 Task: Look for space in Malampaka, Tanzania from 12th August, 2023 to 16th August, 2023 for 8 adults in price range Rs.10000 to Rs.16000. Place can be private room with 8 bedrooms having 8 beds and 8 bathrooms. Property type can be house, flat, guest house, hotel. Amenities needed are: wifi, TV, free parkinig on premises, gym, breakfast. Booking option can be shelf check-in. Required host language is English.
Action: Mouse moved to (422, 92)
Screenshot: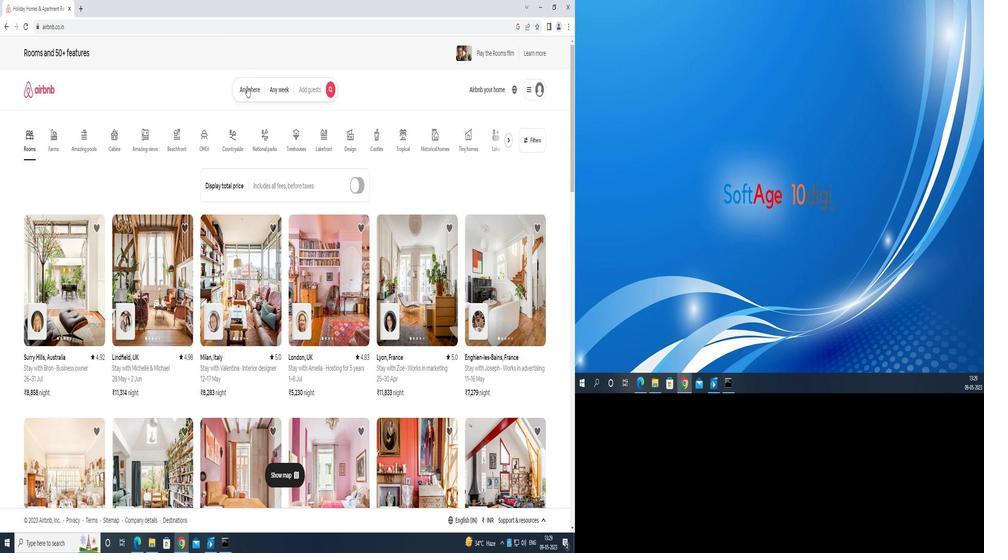 
Action: Mouse pressed left at (422, 92)
Screenshot: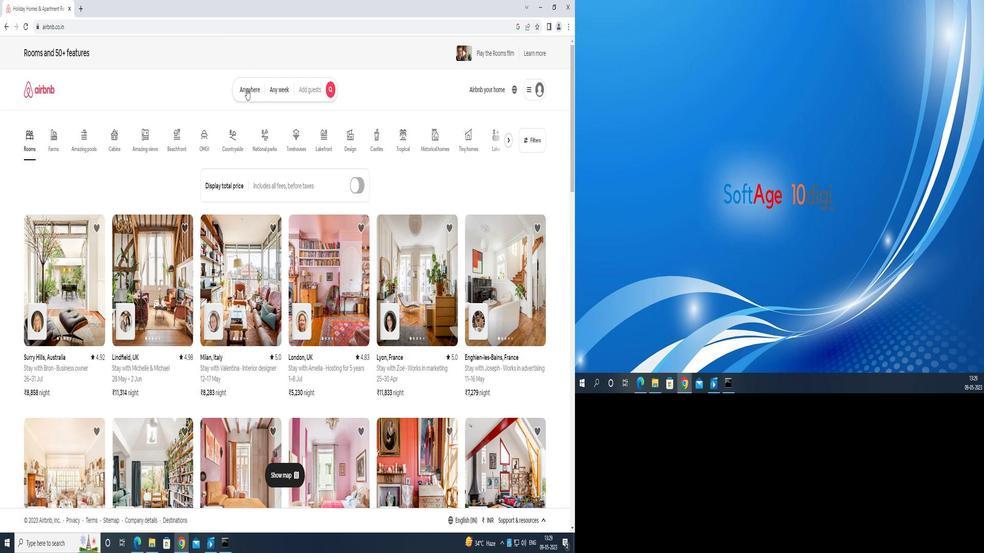 
Action: Mouse moved to (406, 127)
Screenshot: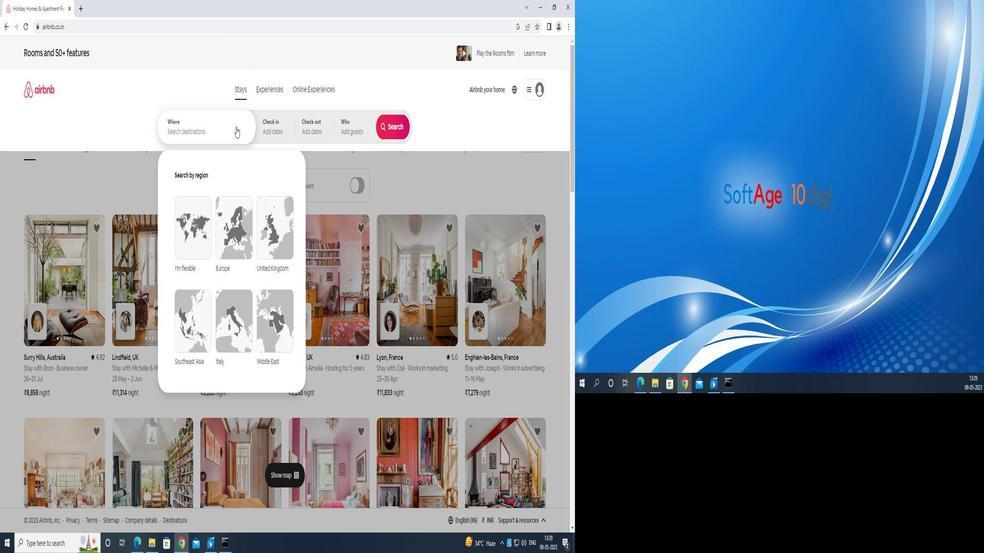
Action: Mouse pressed left at (406, 127)
Screenshot: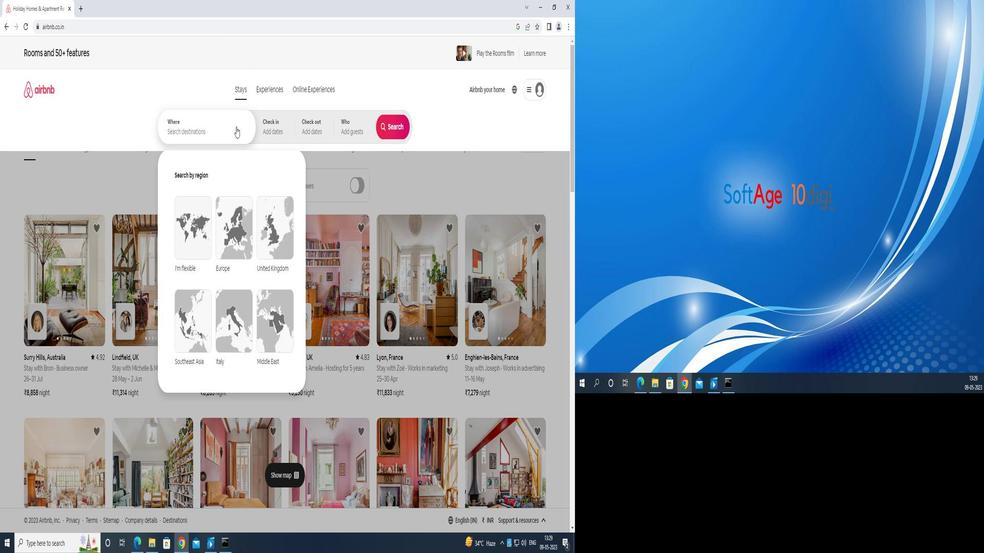 
Action: Mouse moved to (406, 127)
Screenshot: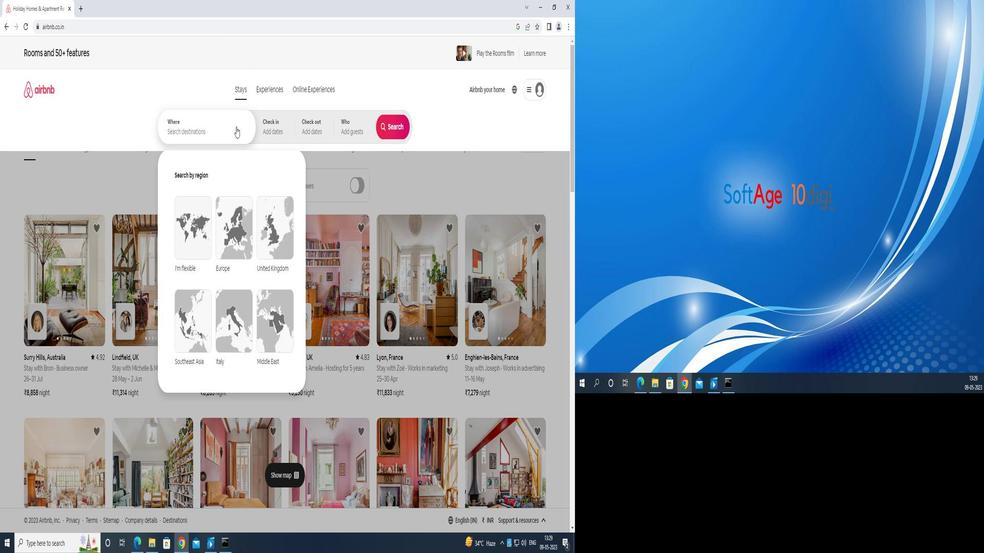 
Action: Key pressed <Key.shift>MALAPAKA<Key.space>TANZANIA<Key.enter>
Screenshot: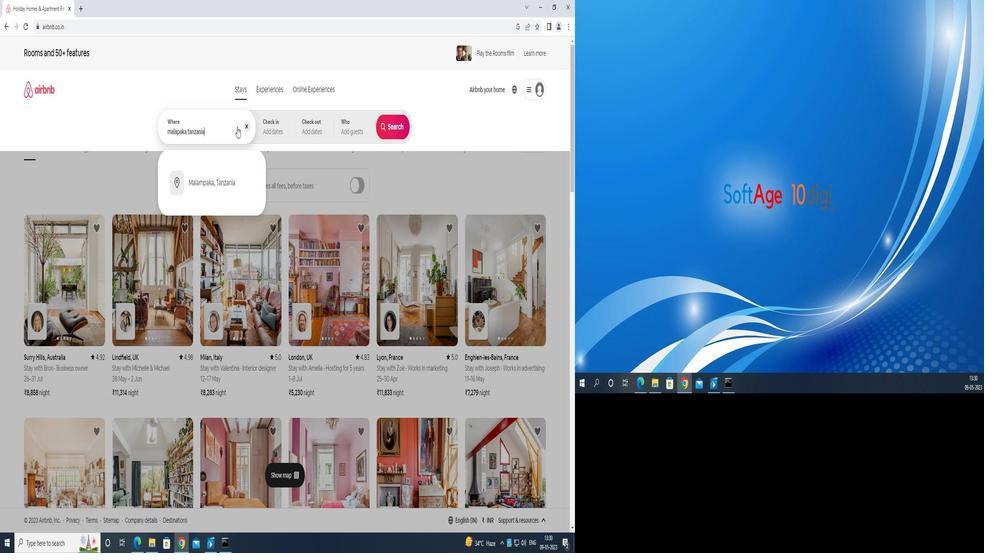 
Action: Mouse moved to (669, 208)
Screenshot: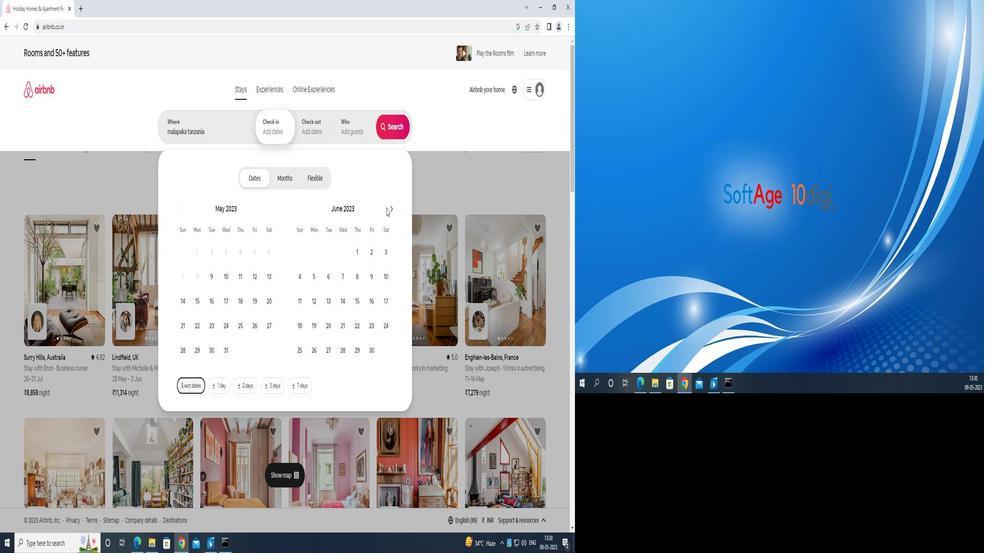
Action: Mouse pressed left at (669, 208)
Screenshot: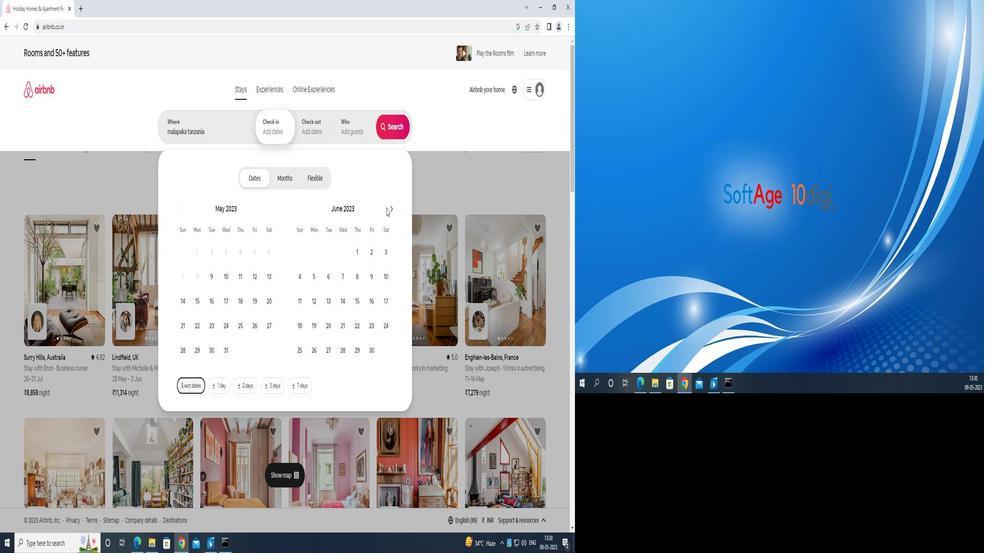 
Action: Mouse moved to (670, 207)
Screenshot: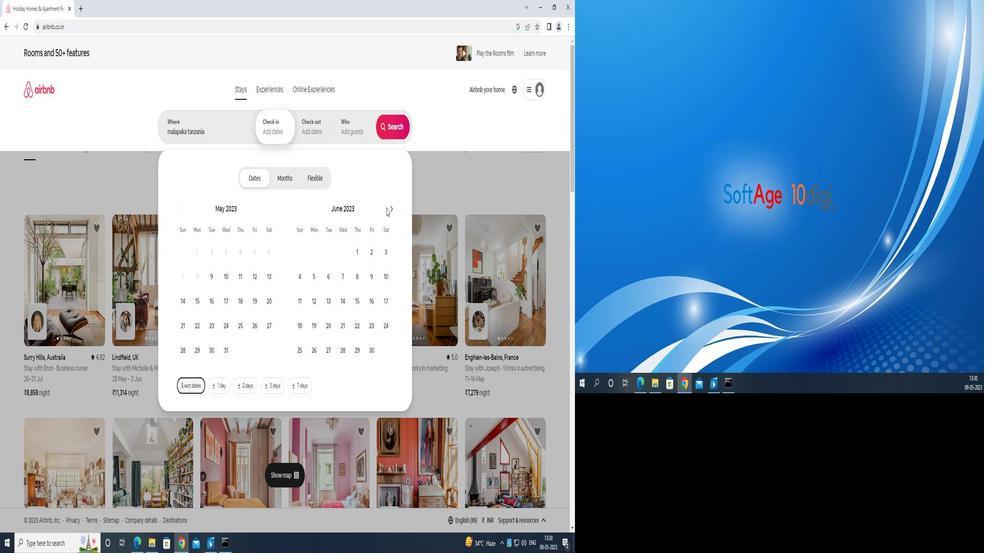 
Action: Mouse pressed left at (670, 207)
Screenshot: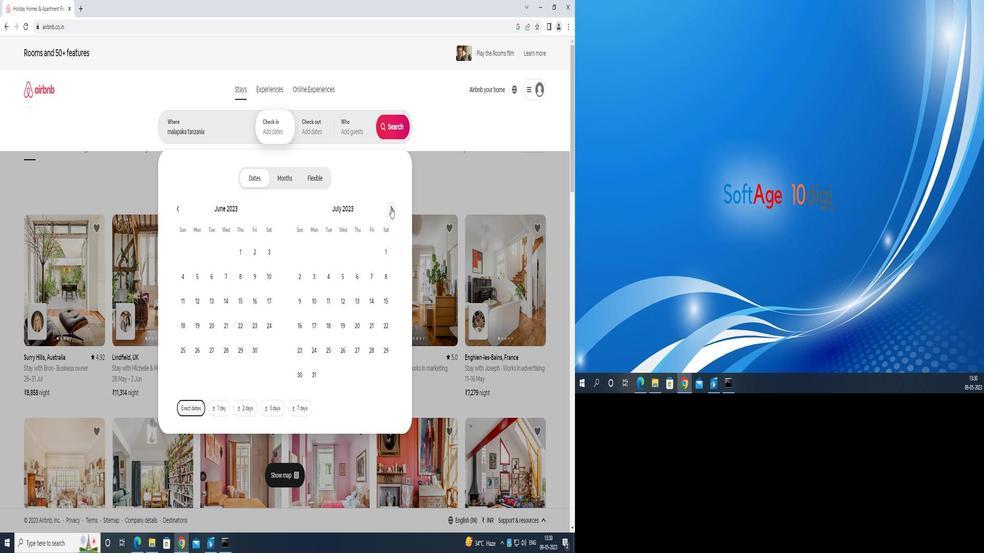 
Action: Mouse moved to (653, 273)
Screenshot: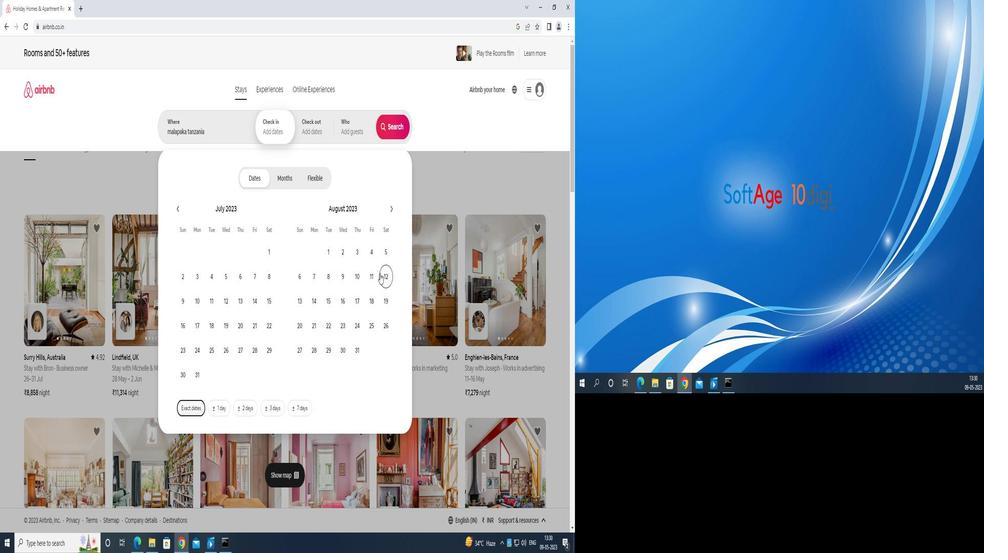 
Action: Mouse pressed left at (653, 273)
Screenshot: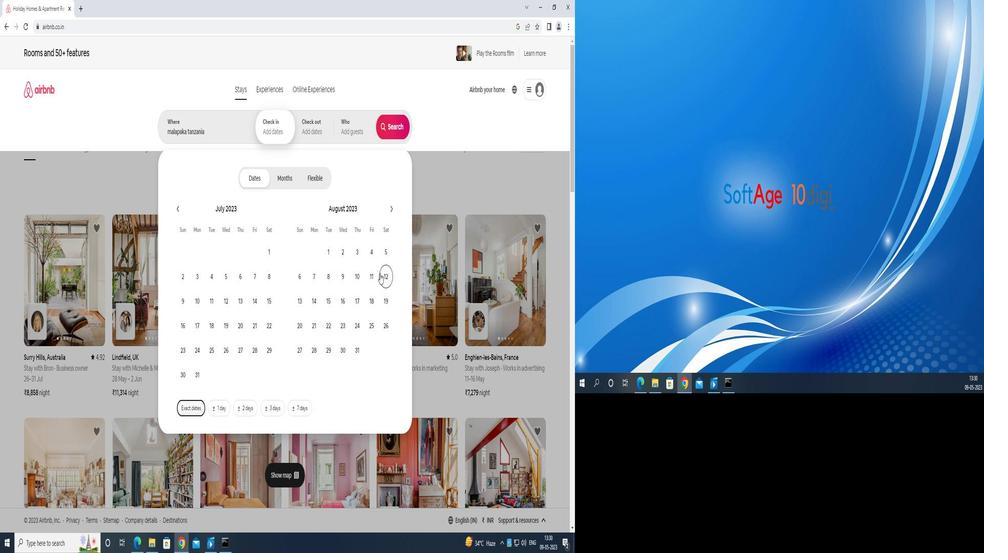 
Action: Mouse moved to (588, 302)
Screenshot: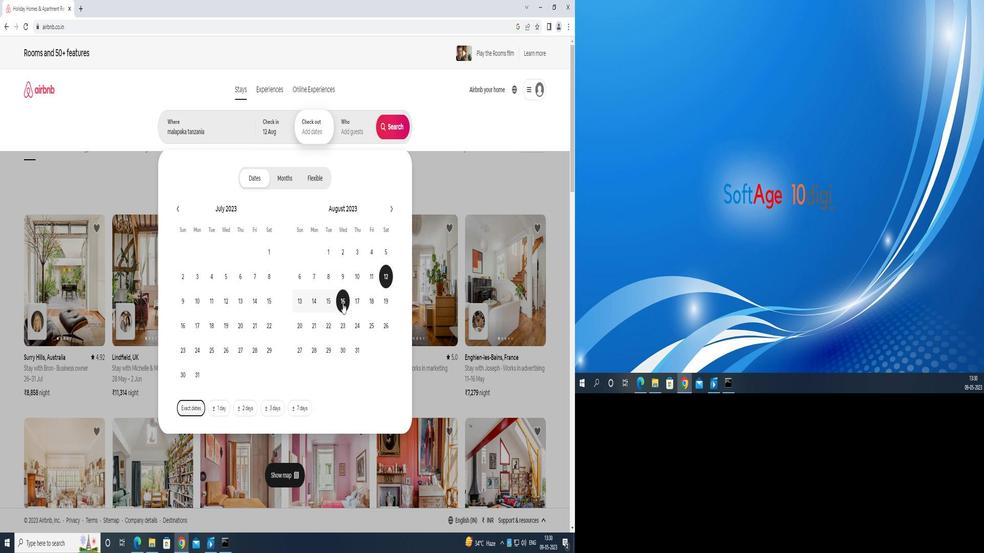 
Action: Mouse pressed left at (588, 302)
Screenshot: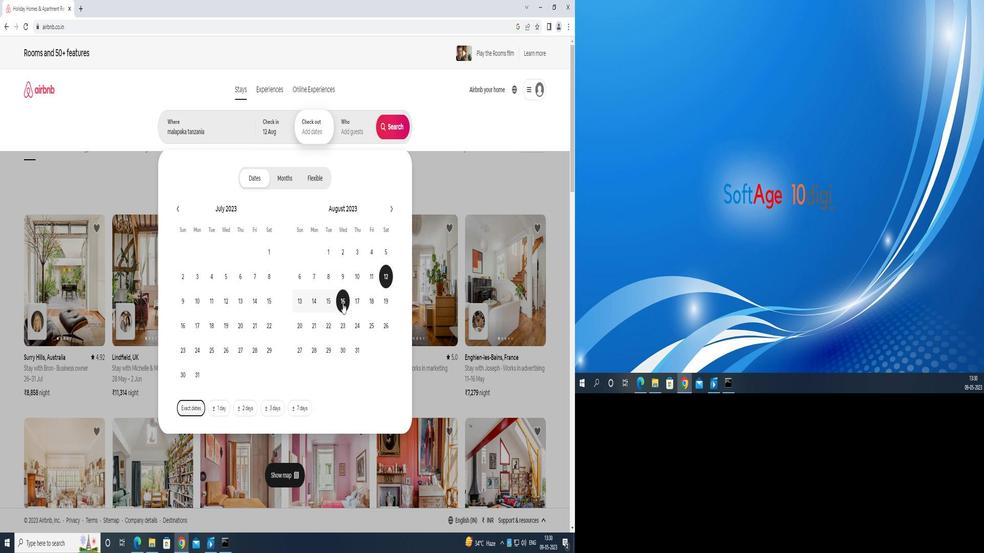 
Action: Mouse moved to (604, 126)
Screenshot: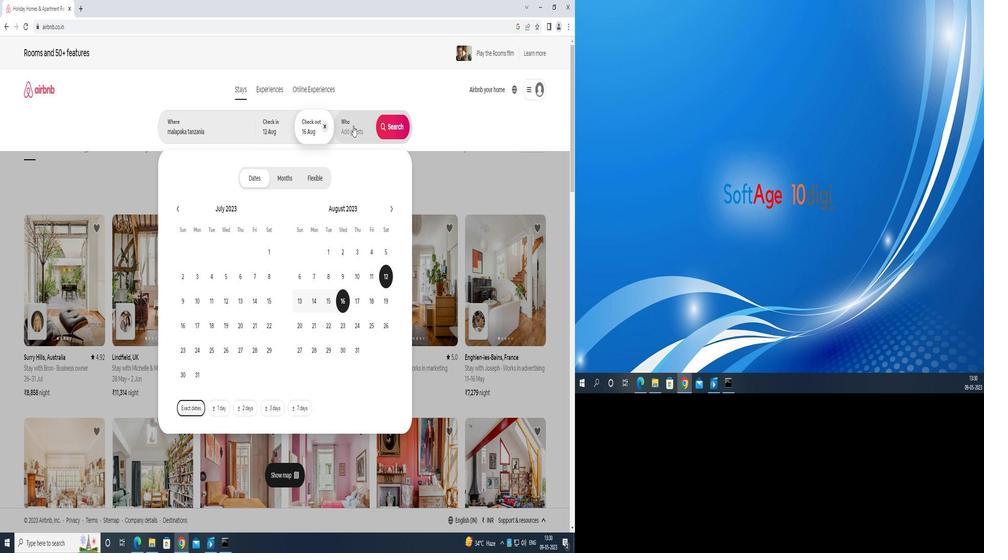 
Action: Mouse pressed left at (604, 126)
Screenshot: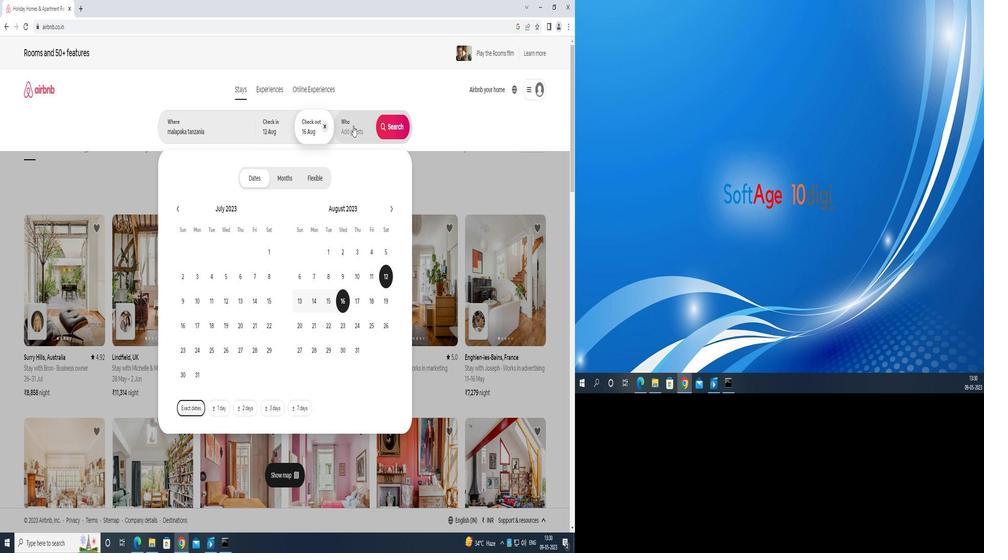 
Action: Mouse moved to (677, 177)
Screenshot: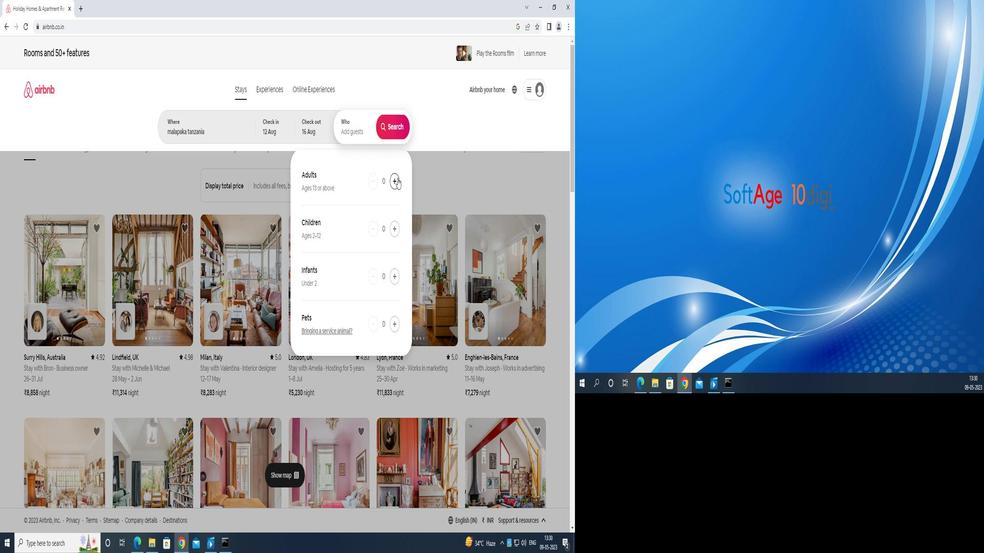
Action: Mouse pressed left at (677, 177)
Screenshot: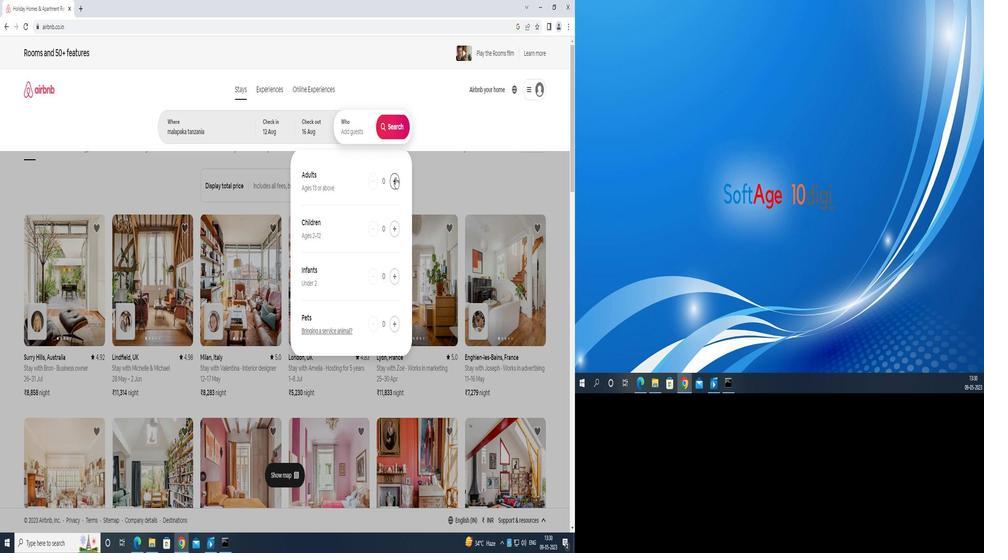 
Action: Mouse moved to (677, 177)
Screenshot: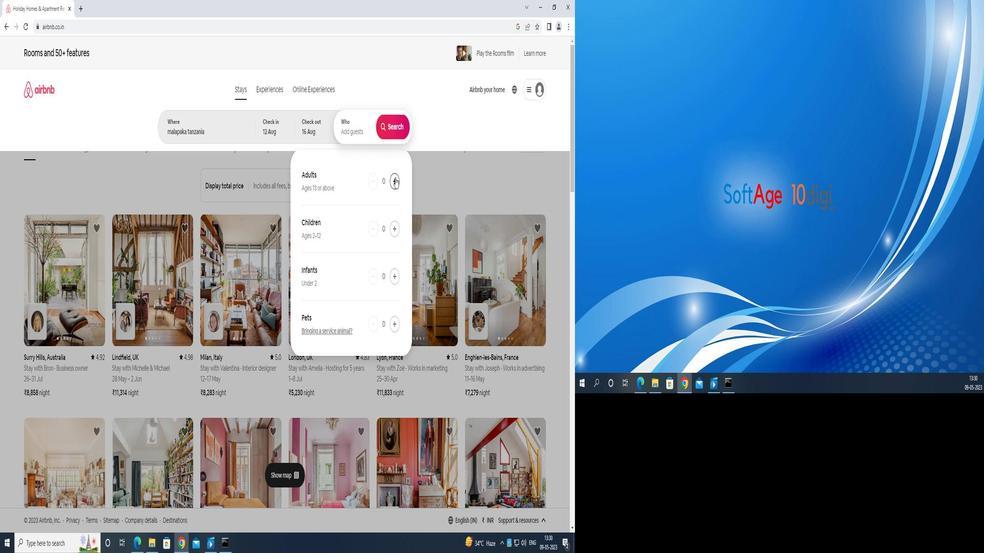 
Action: Mouse pressed left at (677, 177)
Screenshot: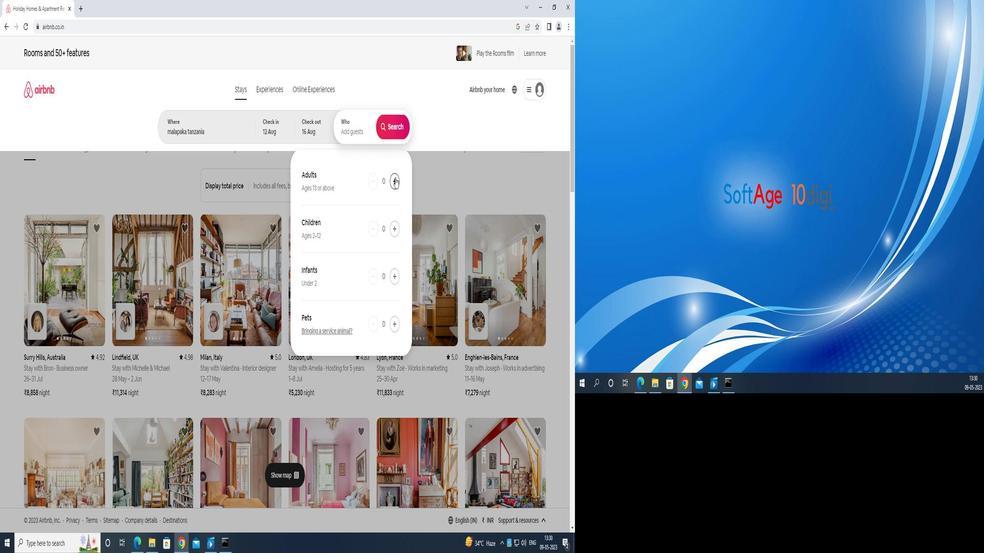 
Action: Mouse moved to (679, 177)
Screenshot: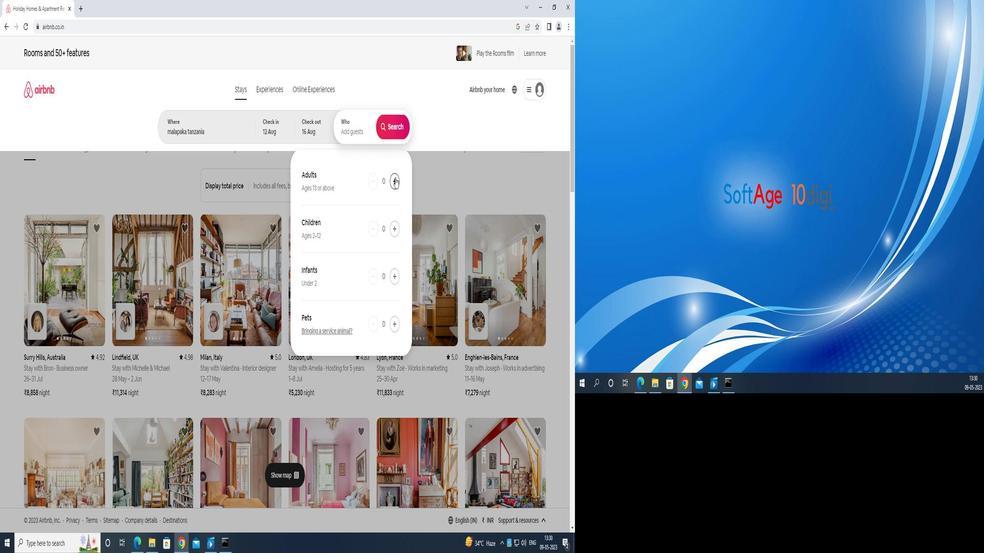 
Action: Mouse pressed left at (679, 177)
Screenshot: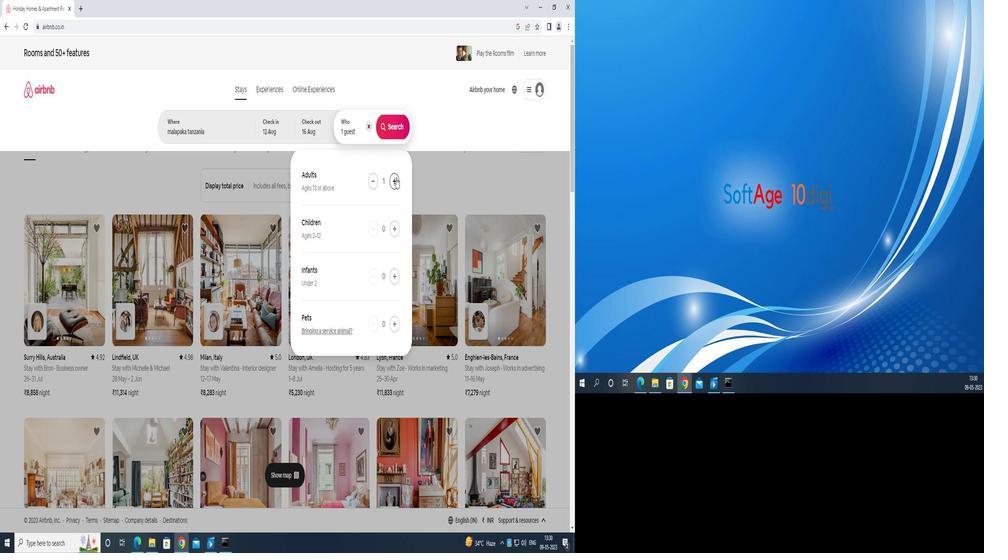 
Action: Mouse moved to (679, 177)
Screenshot: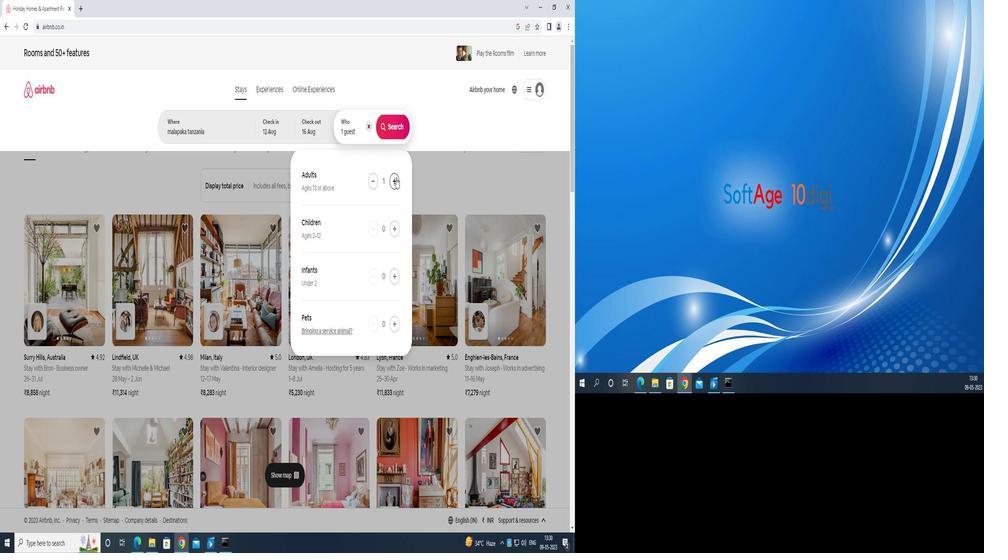 
Action: Mouse pressed left at (679, 177)
Screenshot: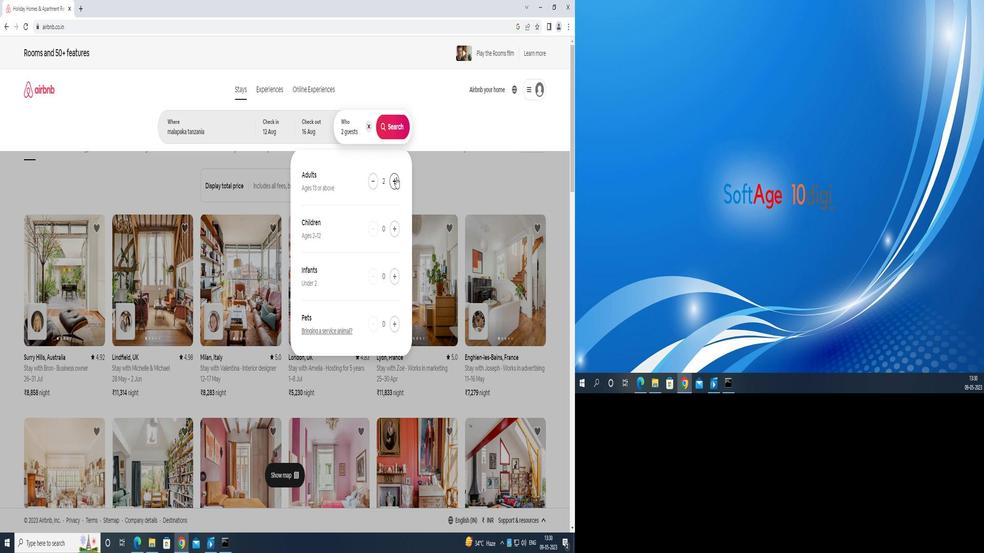 
Action: Mouse moved to (680, 177)
Screenshot: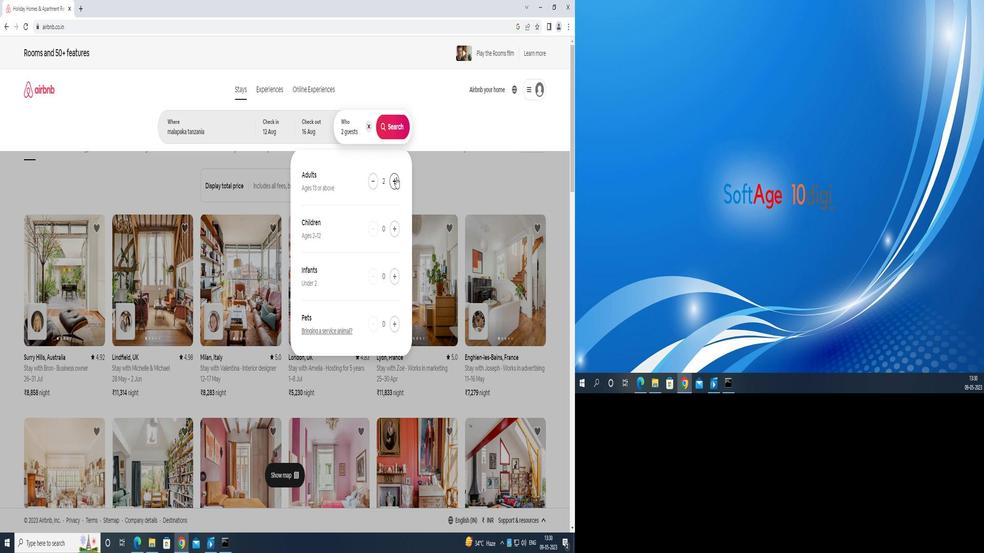 
Action: Mouse pressed left at (680, 177)
Screenshot: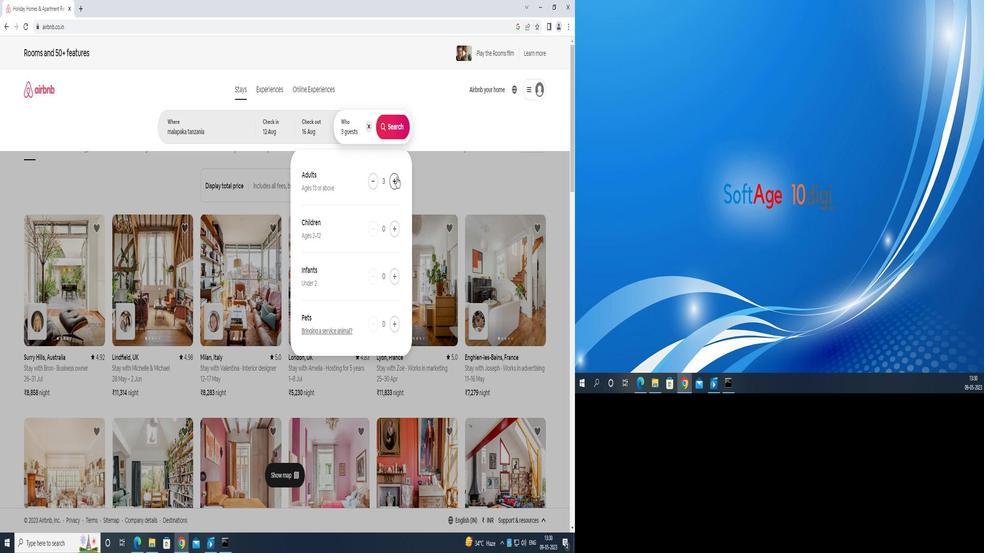 
Action: Mouse moved to (680, 179)
Screenshot: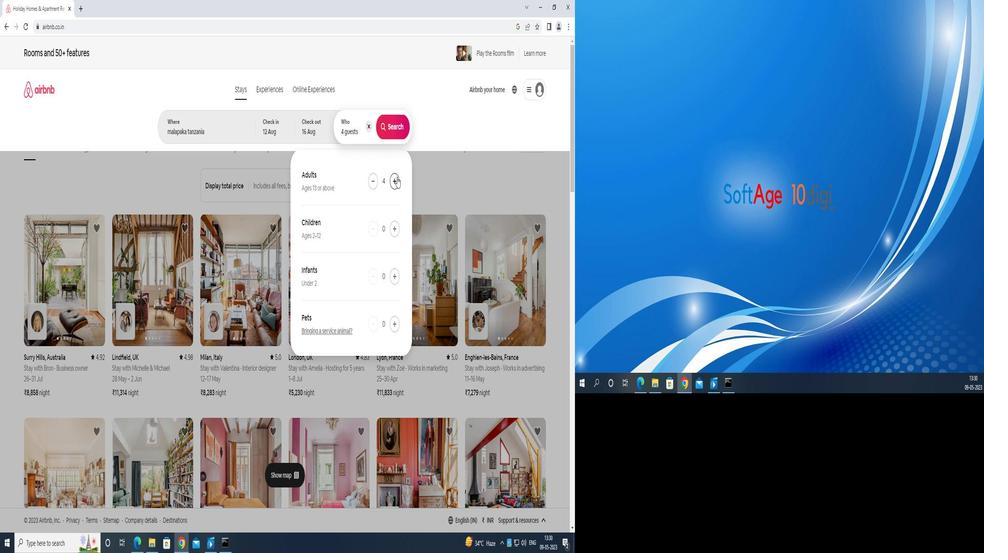 
Action: Mouse pressed left at (680, 179)
Screenshot: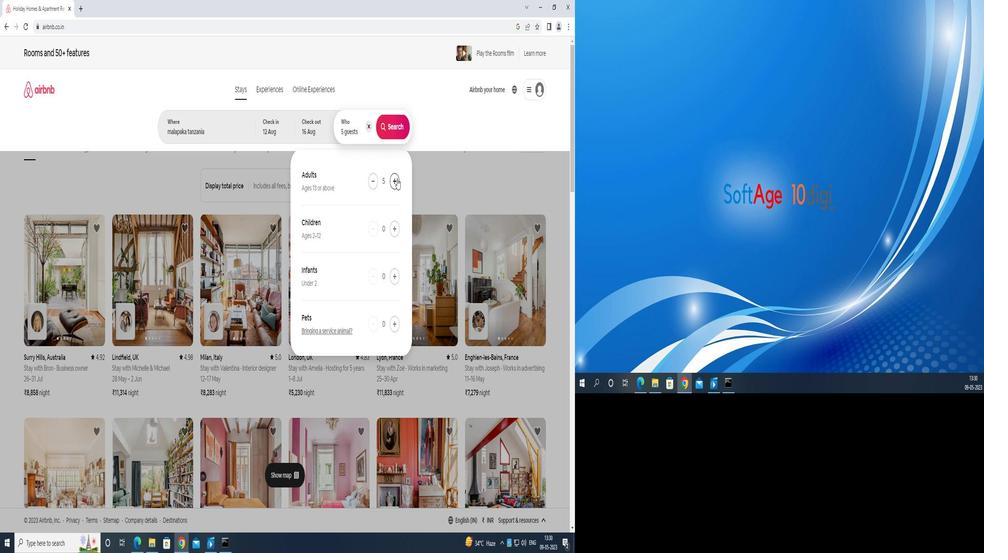 
Action: Mouse moved to (680, 179)
Screenshot: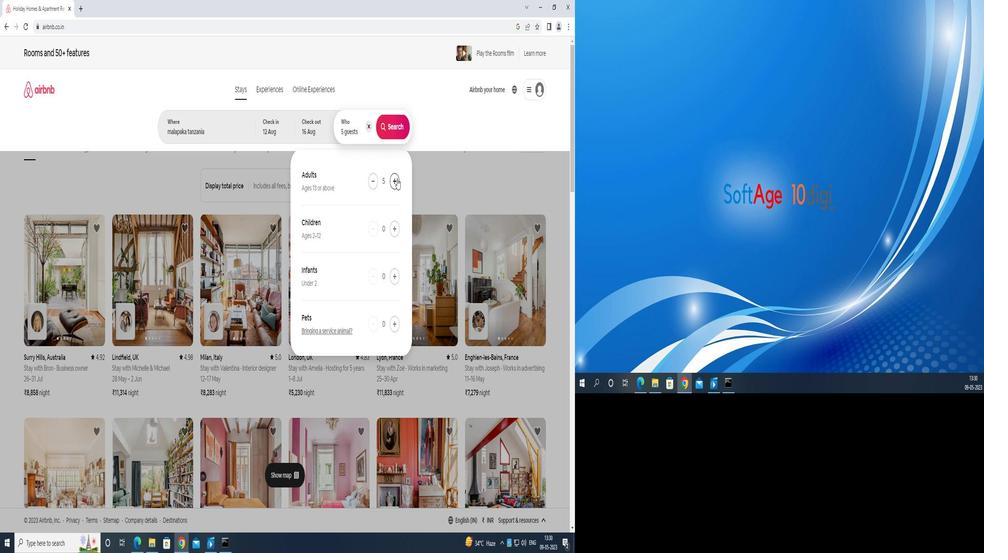 
Action: Mouse pressed left at (680, 179)
Screenshot: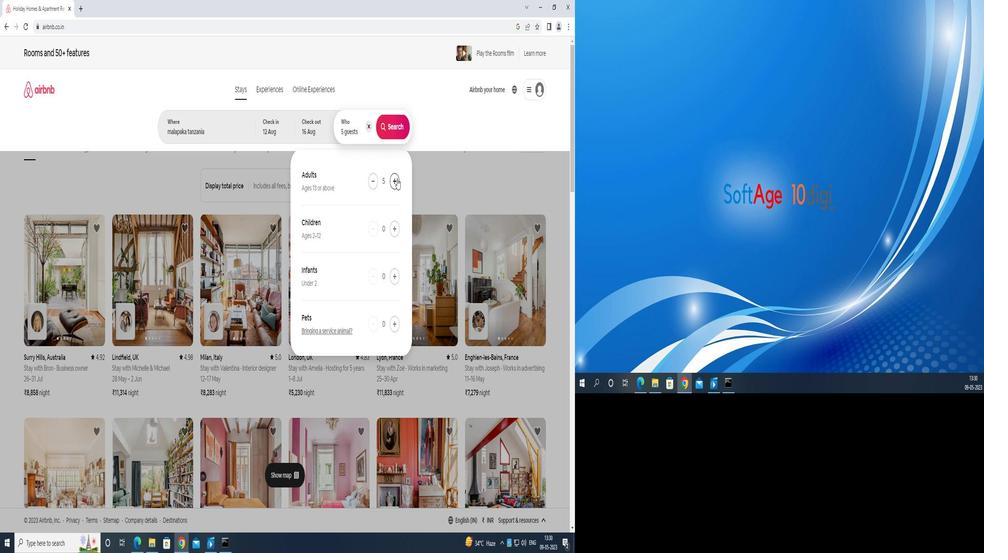 
Action: Mouse pressed left at (680, 179)
Screenshot: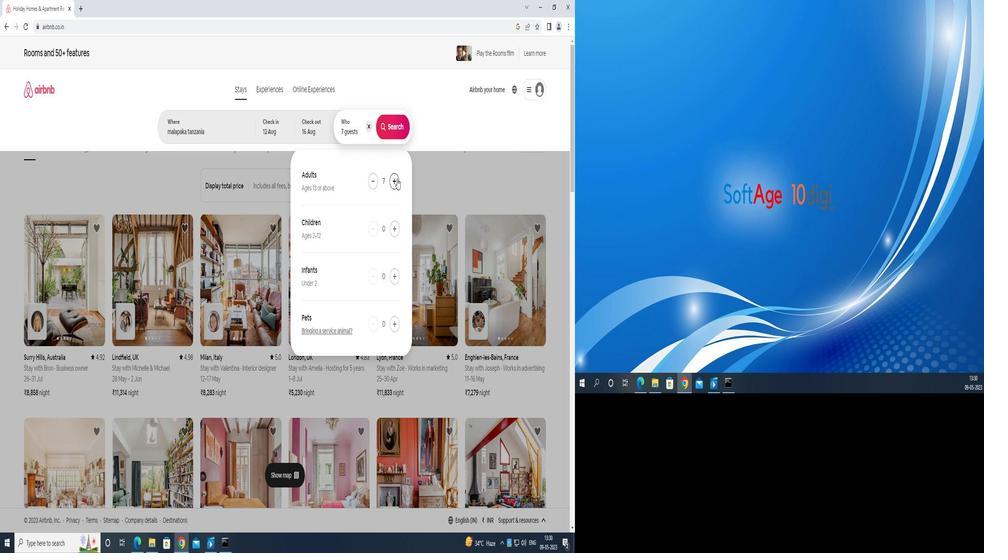 
Action: Mouse moved to (687, 121)
Screenshot: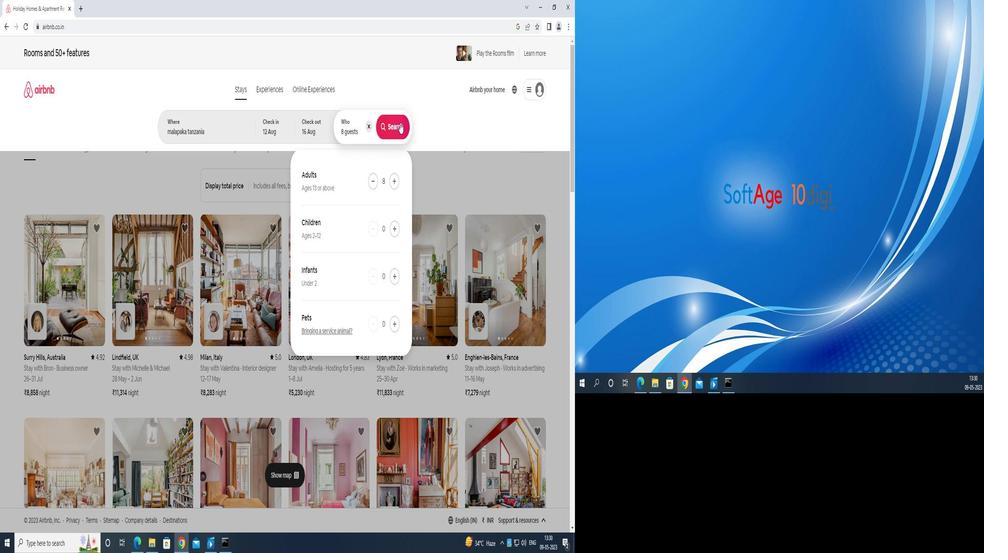 
Action: Mouse pressed left at (687, 121)
Screenshot: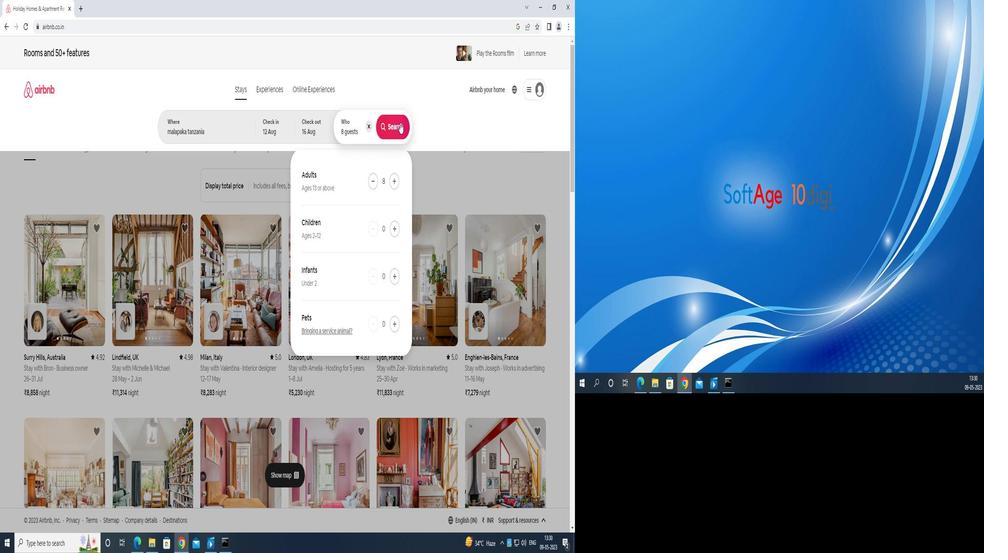 
Action: Mouse moved to (952, 102)
Screenshot: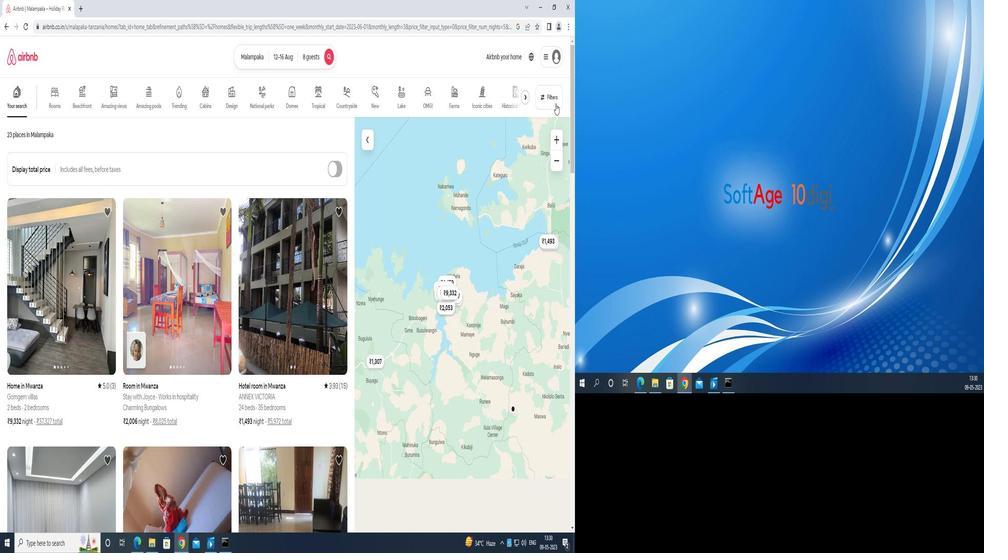 
Action: Mouse pressed left at (952, 102)
Screenshot: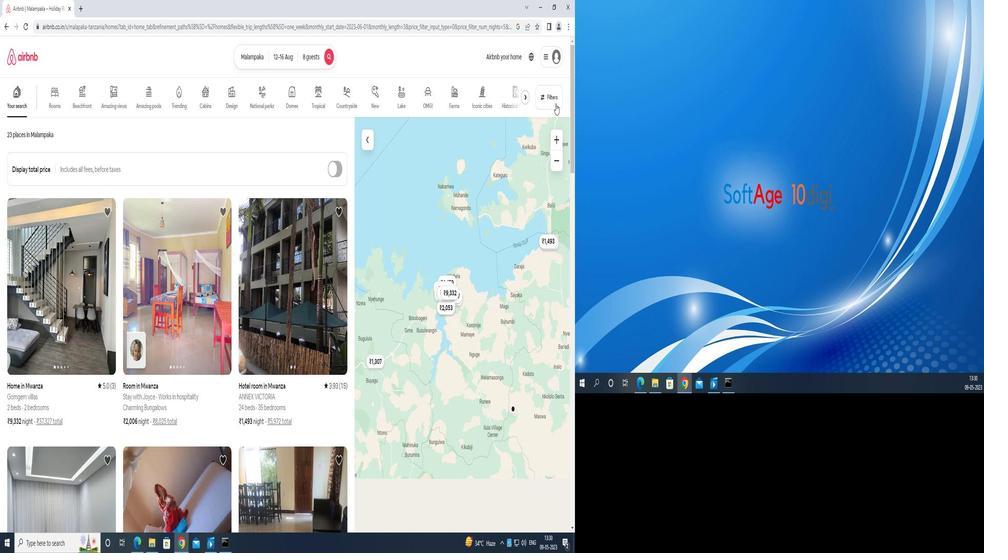 
Action: Mouse moved to (436, 344)
Screenshot: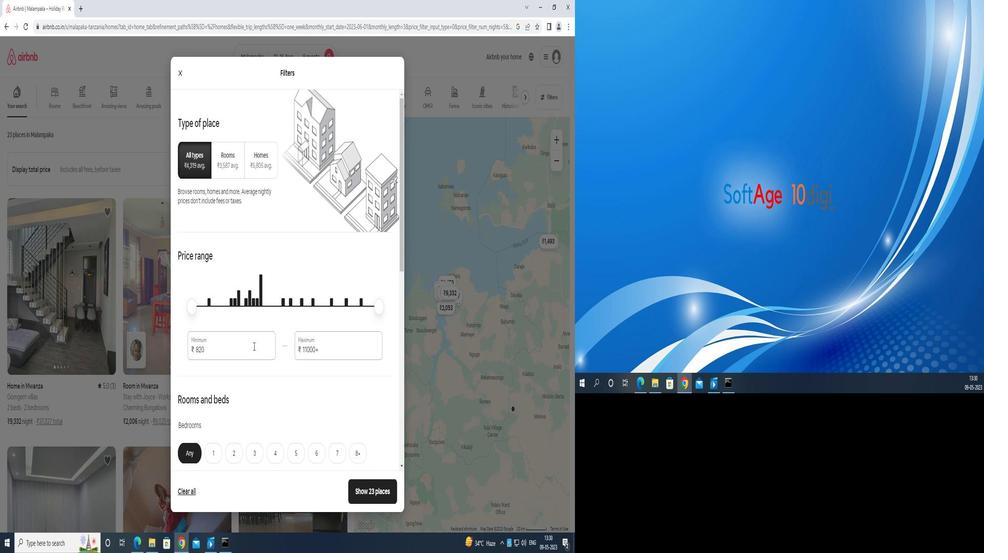 
Action: Mouse pressed left at (436, 344)
Screenshot: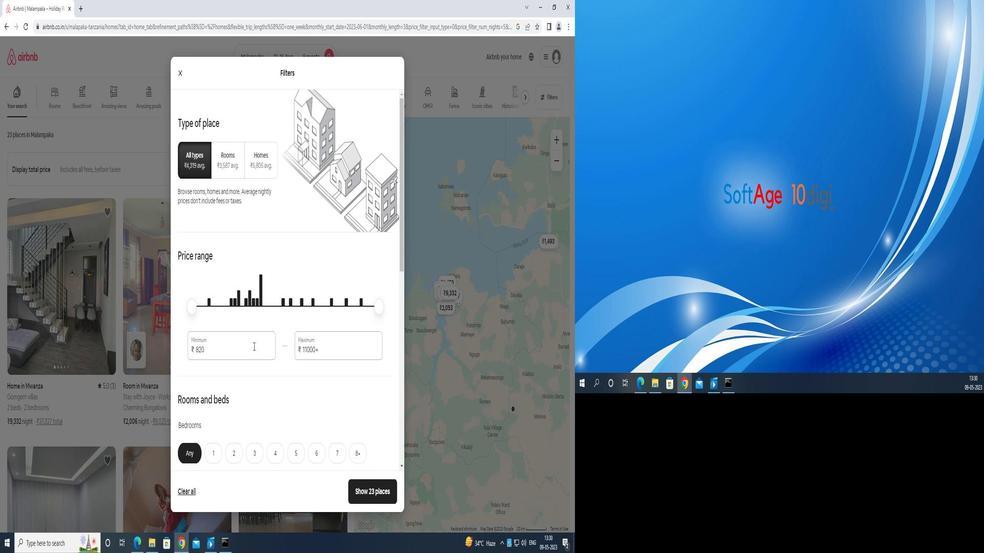 
Action: Mouse moved to (453, 330)
Screenshot: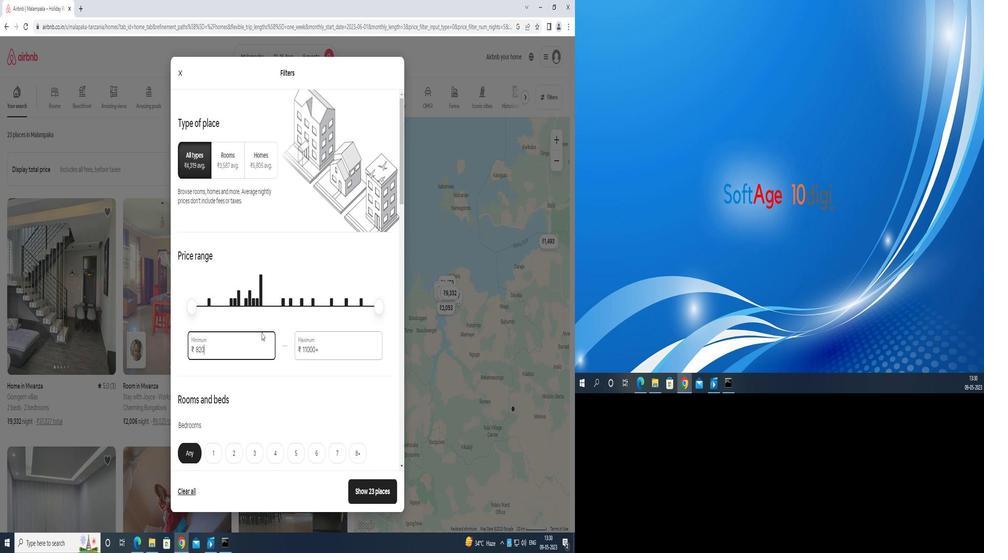 
Action: Key pressed <Key.backspace>
Screenshot: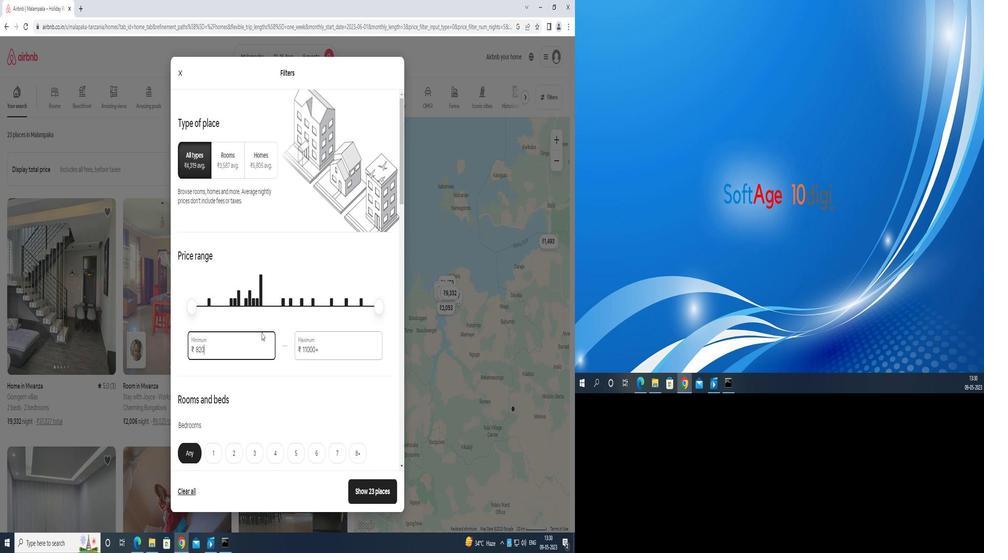 
Action: Mouse moved to (523, 312)
Screenshot: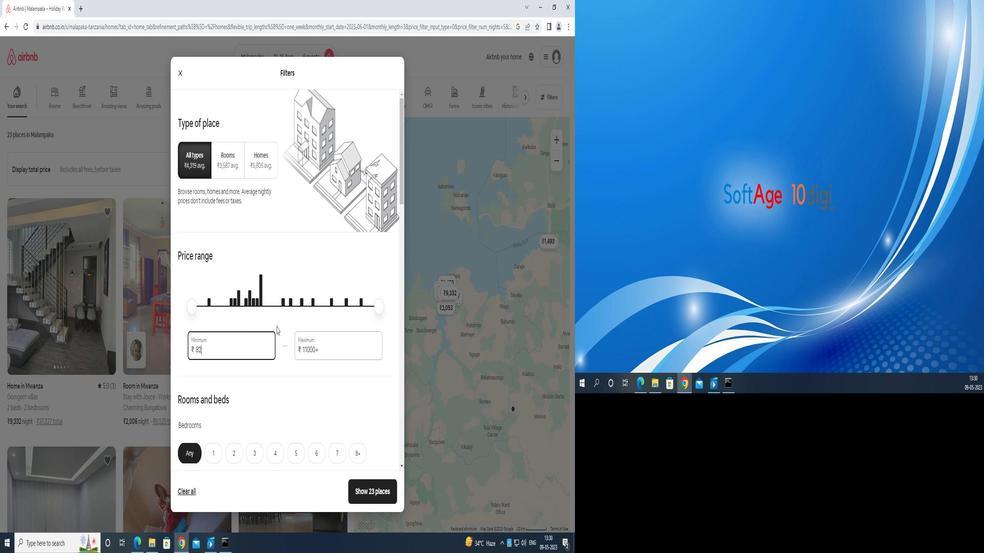 
Action: Key pressed <Key.backspace><Key.backspace><Key.backspace><Key.backspace>10000
Screenshot: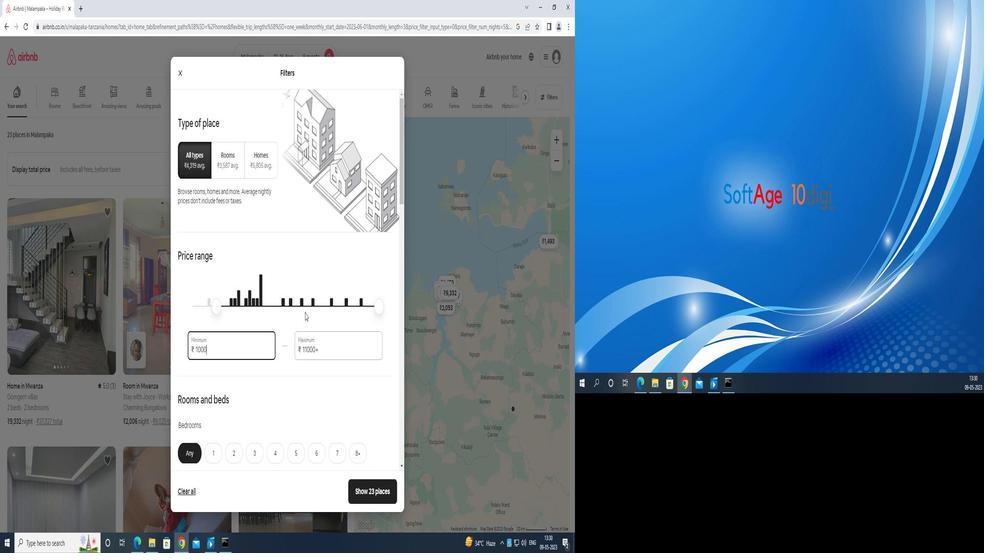 
Action: Mouse moved to (579, 333)
Screenshot: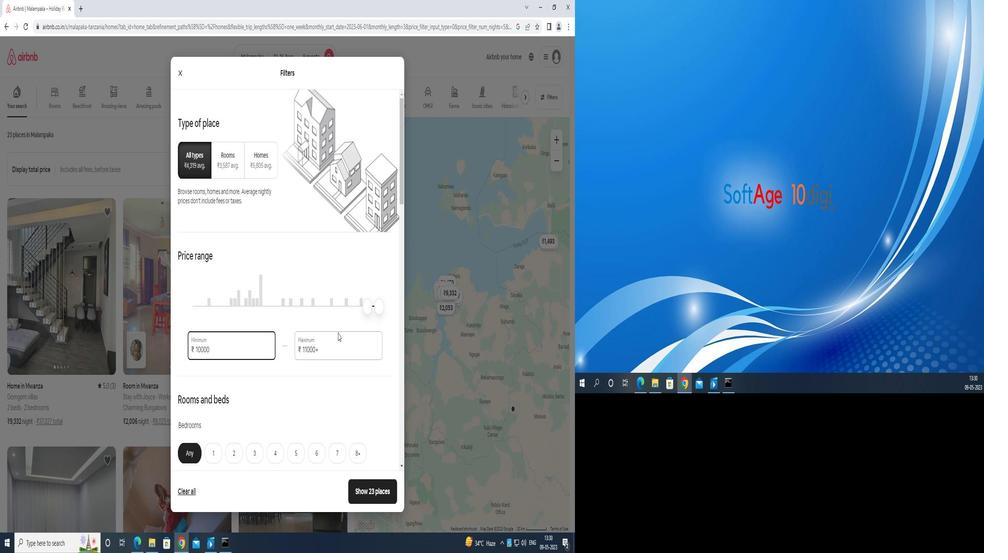 
Action: Mouse pressed left at (579, 333)
Screenshot: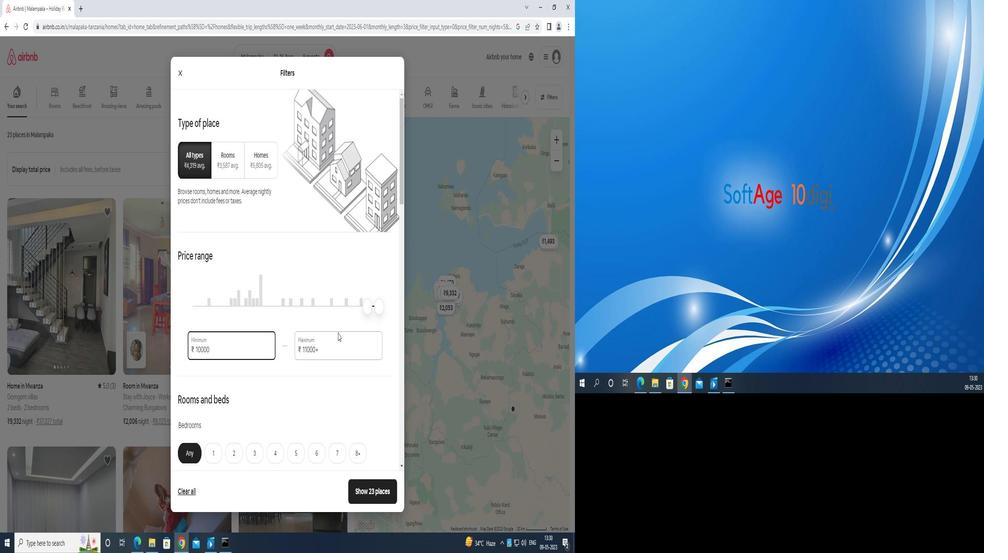 
Action: Mouse moved to (580, 333)
Screenshot: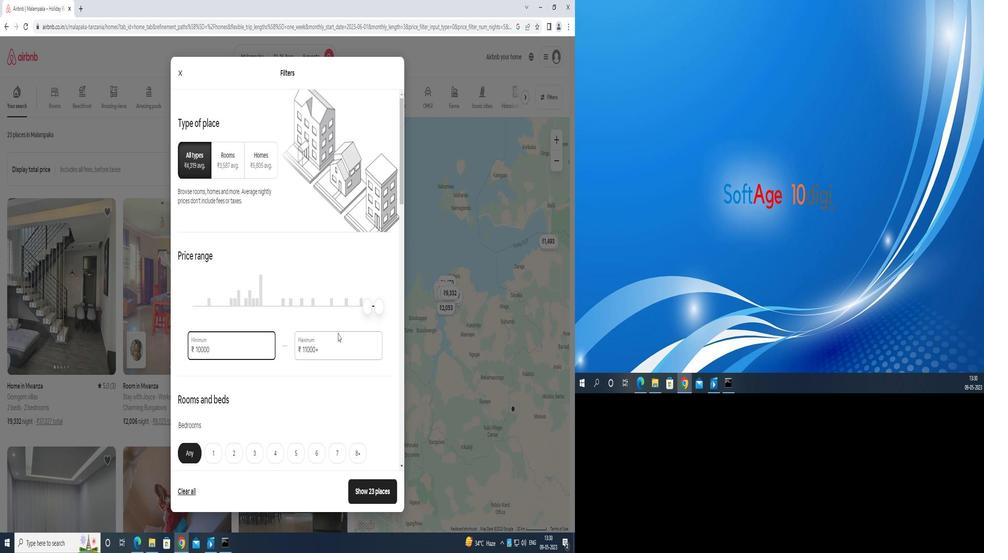 
Action: Key pressed <Key.backspace><Key.backspace><Key.backspace><Key.backspace><Key.backspace><Key.backspace><Key.backspace><Key.backspace><Key.backspace><Key.backspace><Key.backspace><Key.backspace><Key.backspace><Key.backspace><Key.backspace>16000
Screenshot: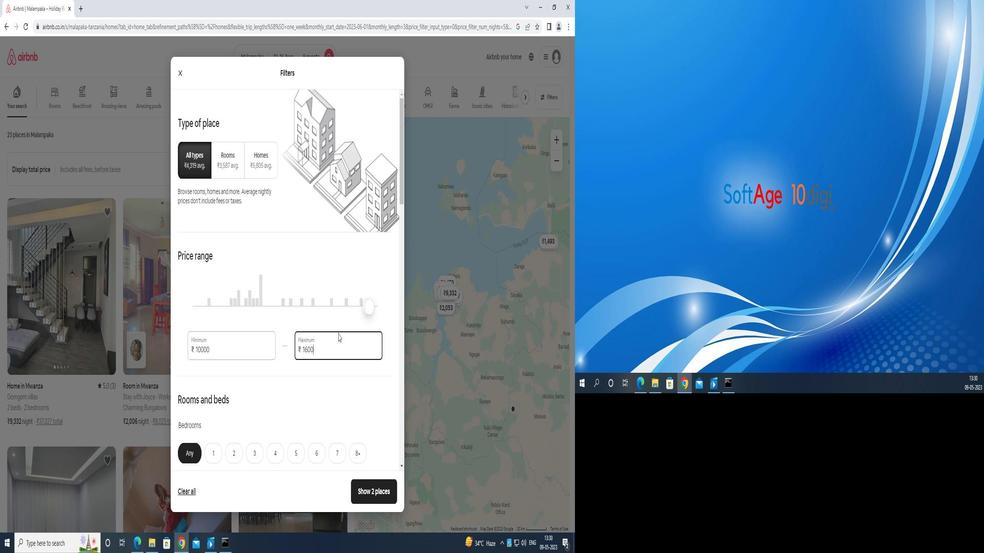 
Action: Mouse moved to (663, 342)
Screenshot: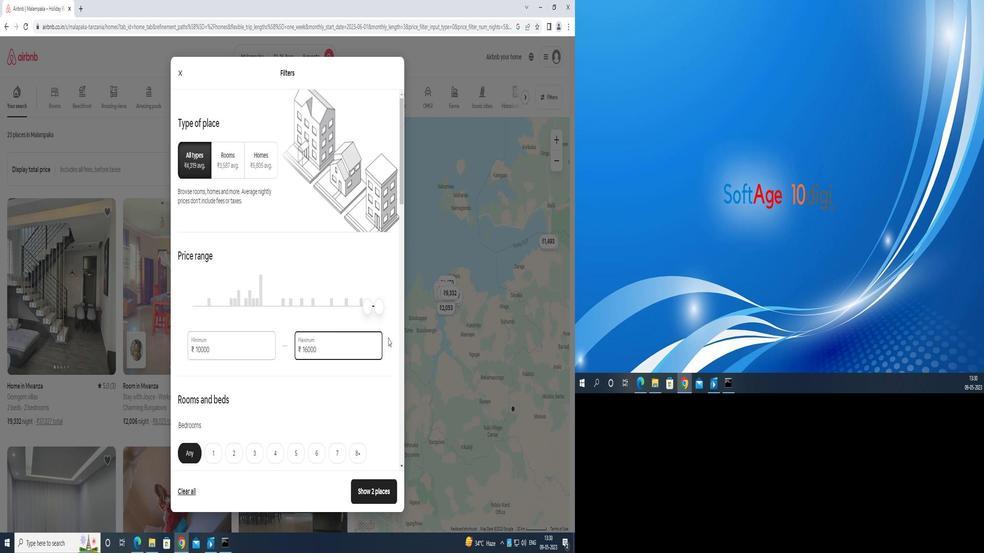 
Action: Mouse scrolled (663, 341) with delta (0, 0)
Screenshot: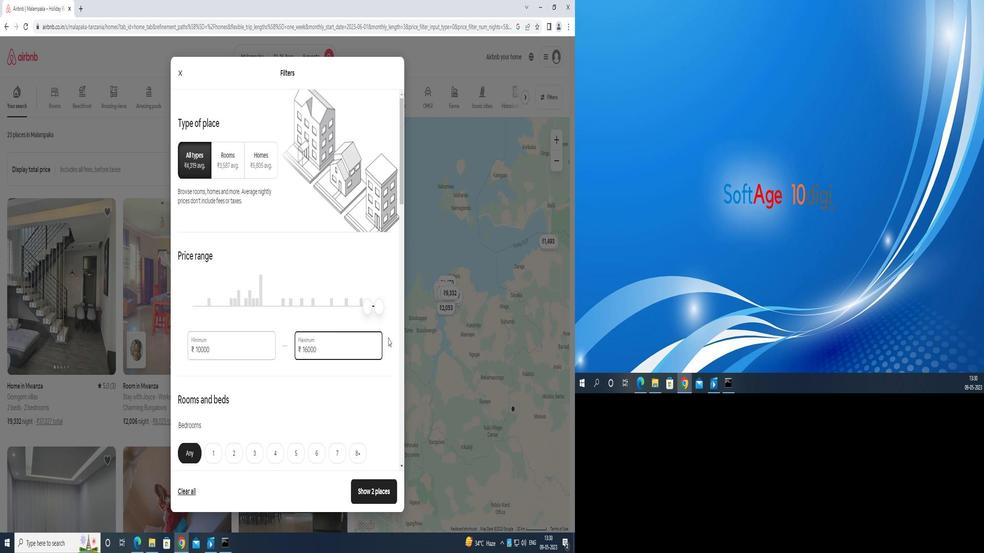 
Action: Mouse moved to (657, 353)
Screenshot: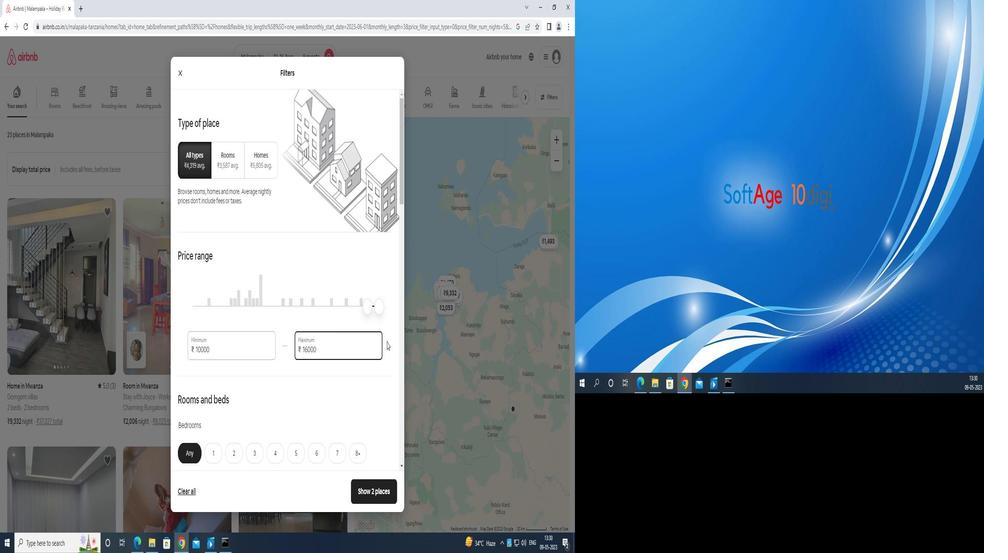 
Action: Mouse scrolled (657, 353) with delta (0, 0)
Screenshot: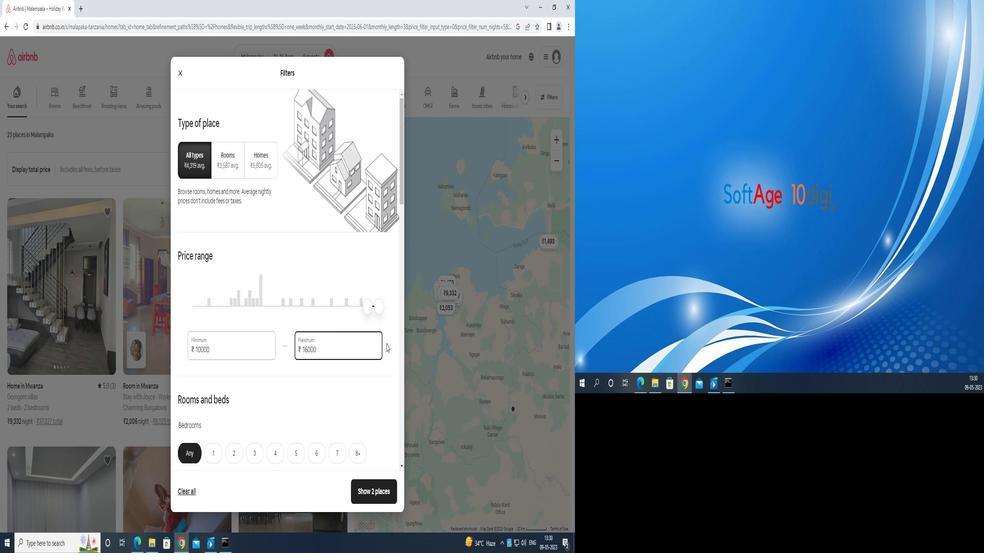 
Action: Mouse moved to (654, 359)
Screenshot: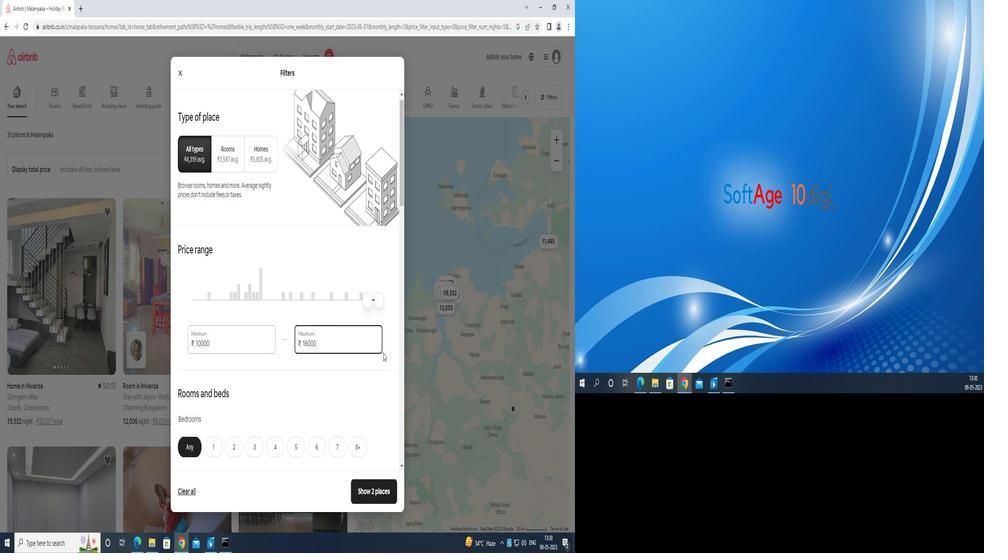 
Action: Mouse scrolled (654, 358) with delta (0, 0)
Screenshot: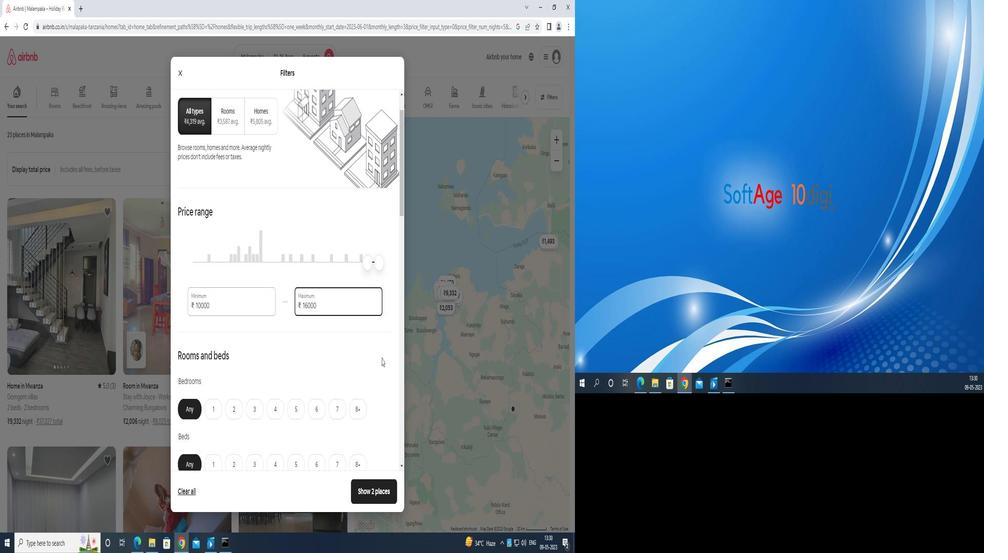 
Action: Mouse moved to (614, 299)
Screenshot: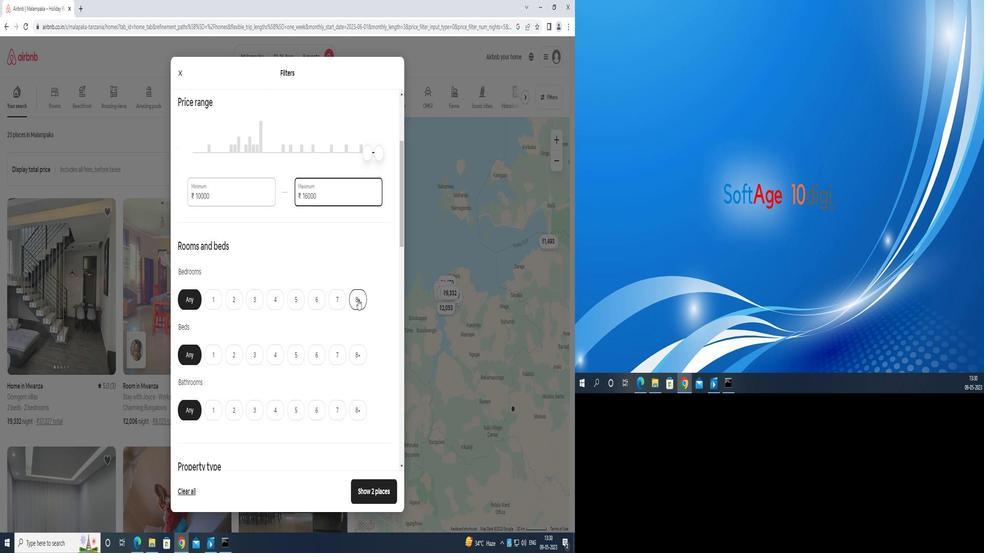
Action: Mouse pressed left at (614, 299)
Screenshot: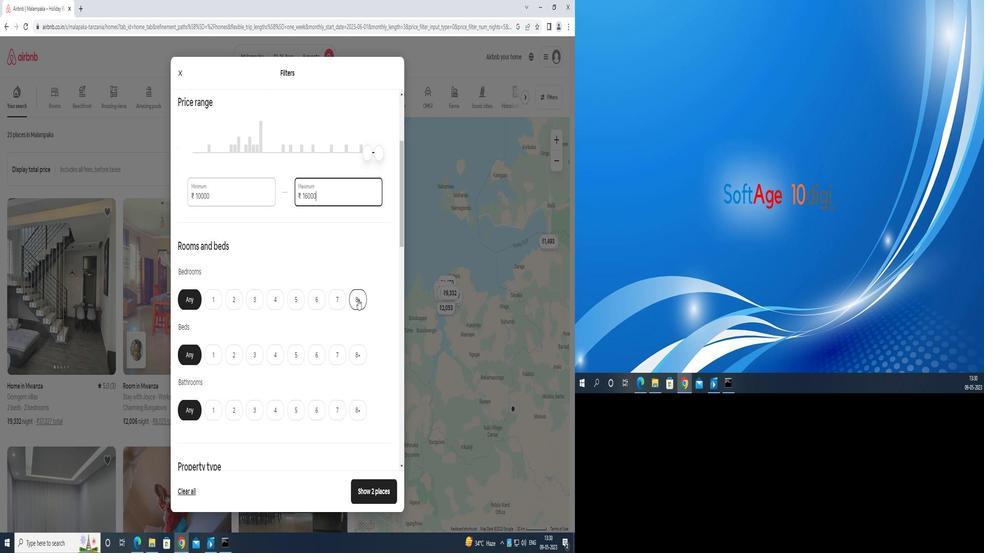 
Action: Mouse moved to (613, 356)
Screenshot: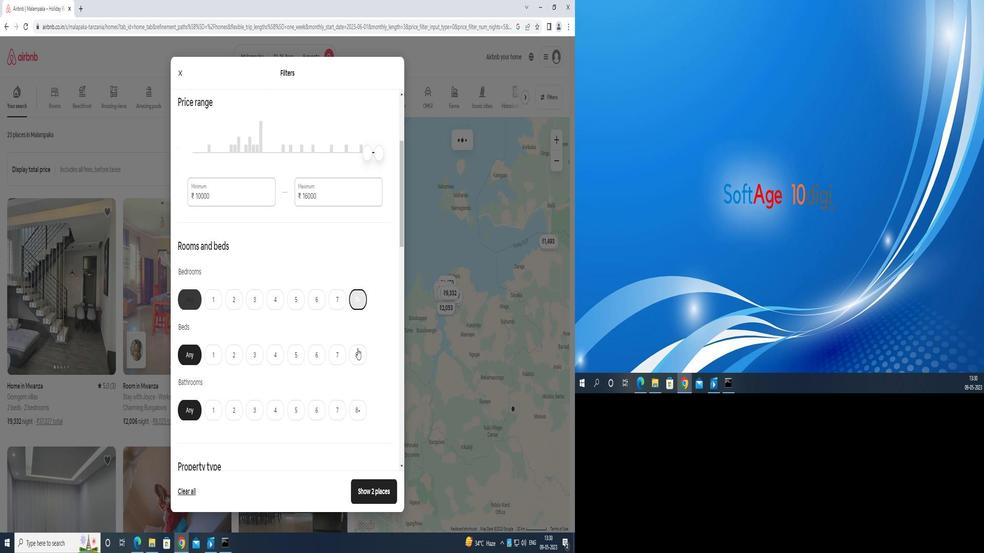
Action: Mouse pressed left at (613, 356)
Screenshot: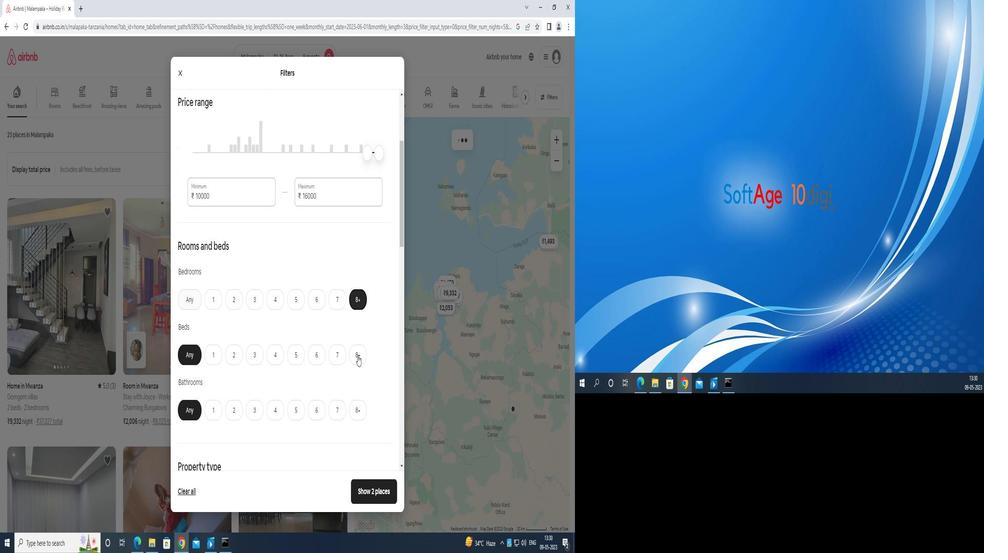
Action: Mouse moved to (611, 410)
Screenshot: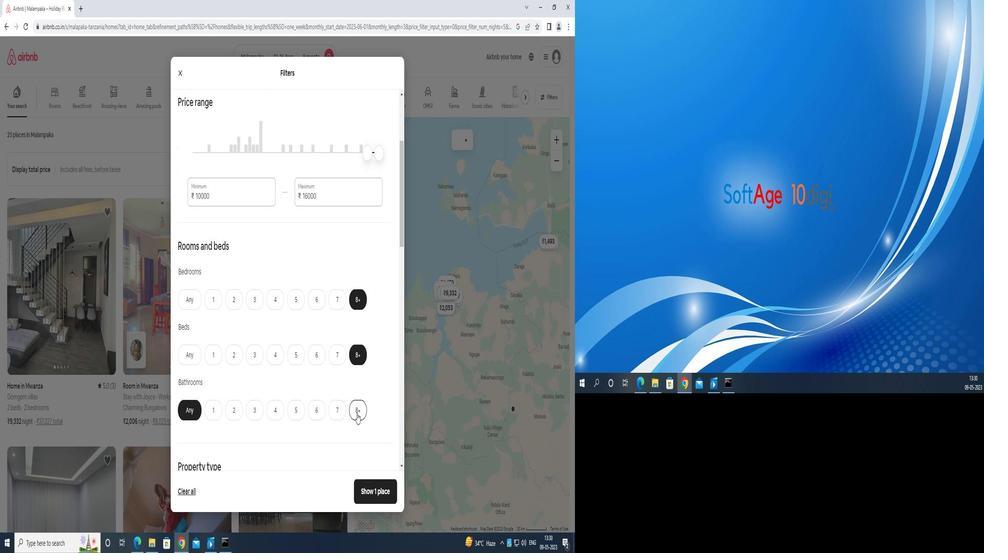 
Action: Mouse pressed left at (611, 410)
Screenshot: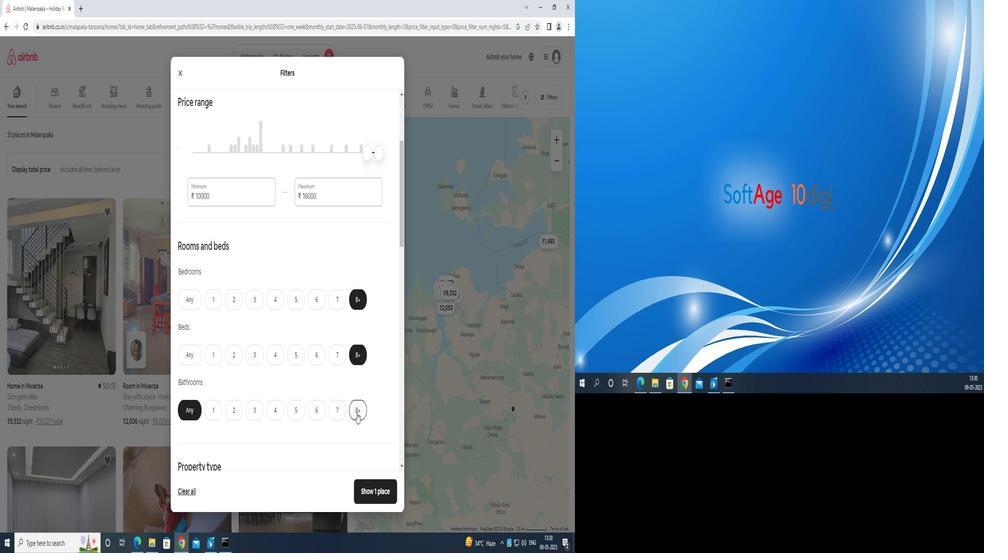 
Action: Mouse moved to (613, 395)
Screenshot: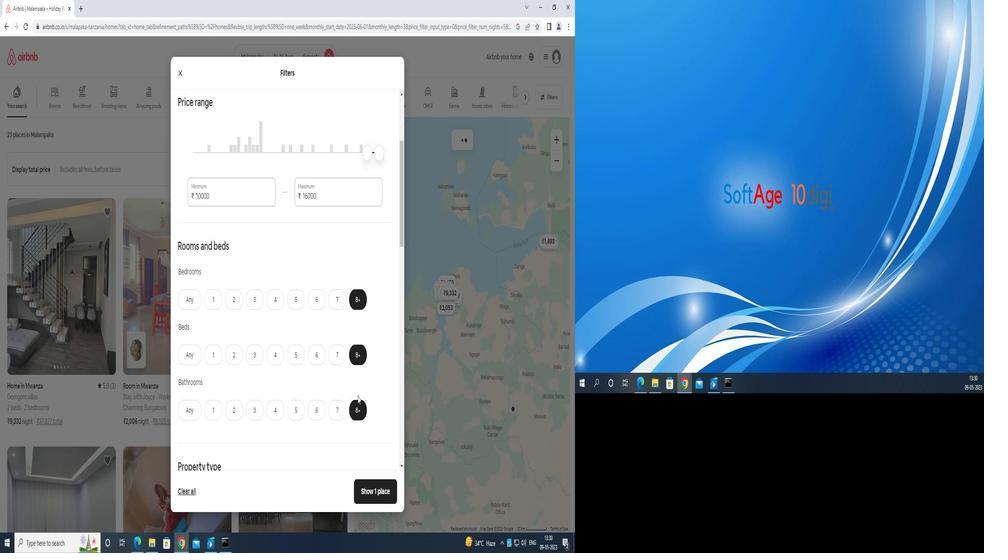 
Action: Mouse scrolled (613, 395) with delta (0, 0)
Screenshot: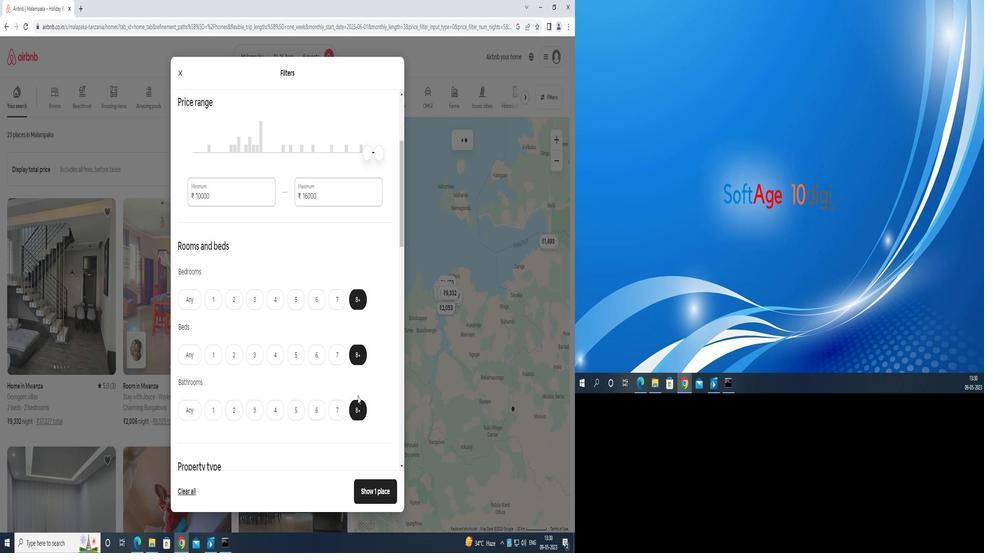 
Action: Mouse moved to (613, 395)
Screenshot: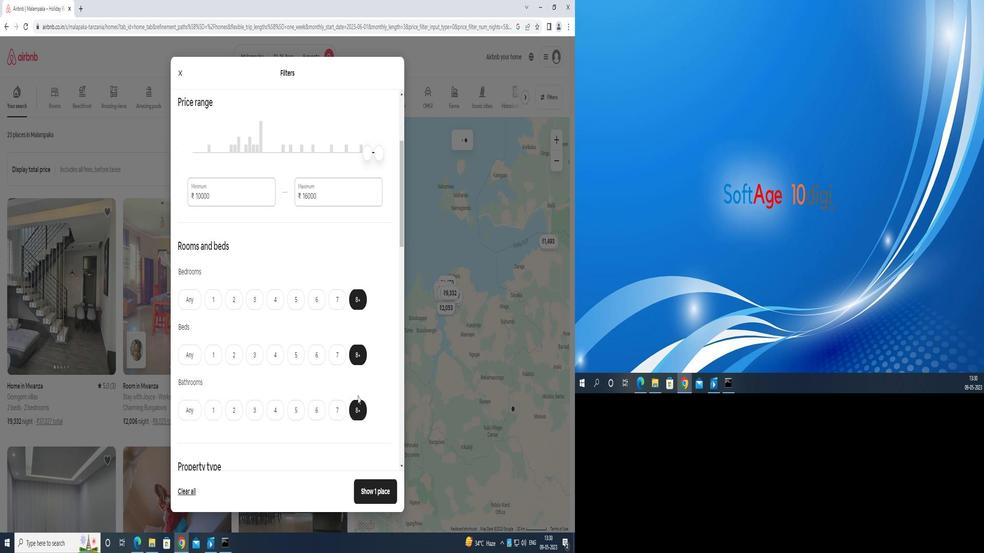 
Action: Mouse scrolled (613, 395) with delta (0, 0)
Screenshot: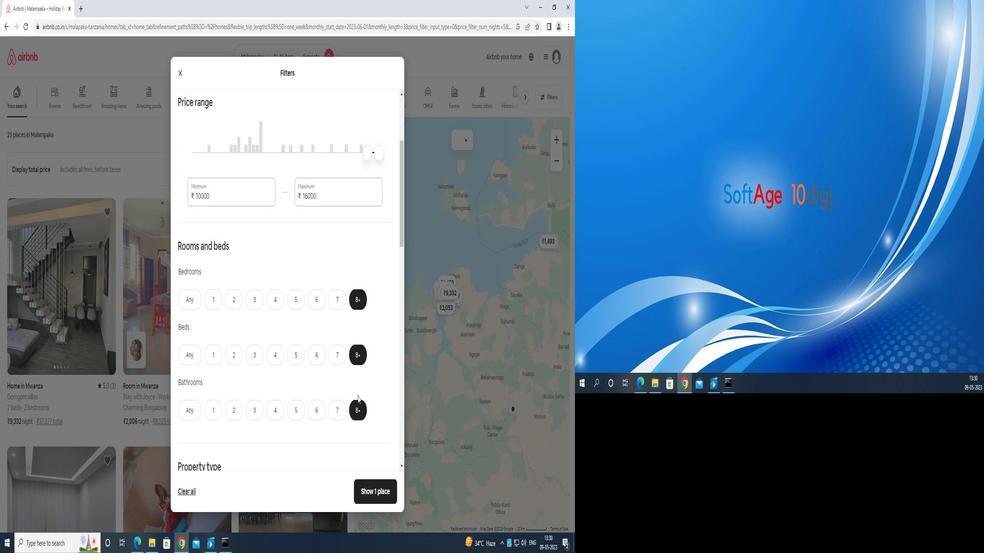 
Action: Mouse scrolled (613, 395) with delta (0, 0)
Screenshot: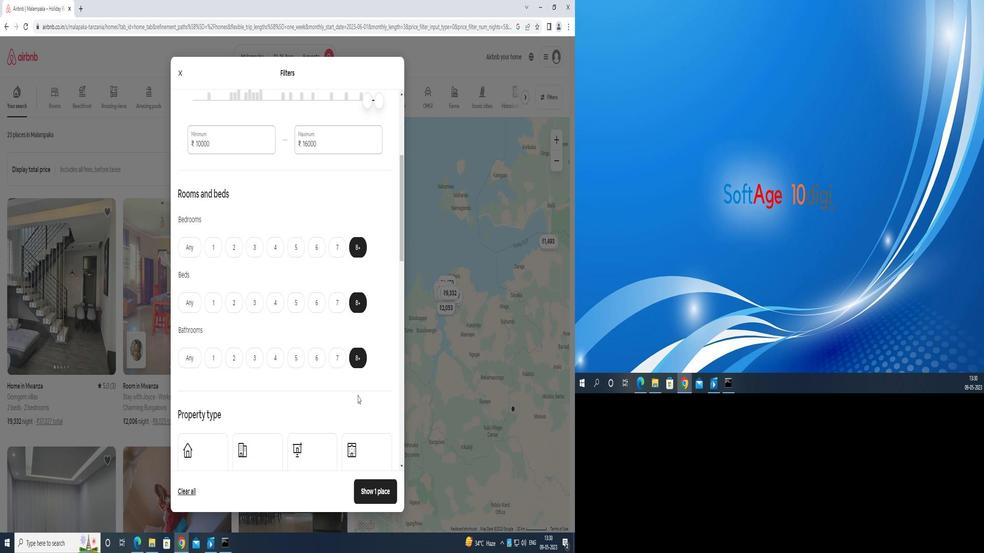 
Action: Mouse moved to (345, 381)
Screenshot: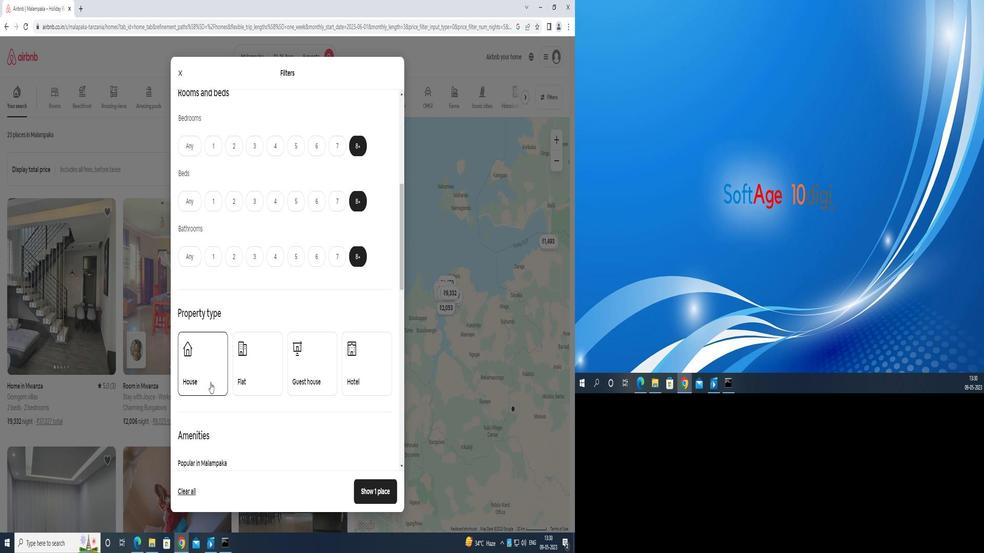 
Action: Mouse pressed left at (345, 381)
Screenshot: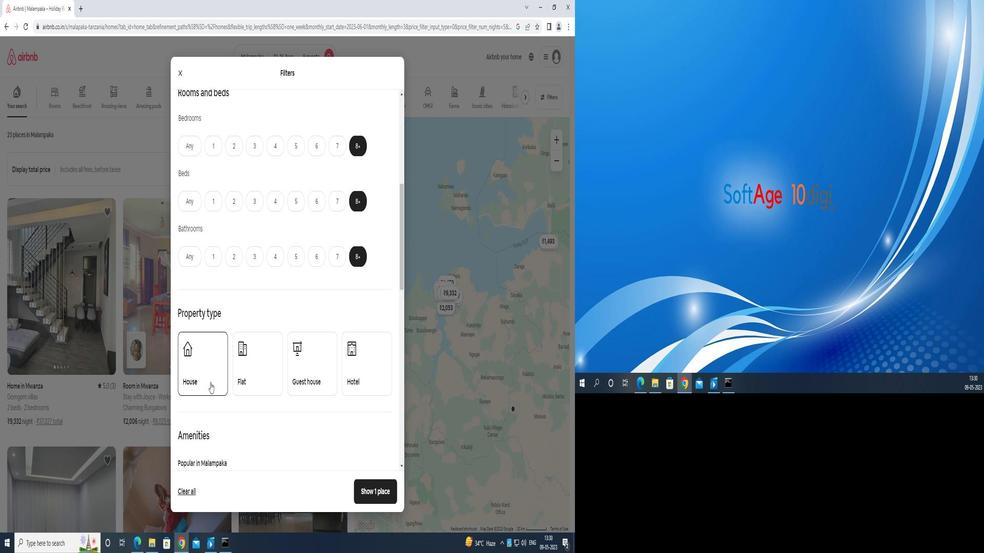 
Action: Mouse moved to (448, 369)
Screenshot: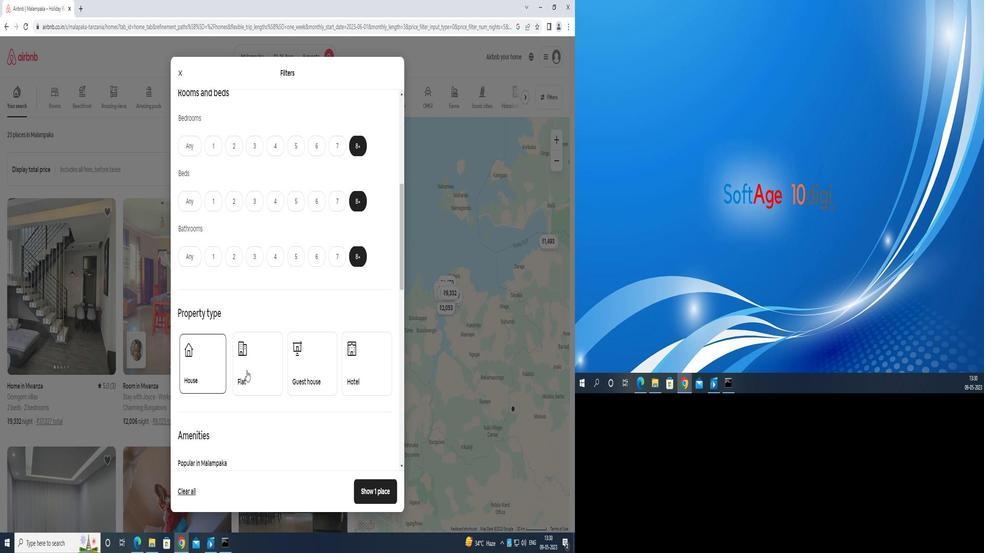 
Action: Mouse pressed left at (448, 369)
Screenshot: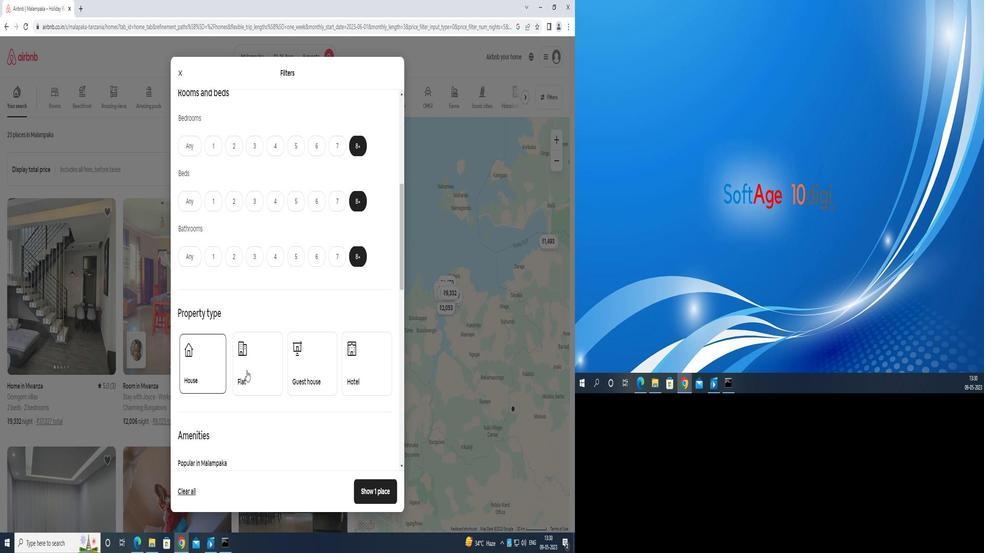 
Action: Mouse moved to (514, 365)
Screenshot: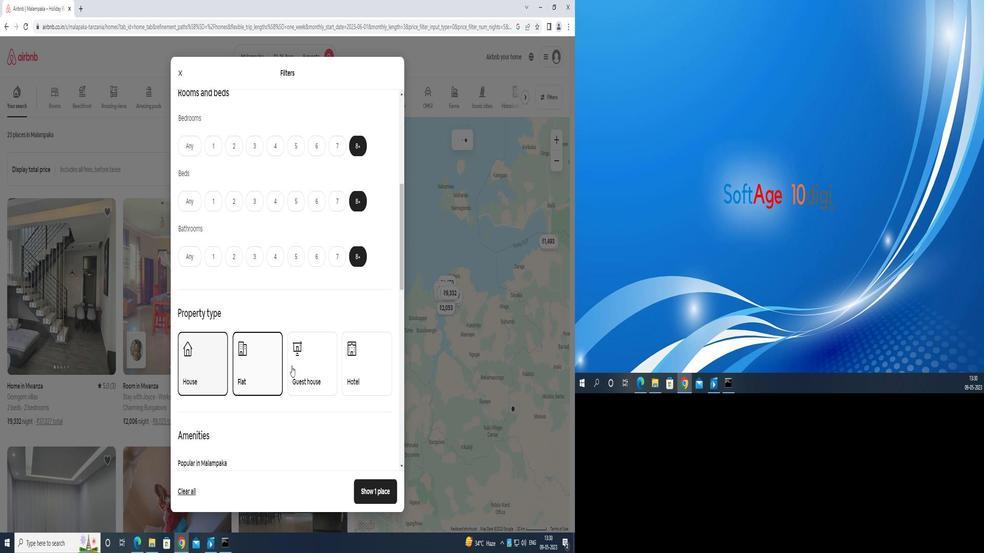 
Action: Mouse pressed left at (514, 365)
Screenshot: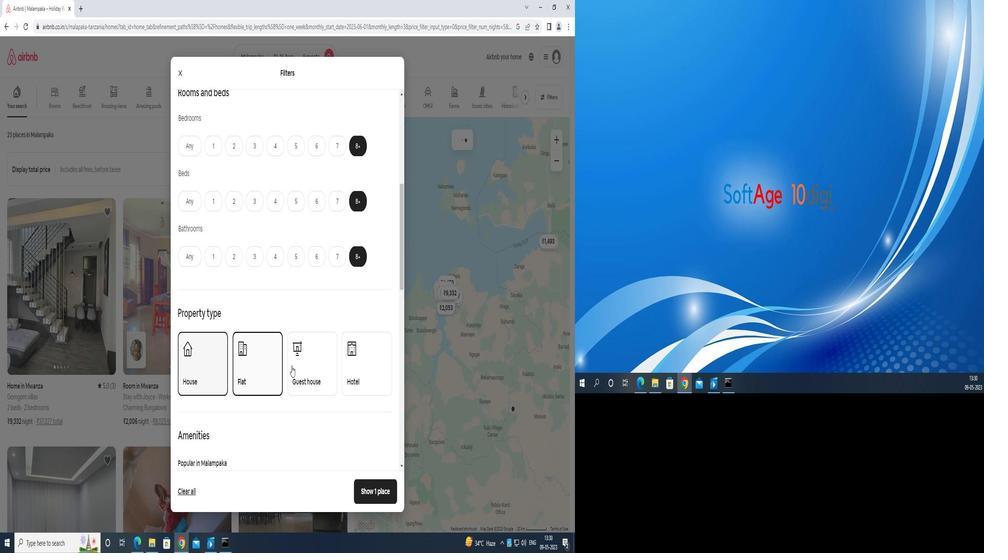 
Action: Mouse moved to (561, 344)
Screenshot: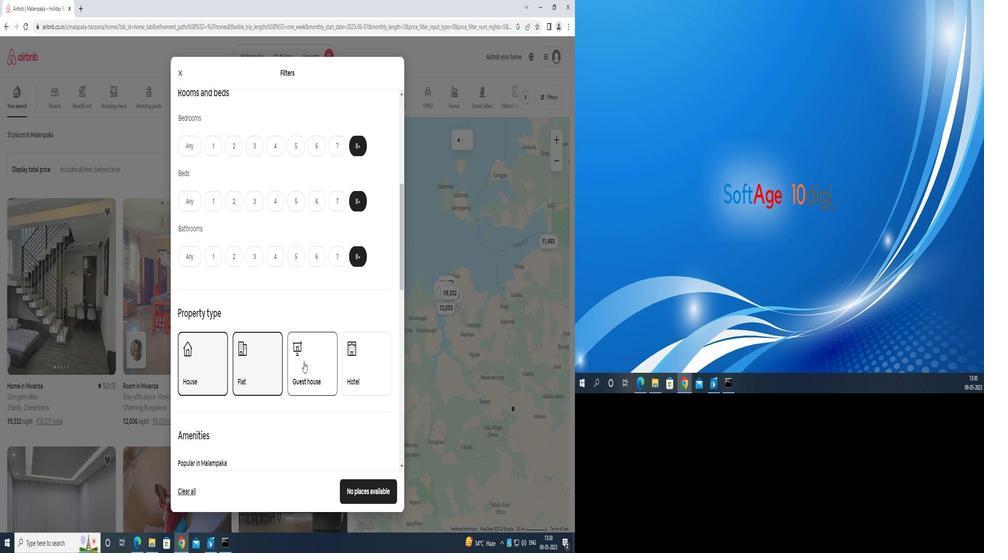 
Action: Mouse scrolled (561, 344) with delta (0, 0)
Screenshot: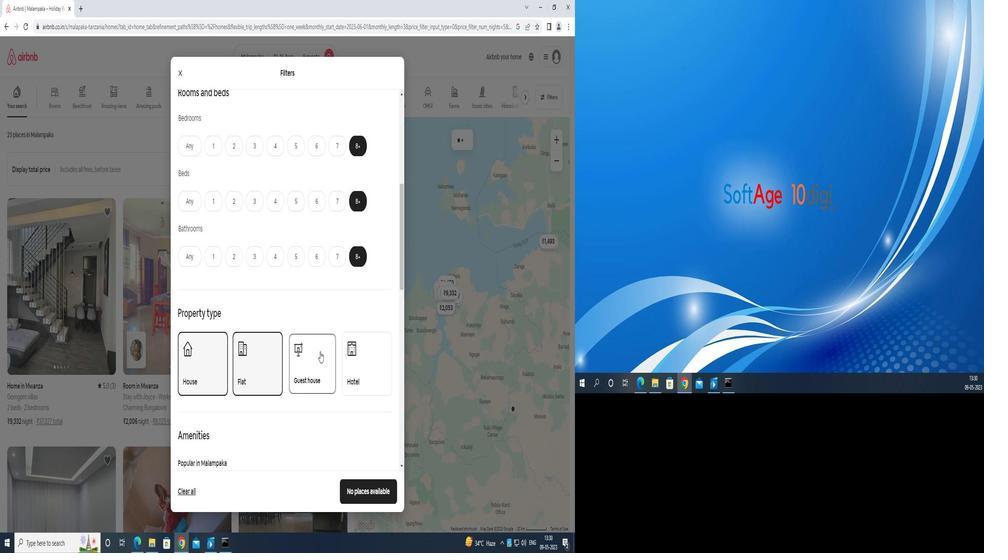 
Action: Mouse scrolled (561, 344) with delta (0, 0)
Screenshot: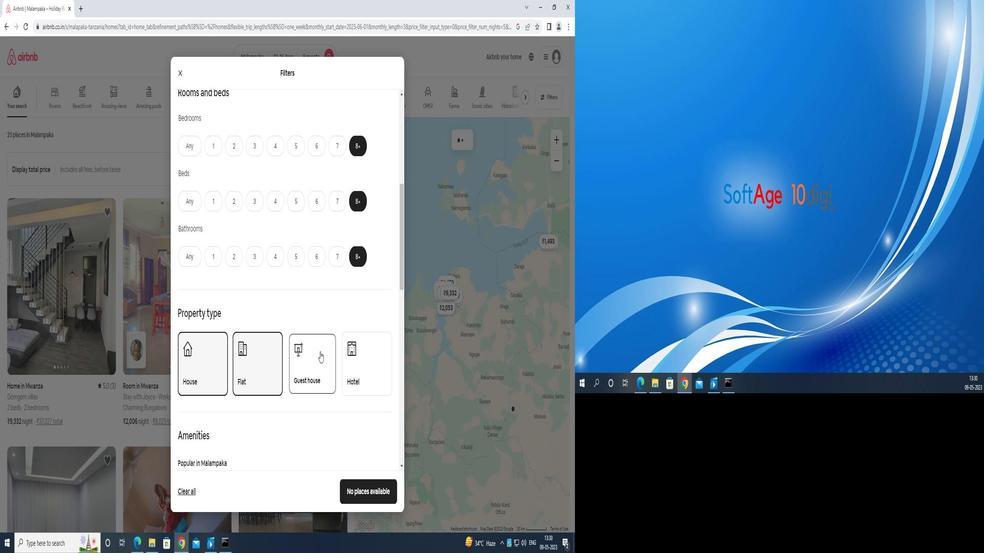
Action: Mouse scrolled (561, 344) with delta (0, 0)
Screenshot: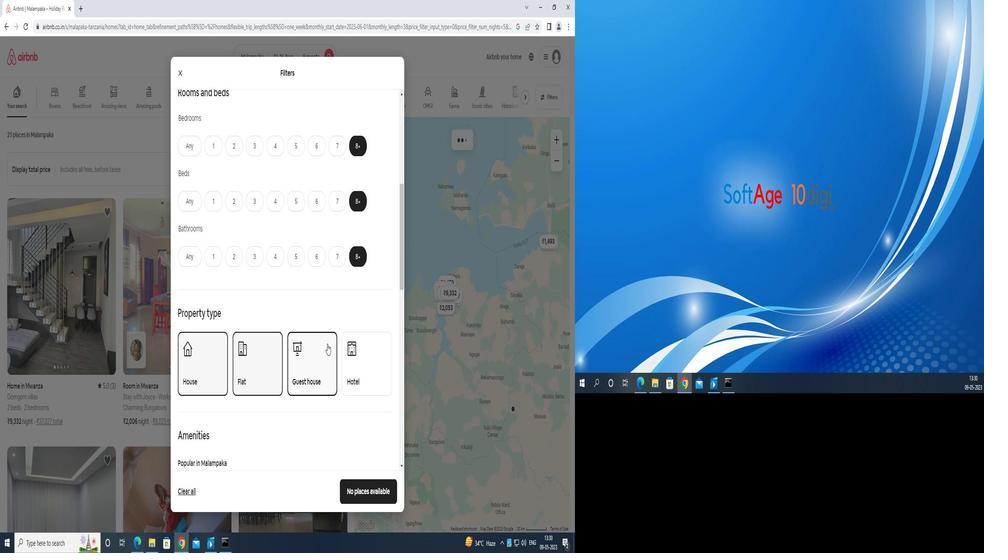 
Action: Mouse moved to (314, 328)
Screenshot: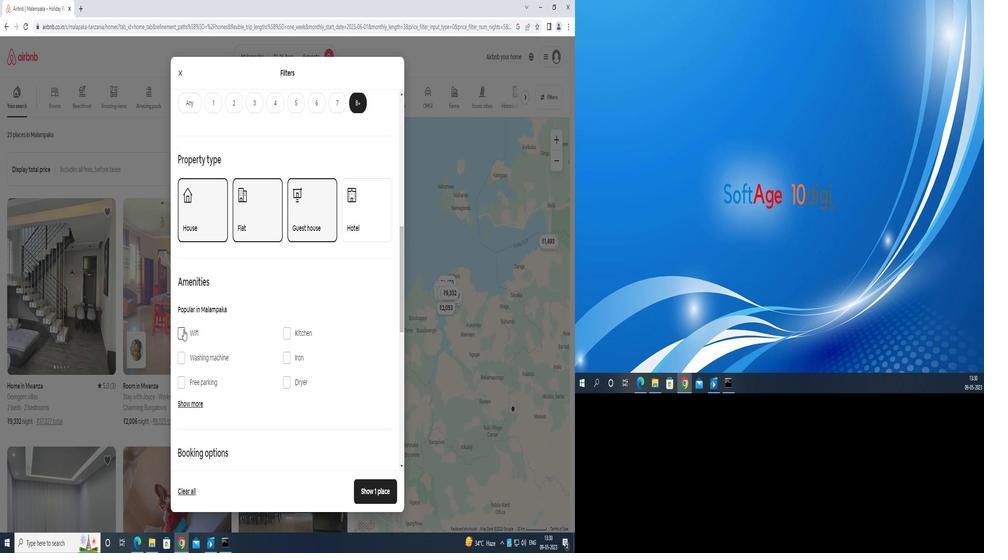 
Action: Mouse pressed left at (314, 328)
Screenshot: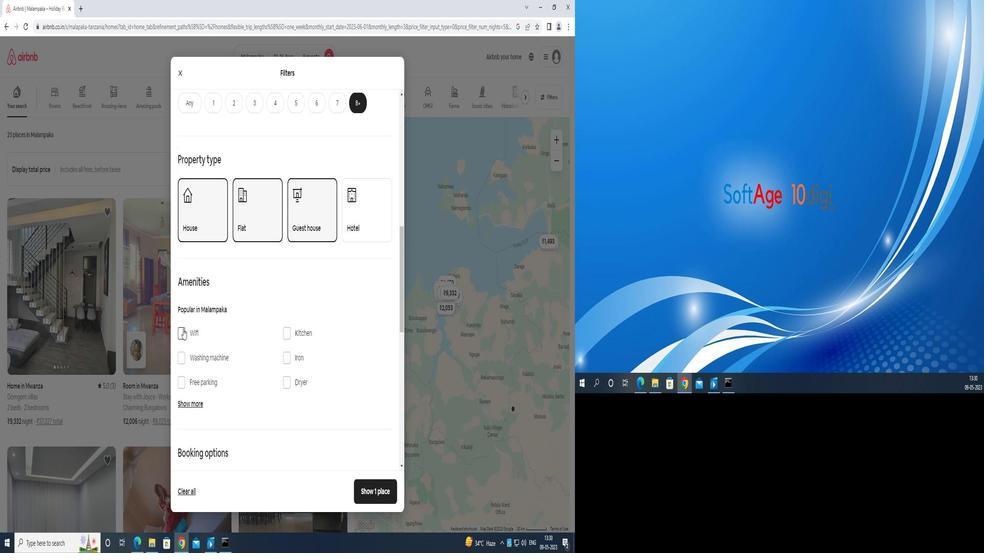 
Action: Mouse moved to (312, 383)
Screenshot: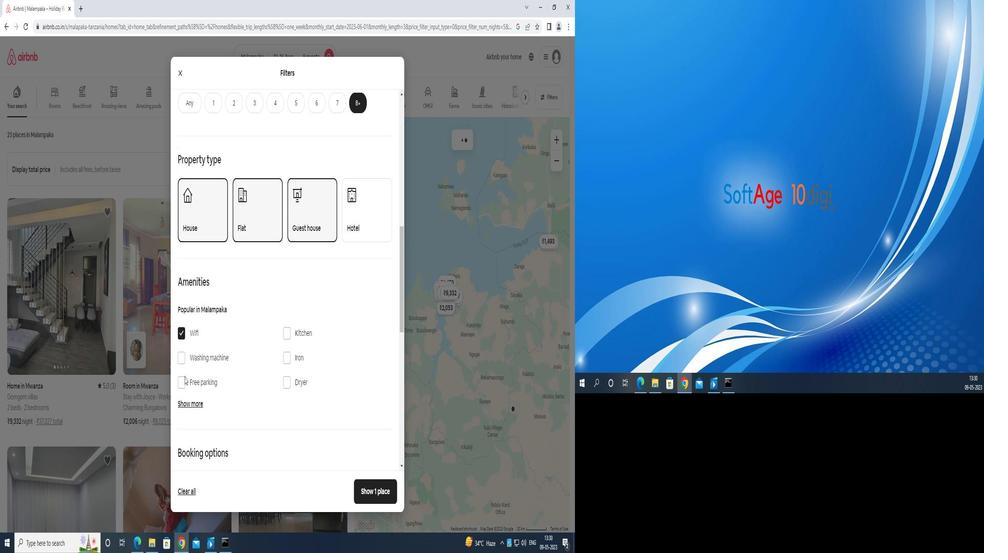 
Action: Mouse pressed left at (312, 383)
Screenshot: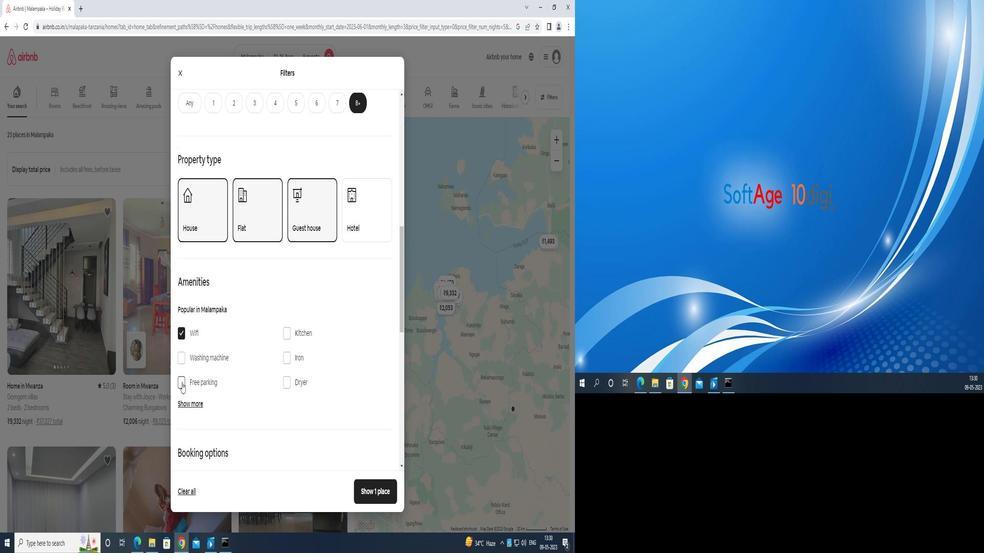 
Action: Mouse moved to (316, 403)
Screenshot: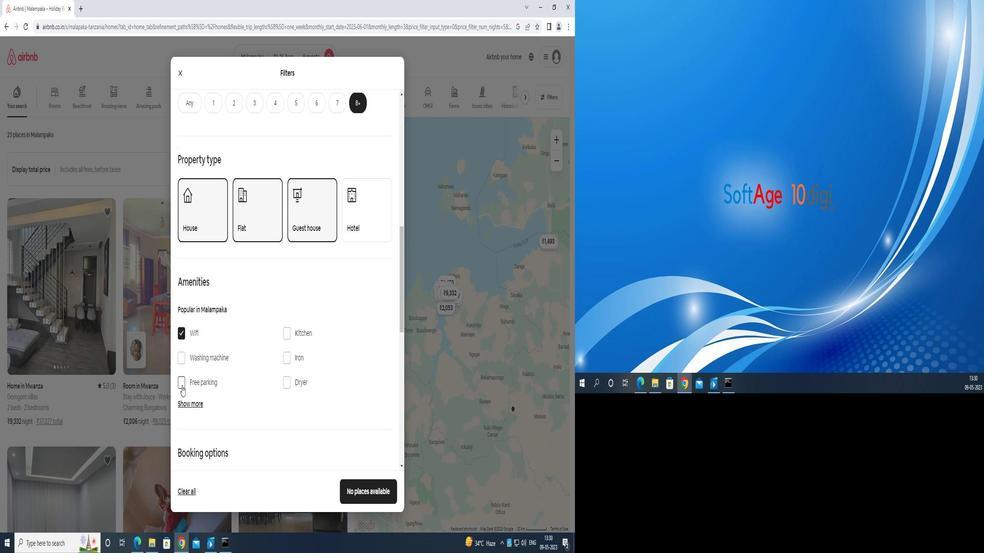 
Action: Mouse pressed left at (316, 403)
Screenshot: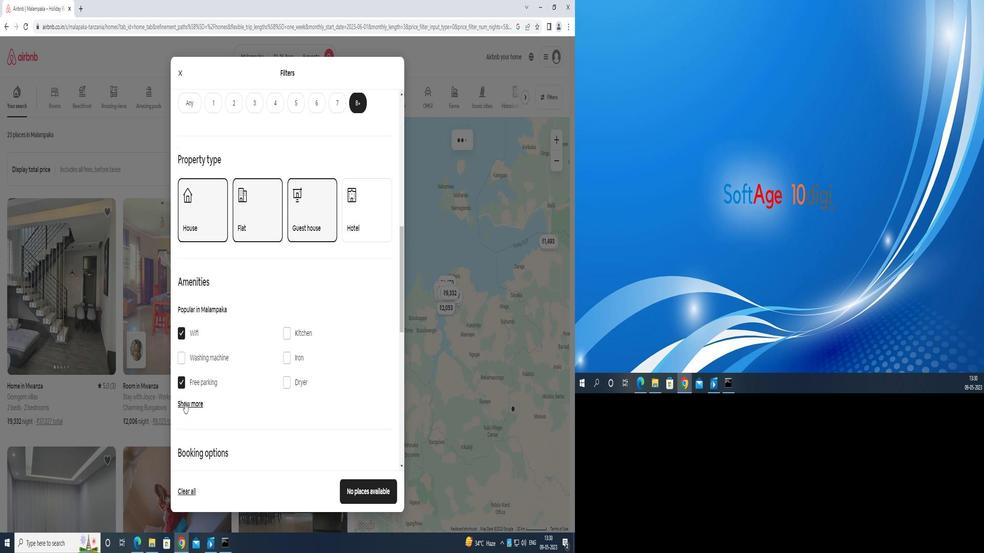 
Action: Mouse moved to (348, 384)
Screenshot: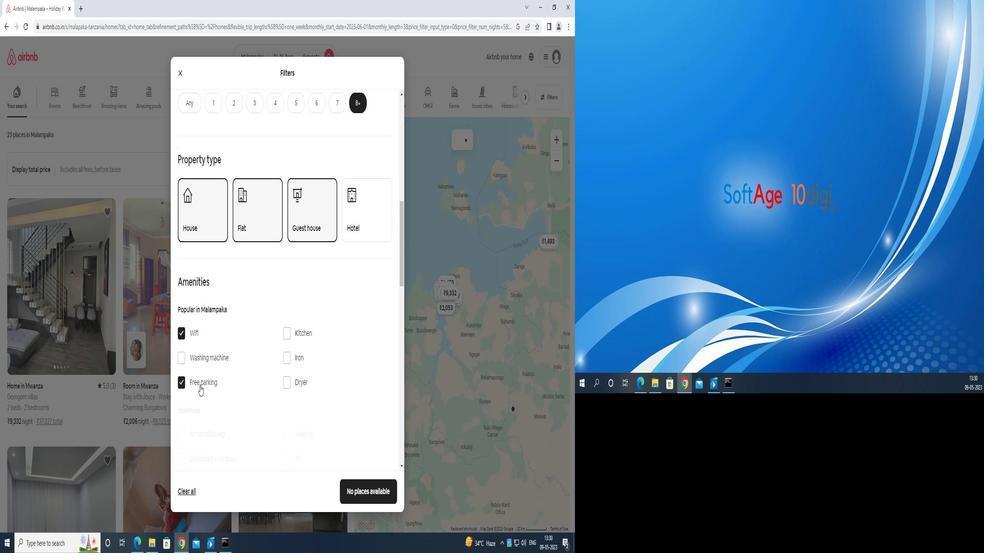 
Action: Mouse scrolled (348, 383) with delta (0, 0)
Screenshot: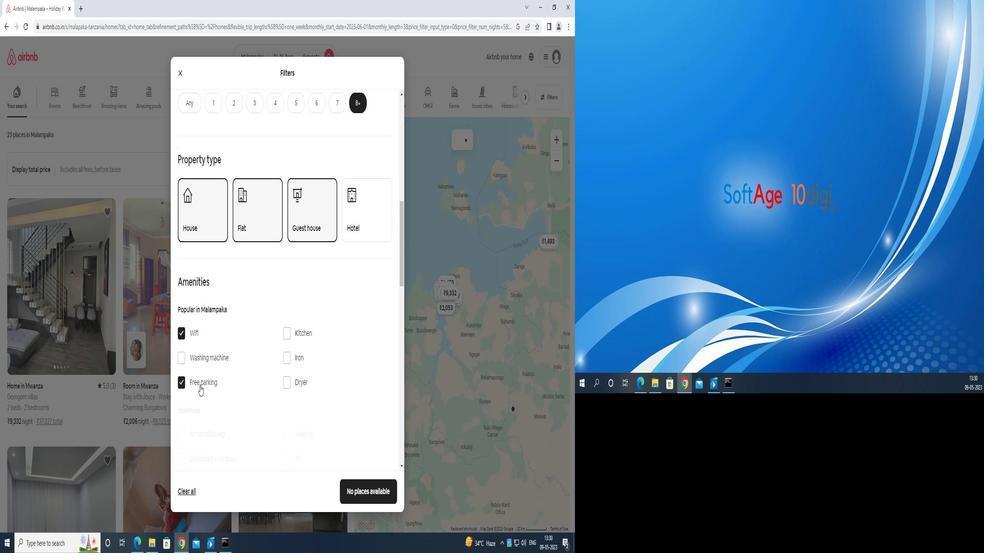 
Action: Mouse scrolled (348, 383) with delta (0, 0)
Screenshot: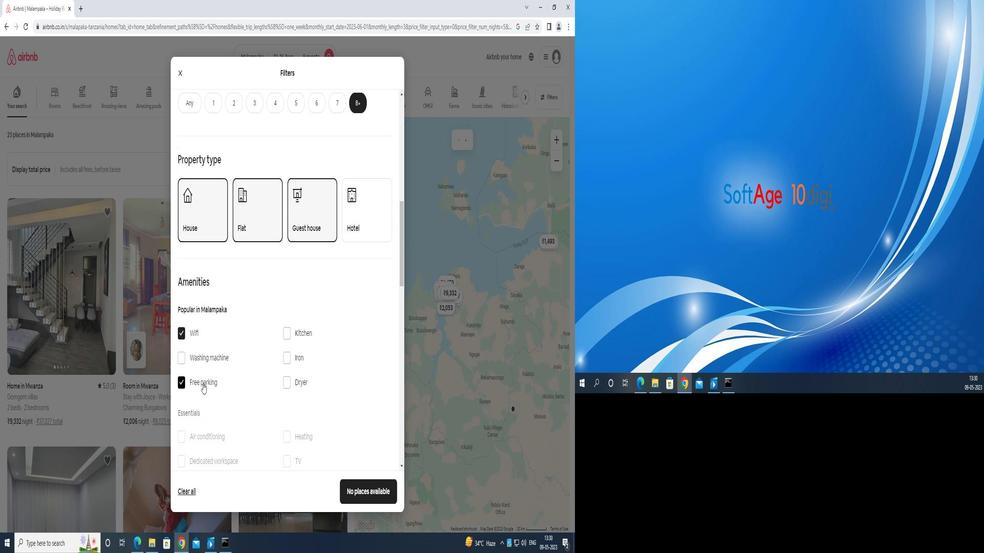 
Action: Mouse moved to (489, 365)
Screenshot: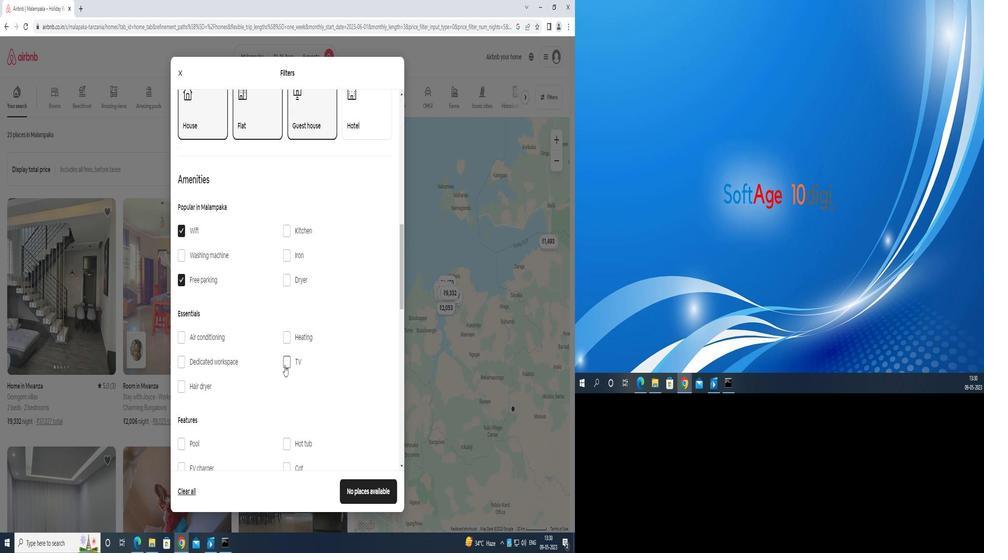 
Action: Mouse pressed left at (489, 365)
Screenshot: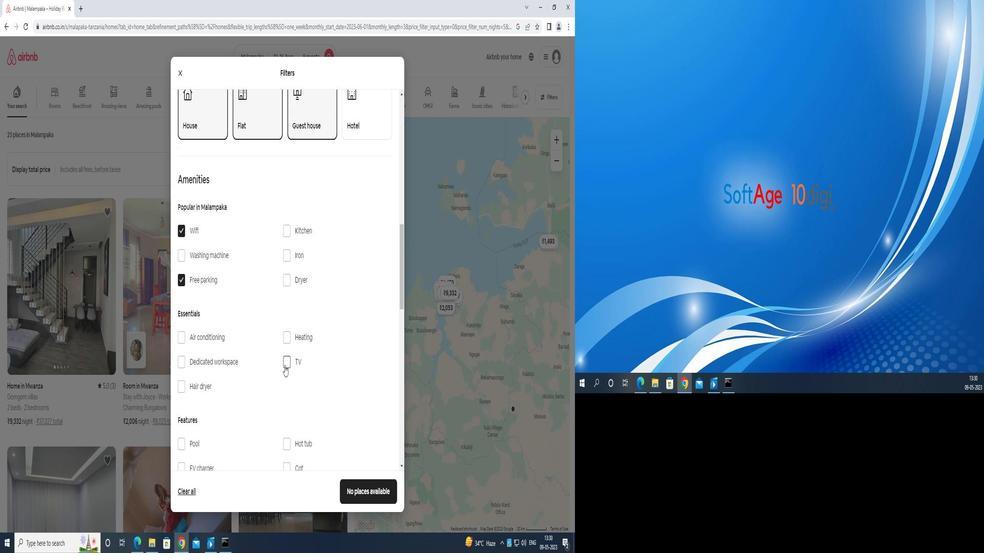 
Action: Mouse moved to (507, 339)
Screenshot: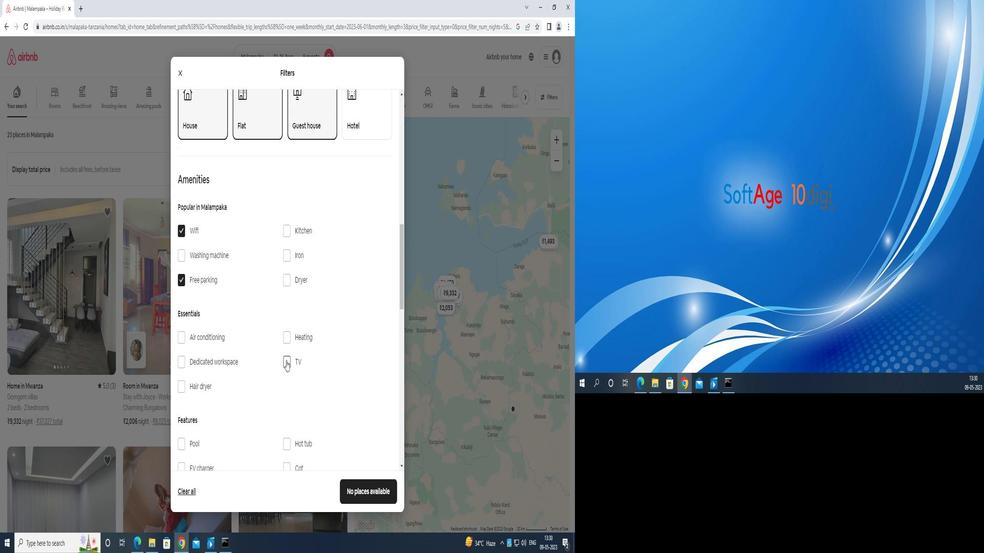 
Action: Mouse scrolled (507, 338) with delta (0, 0)
Screenshot: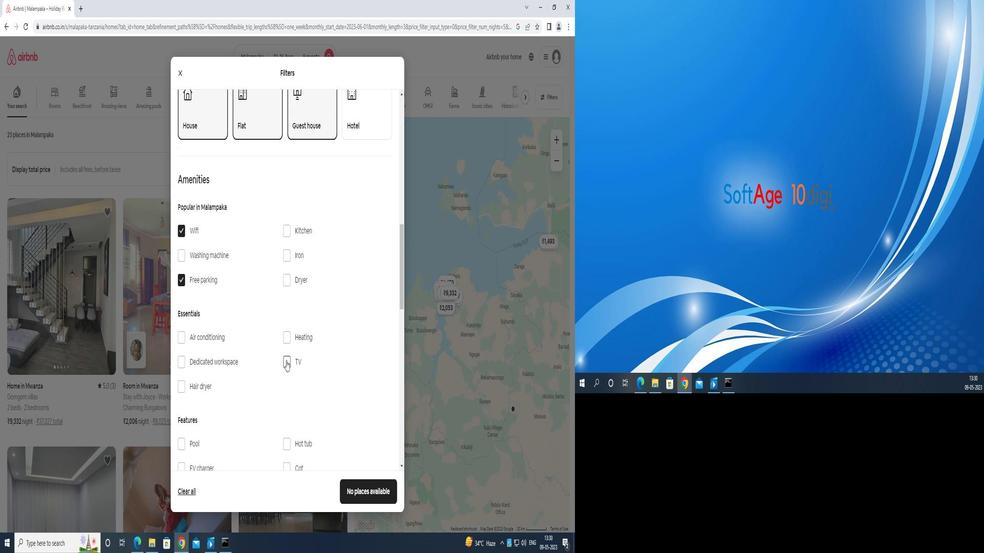 
Action: Mouse scrolled (507, 338) with delta (0, 0)
Screenshot: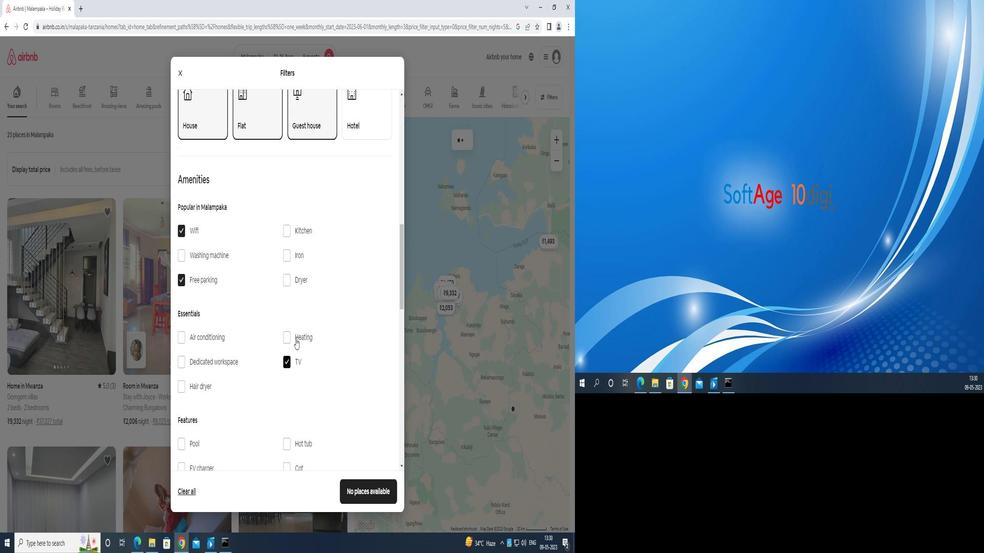 
Action: Mouse scrolled (507, 338) with delta (0, 0)
Screenshot: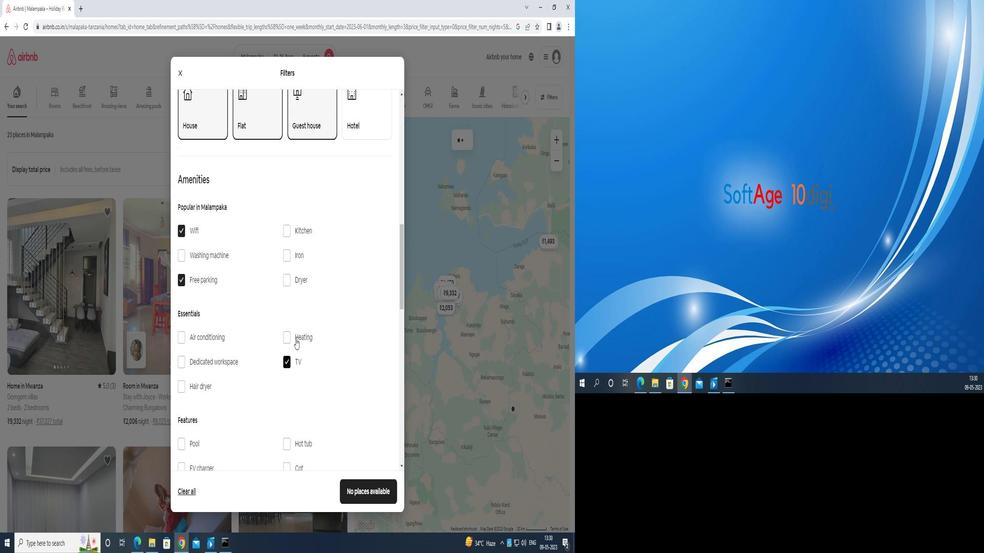 
Action: Mouse scrolled (507, 338) with delta (0, 0)
Screenshot: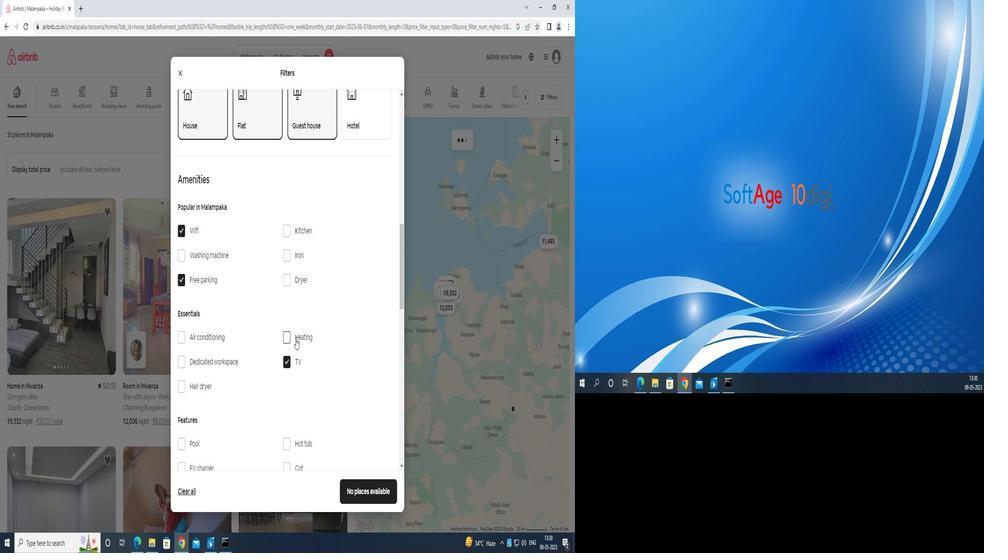 
Action: Mouse moved to (314, 283)
Screenshot: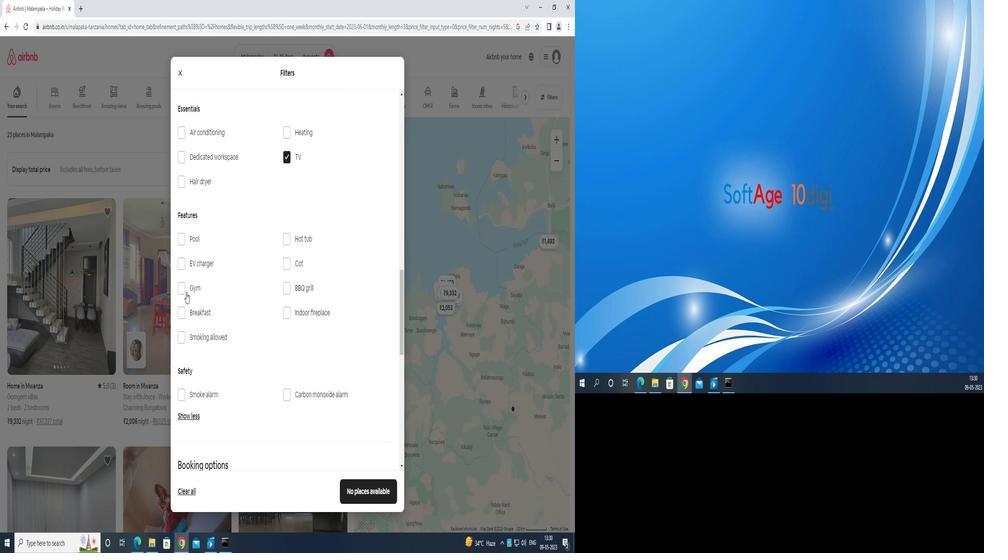 
Action: Mouse pressed left at (314, 283)
Screenshot: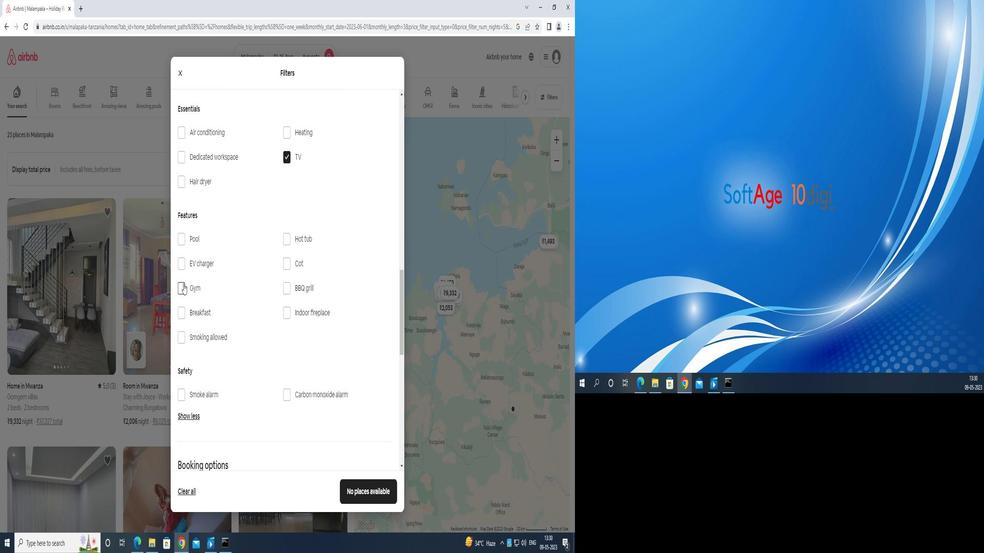 
Action: Mouse moved to (310, 311)
Screenshot: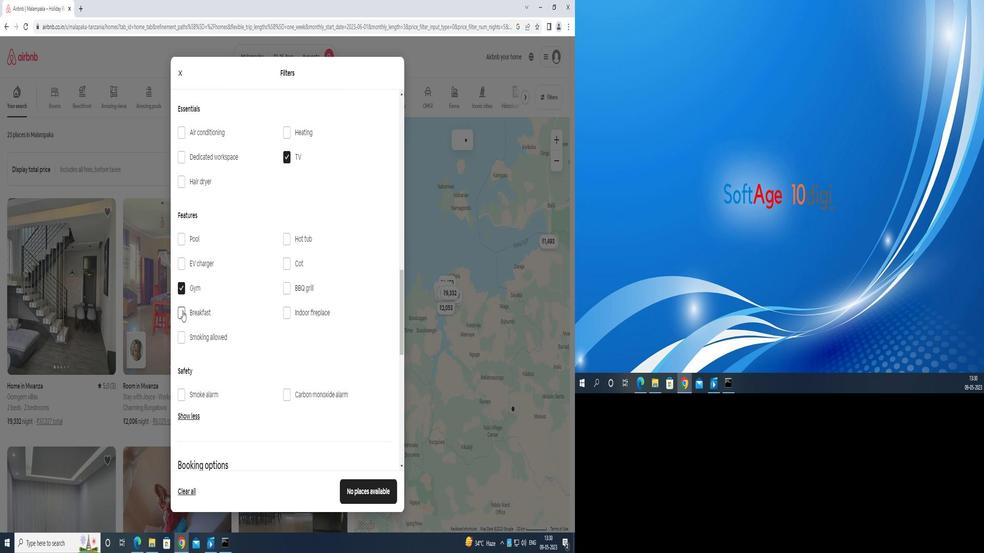 
Action: Mouse pressed left at (310, 311)
Screenshot: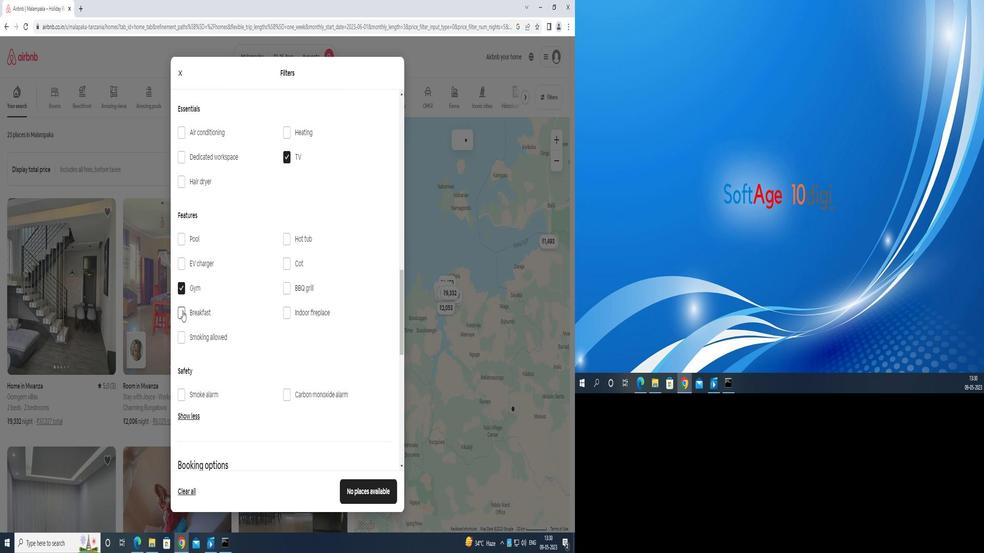 
Action: Mouse moved to (342, 307)
Screenshot: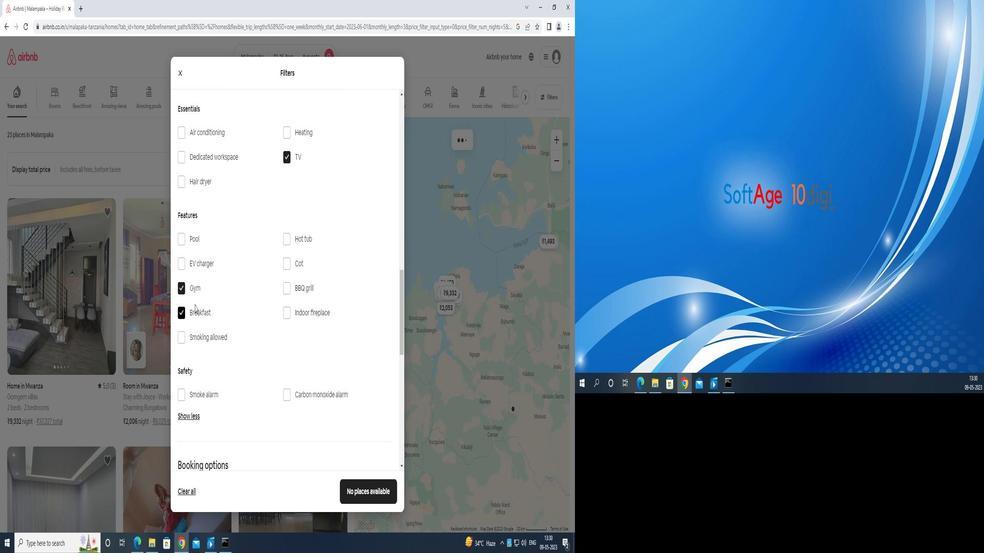 
Action: Mouse scrolled (342, 306) with delta (0, 0)
Screenshot: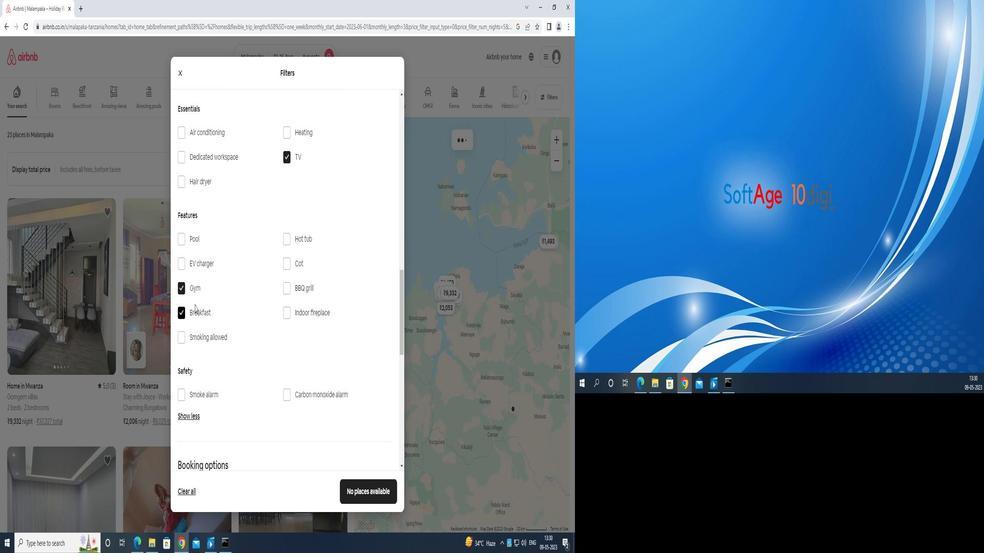 
Action: Mouse moved to (344, 308)
Screenshot: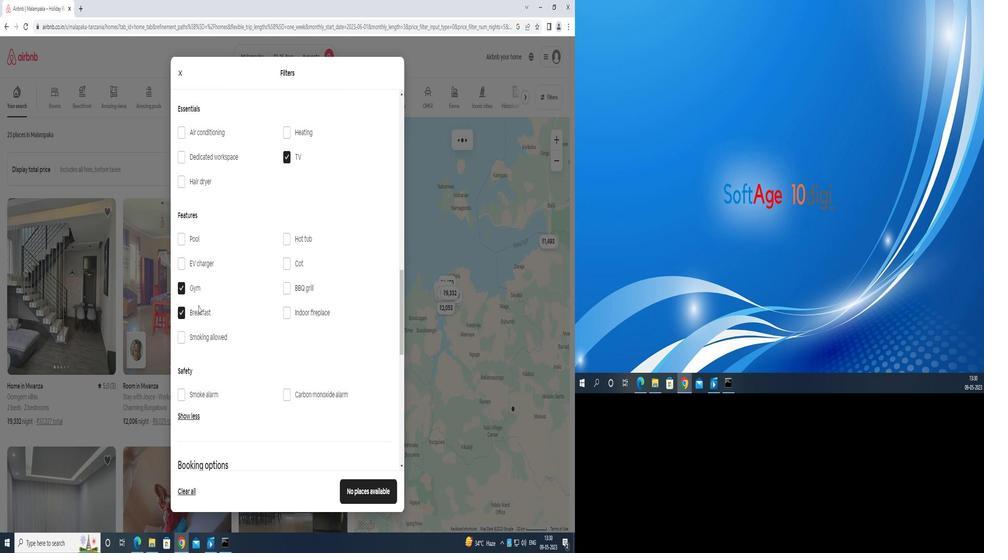
Action: Mouse scrolled (344, 308) with delta (0, 0)
Screenshot: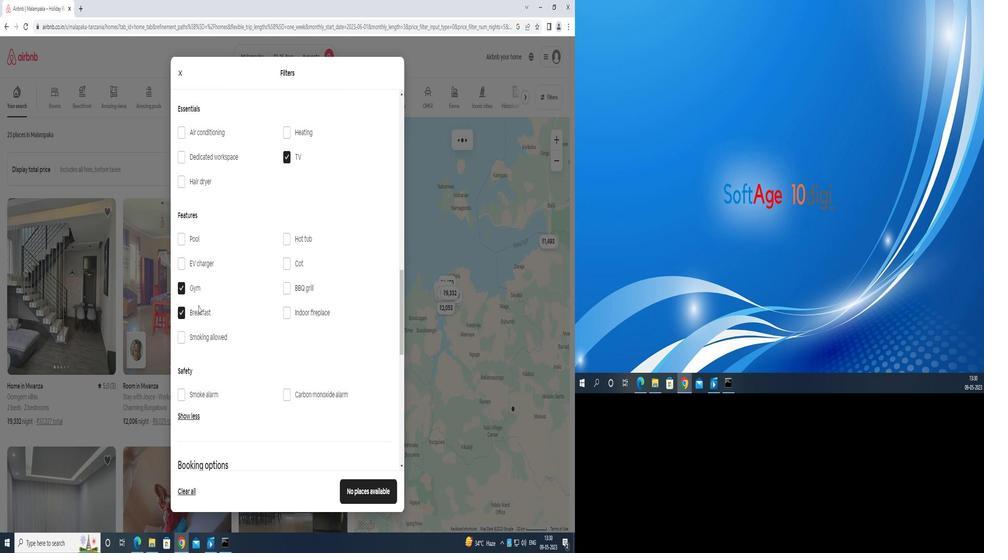 
Action: Mouse moved to (345, 308)
Screenshot: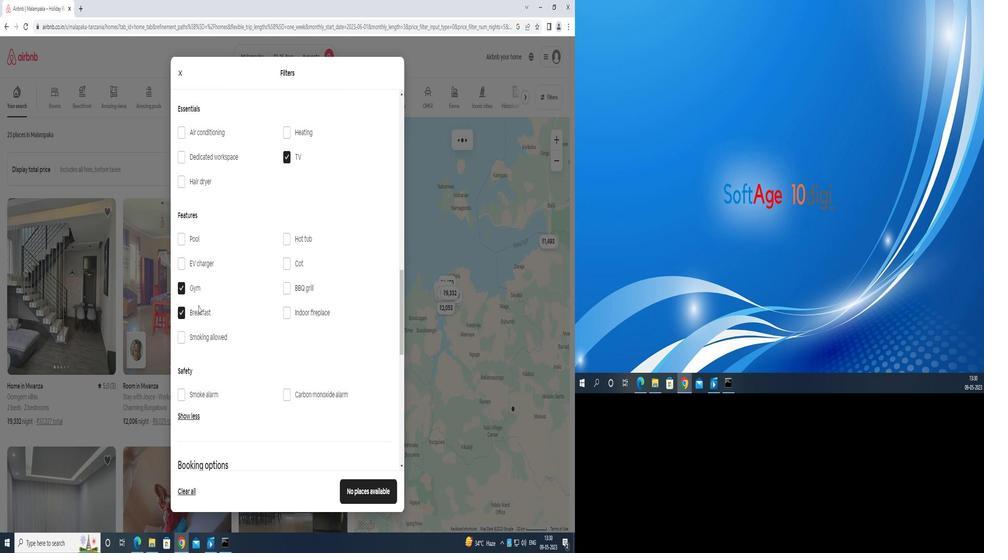 
Action: Mouse scrolled (345, 308) with delta (0, 0)
Screenshot: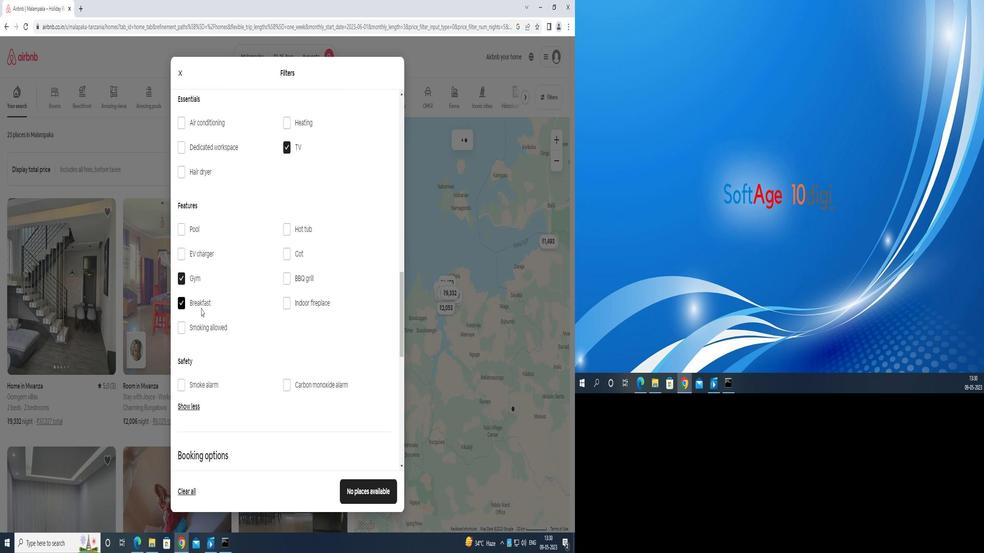 
Action: Mouse moved to (347, 308)
Screenshot: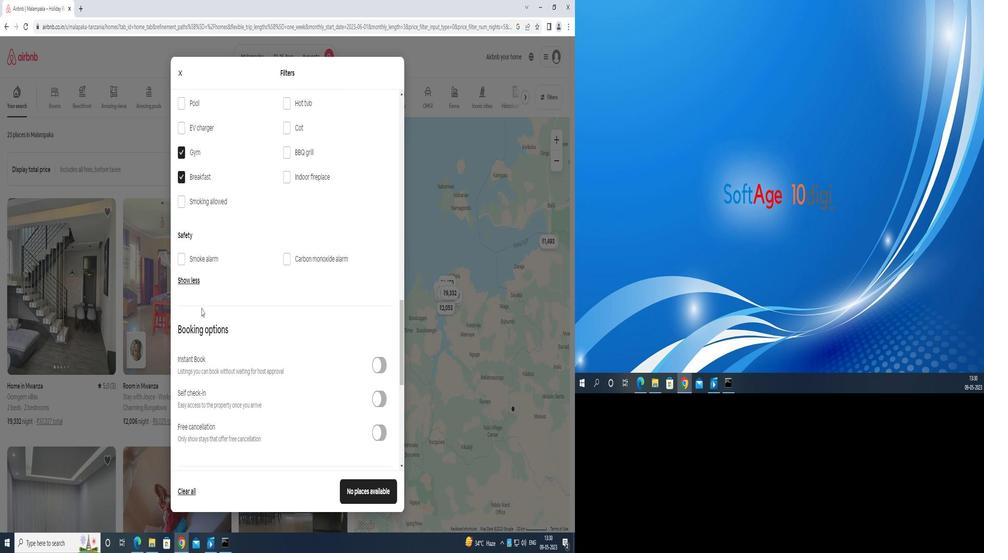 
Action: Mouse scrolled (347, 308) with delta (0, 0)
Screenshot: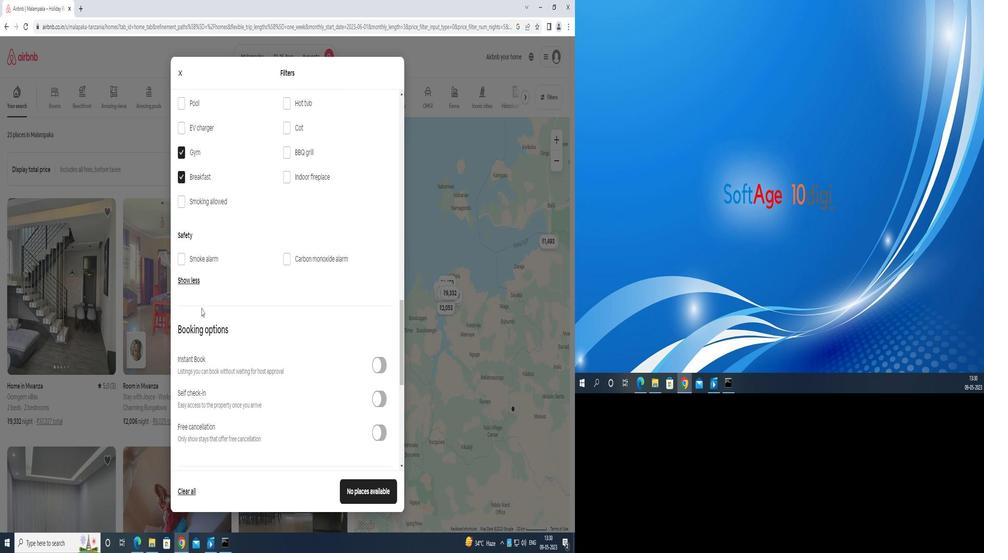 
Action: Mouse moved to (654, 328)
Screenshot: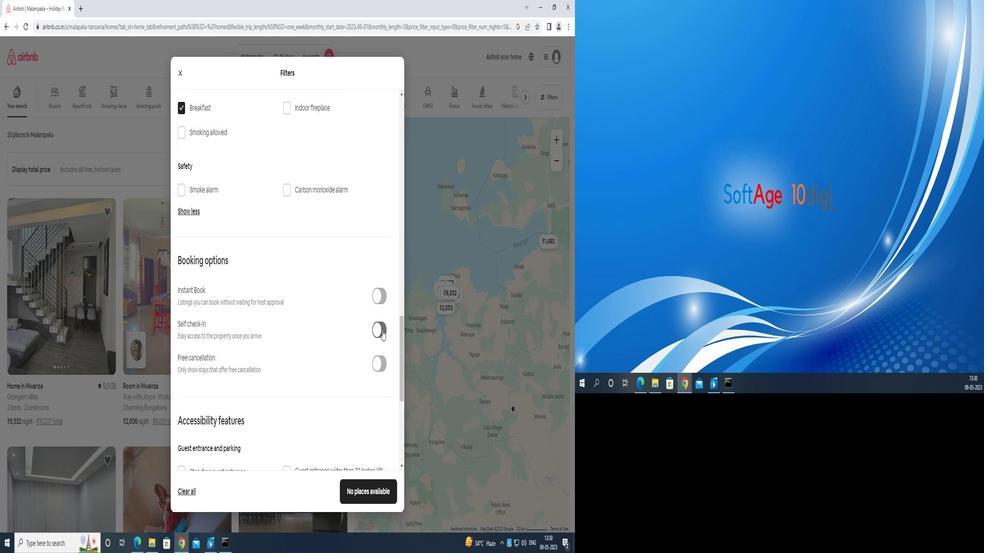 
Action: Mouse pressed left at (654, 328)
Screenshot: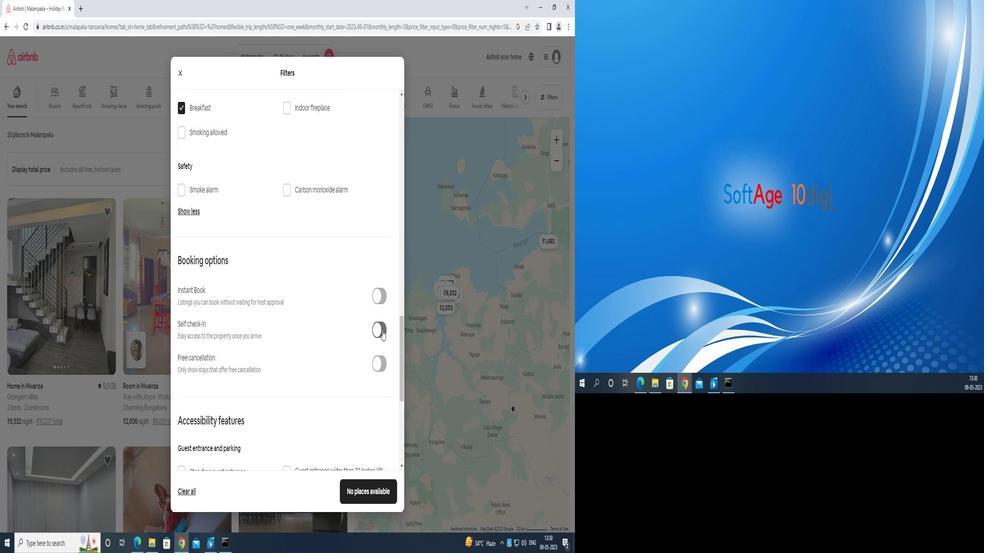 
Action: Mouse moved to (657, 307)
Screenshot: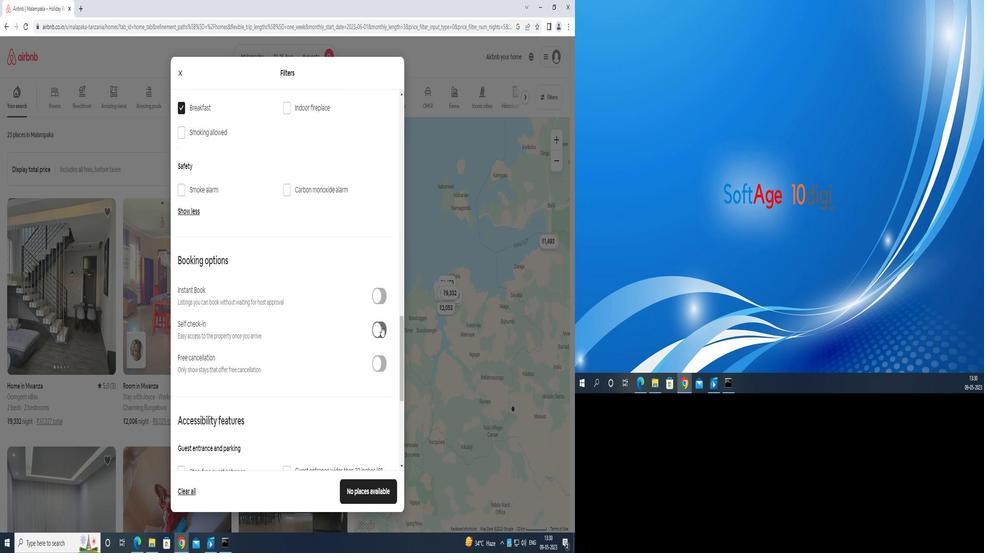 
Action: Mouse scrolled (657, 307) with delta (0, 0)
Screenshot: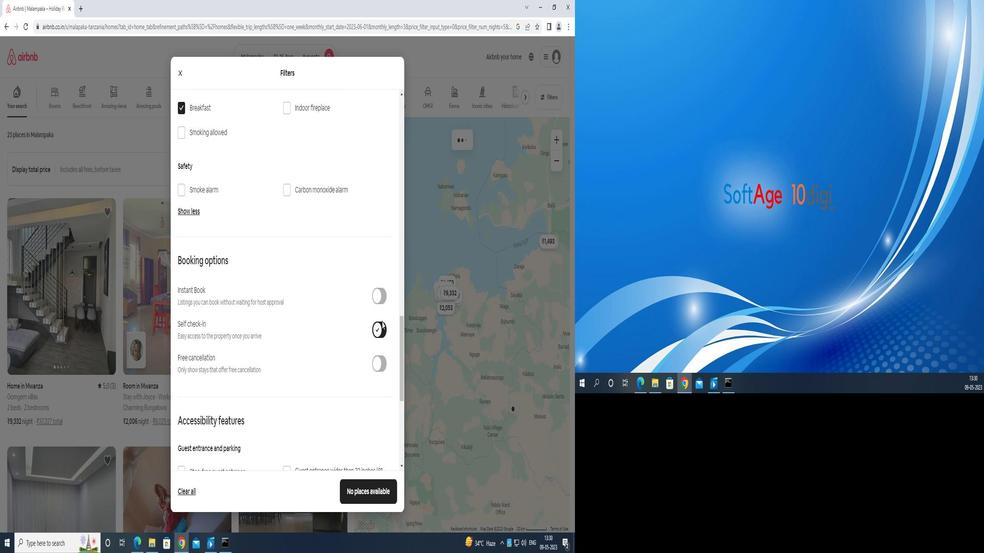 
Action: Mouse scrolled (657, 307) with delta (0, 0)
Screenshot: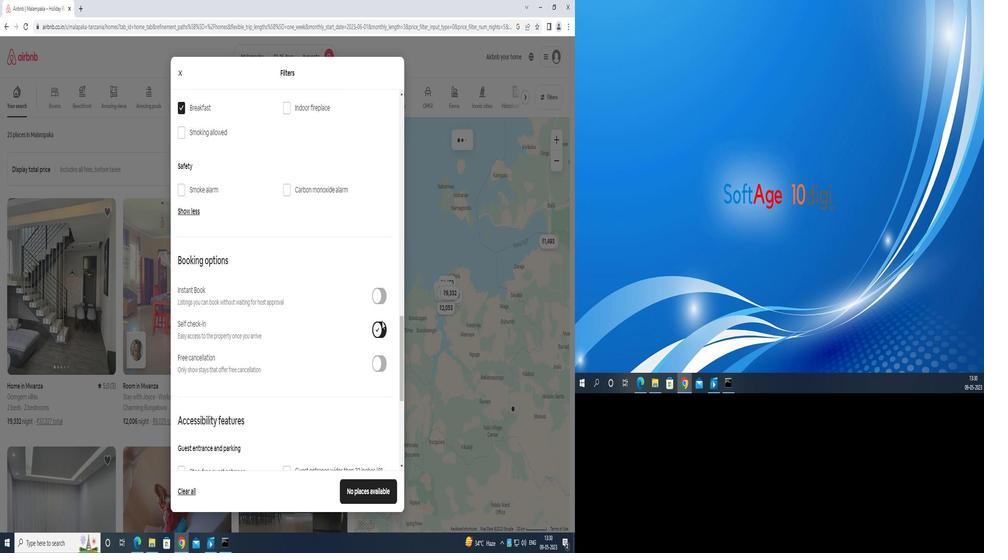 
Action: Mouse scrolled (657, 307) with delta (0, 0)
Screenshot: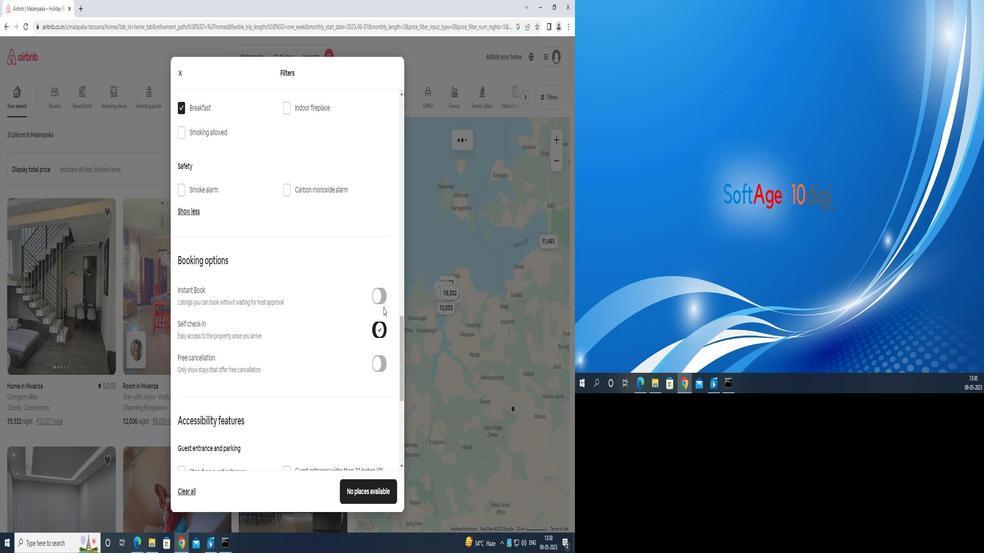
Action: Mouse moved to (657, 307)
Screenshot: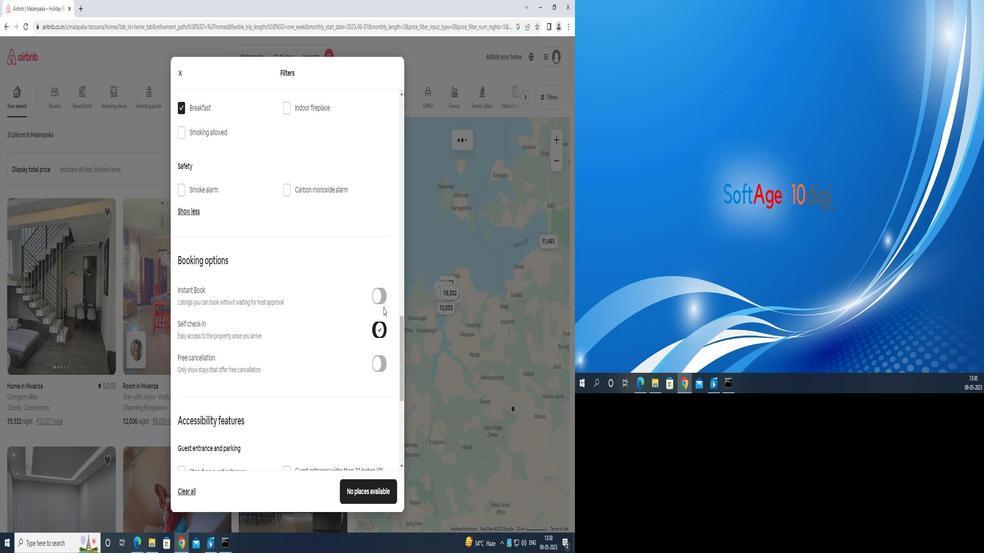 
Action: Mouse scrolled (657, 307) with delta (0, 0)
Screenshot: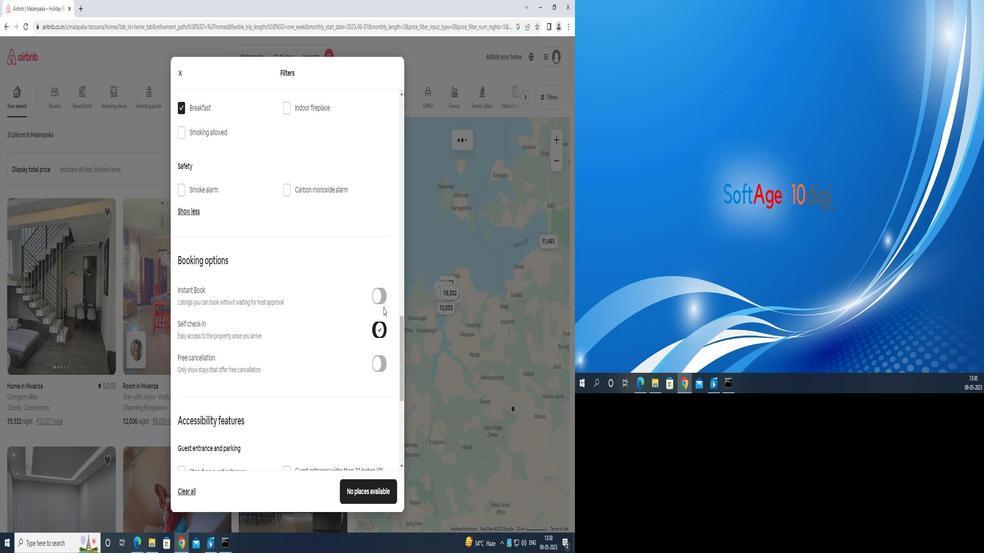 
Action: Mouse moved to (657, 306)
Screenshot: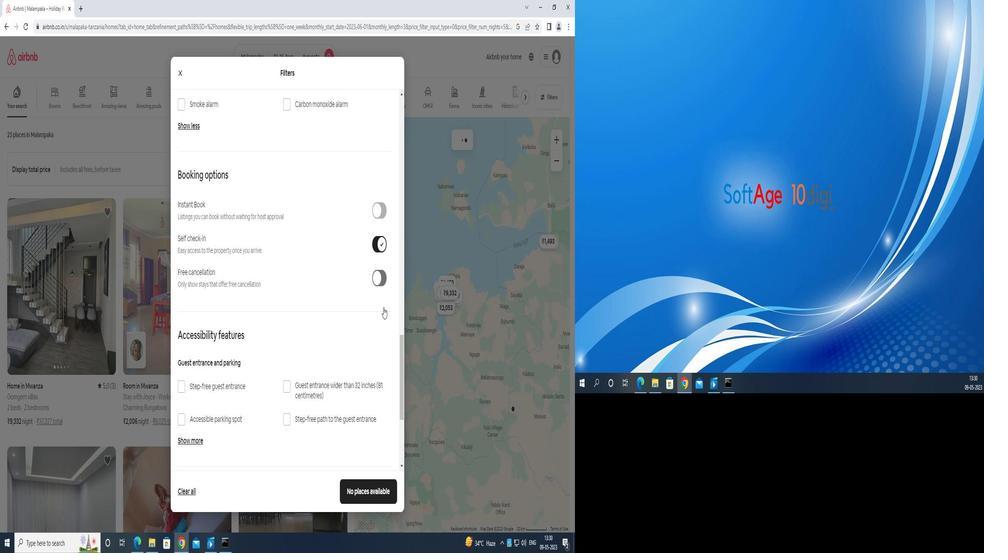
Action: Mouse scrolled (657, 305) with delta (0, 0)
Screenshot: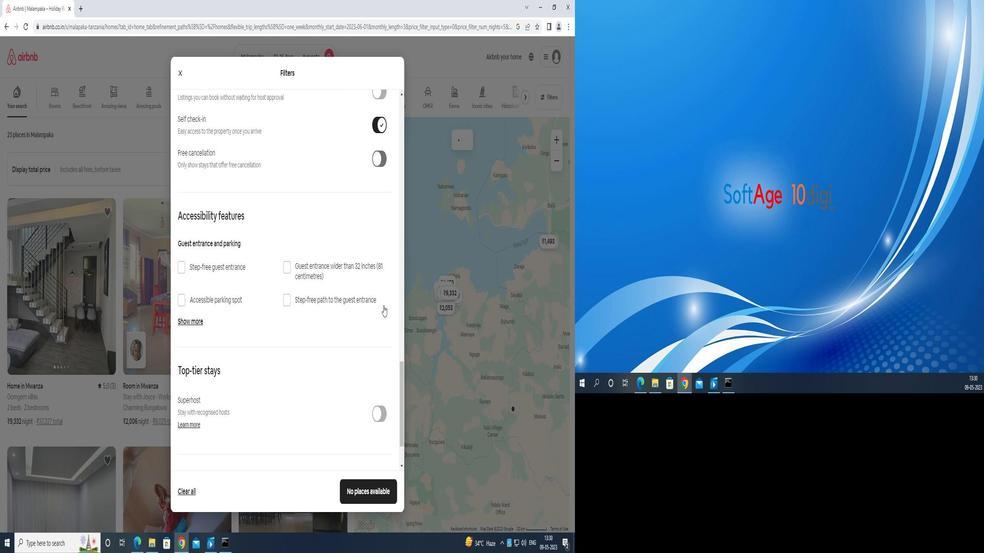 
Action: Mouse scrolled (657, 305) with delta (0, 0)
Screenshot: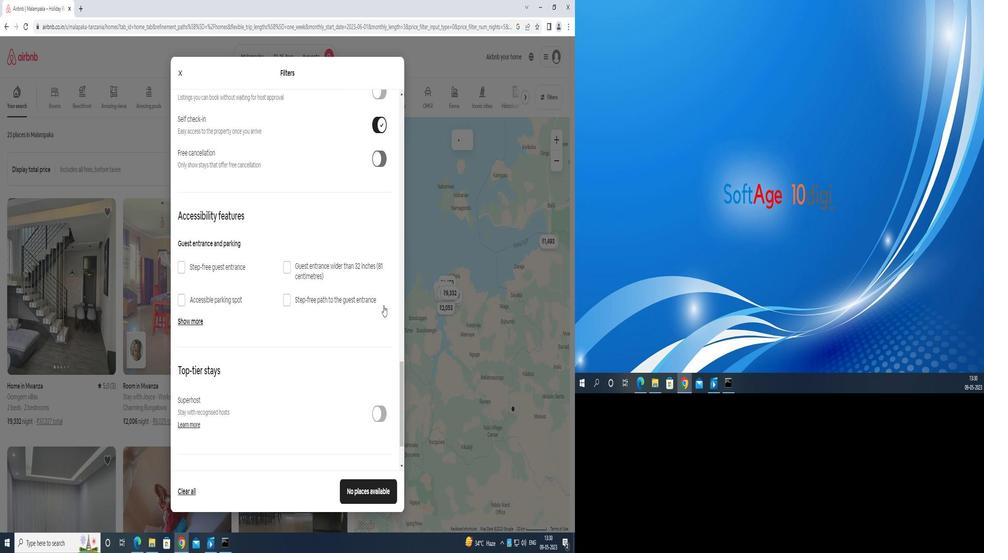 
Action: Mouse scrolled (657, 305) with delta (0, 0)
Screenshot: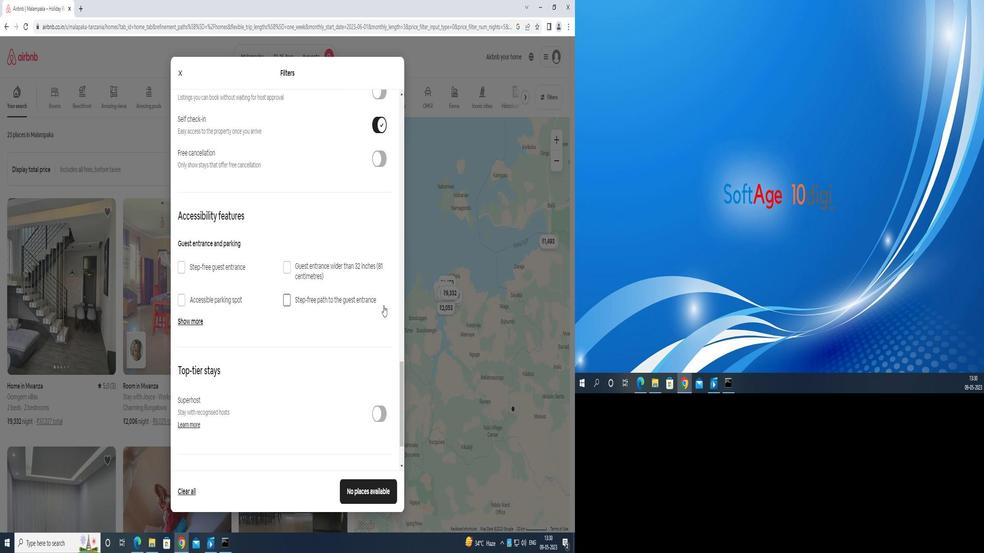 
Action: Mouse moved to (657, 304)
Screenshot: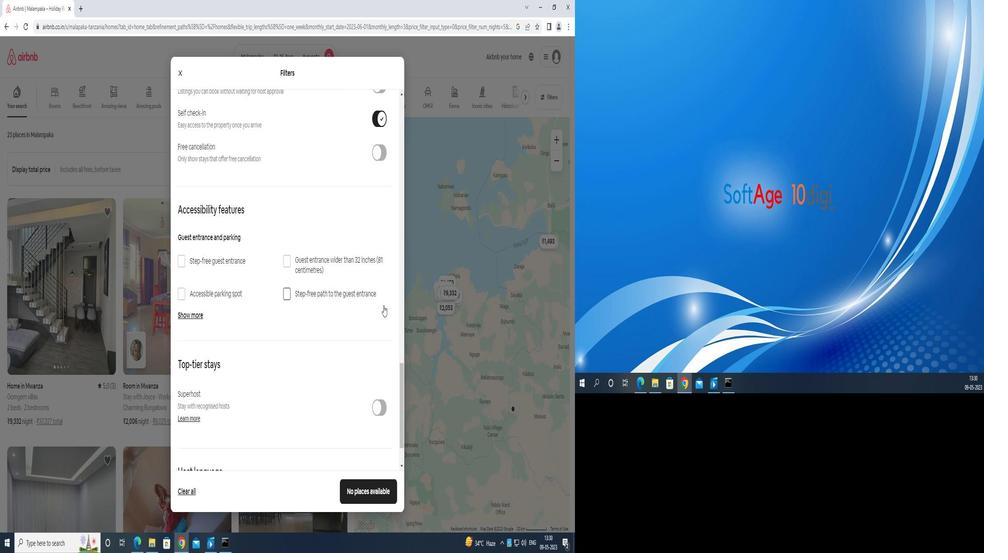 
Action: Mouse scrolled (657, 303) with delta (0, 0)
Screenshot: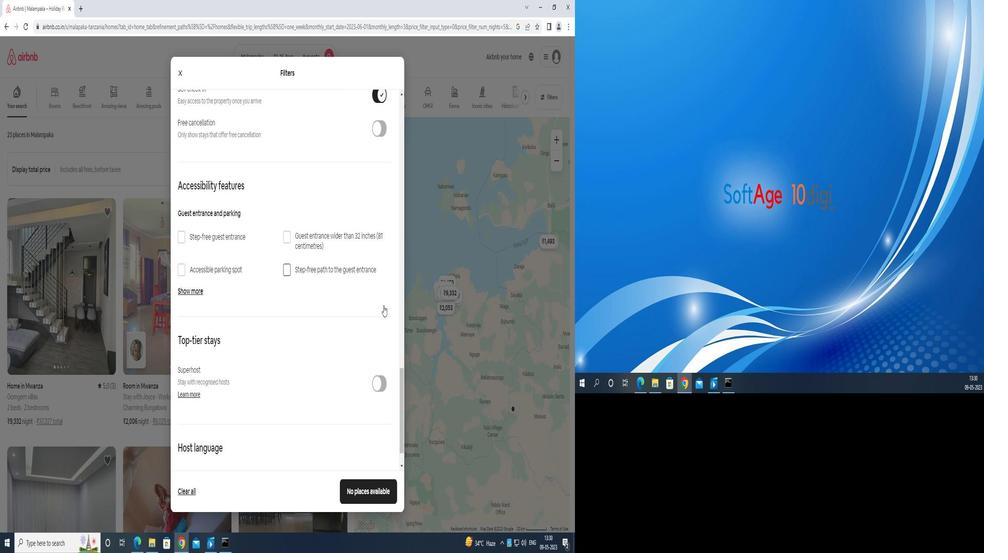 
Action: Mouse moved to (658, 304)
Screenshot: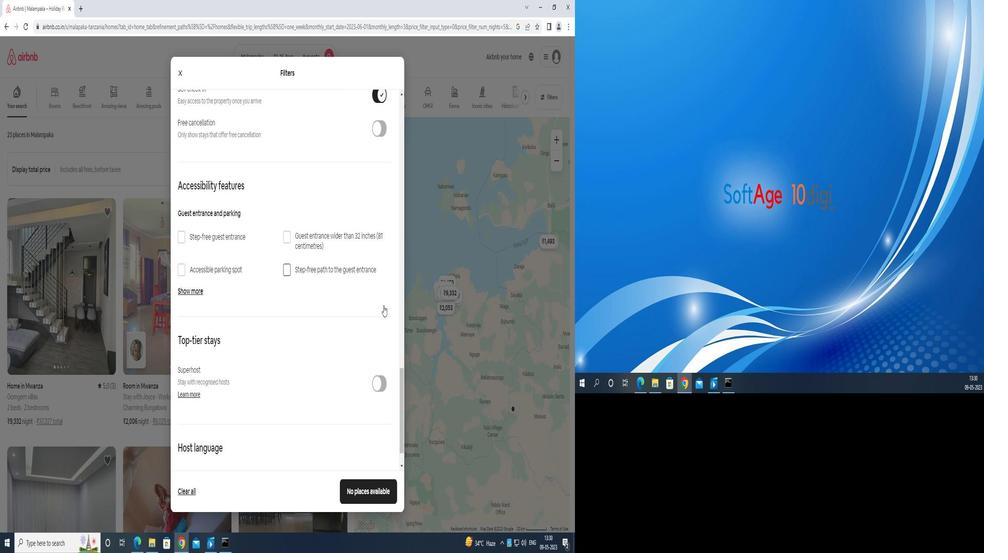 
Action: Mouse scrolled (658, 303) with delta (0, 0)
Screenshot: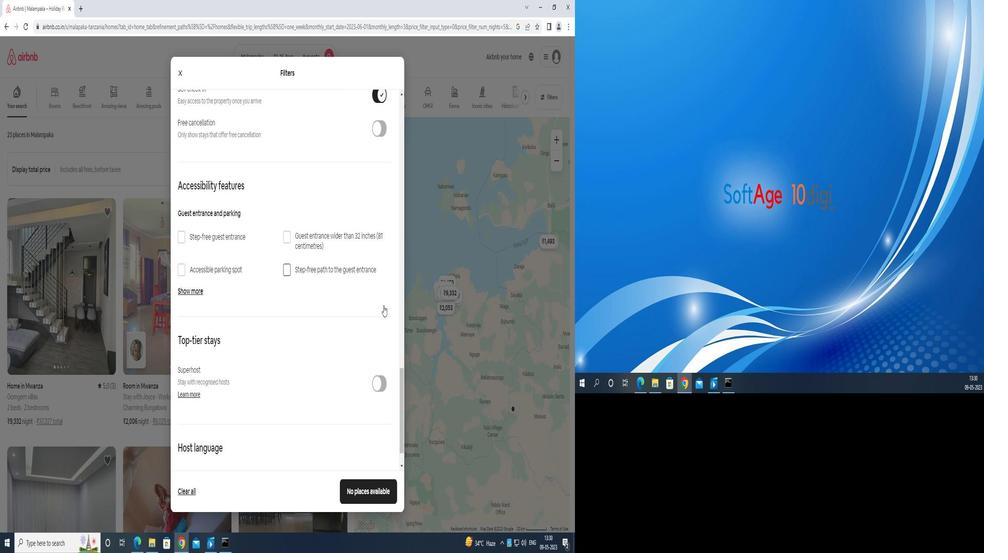 
Action: Mouse scrolled (658, 303) with delta (0, 0)
Screenshot: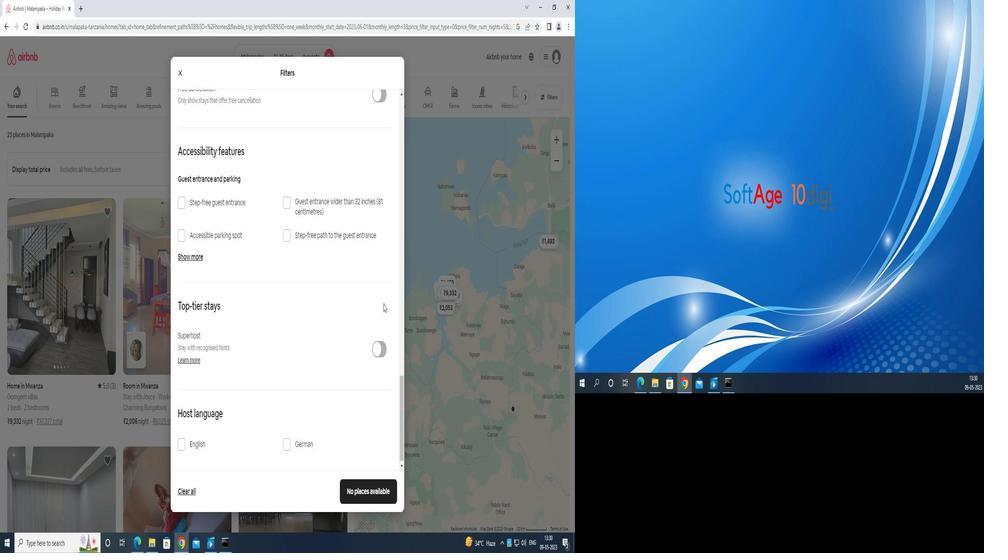 
Action: Mouse moved to (659, 300)
Screenshot: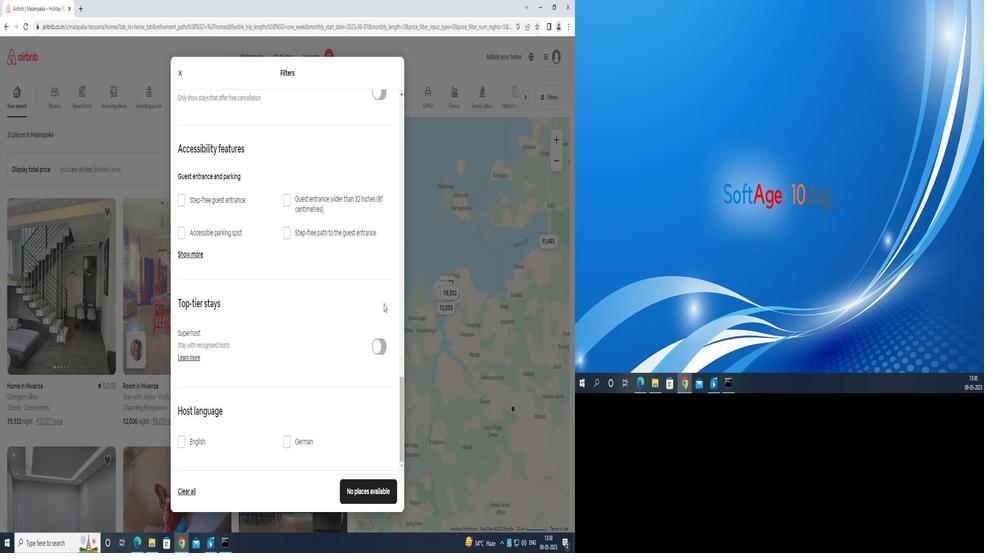
Action: Mouse scrolled (659, 299) with delta (0, 0)
Screenshot: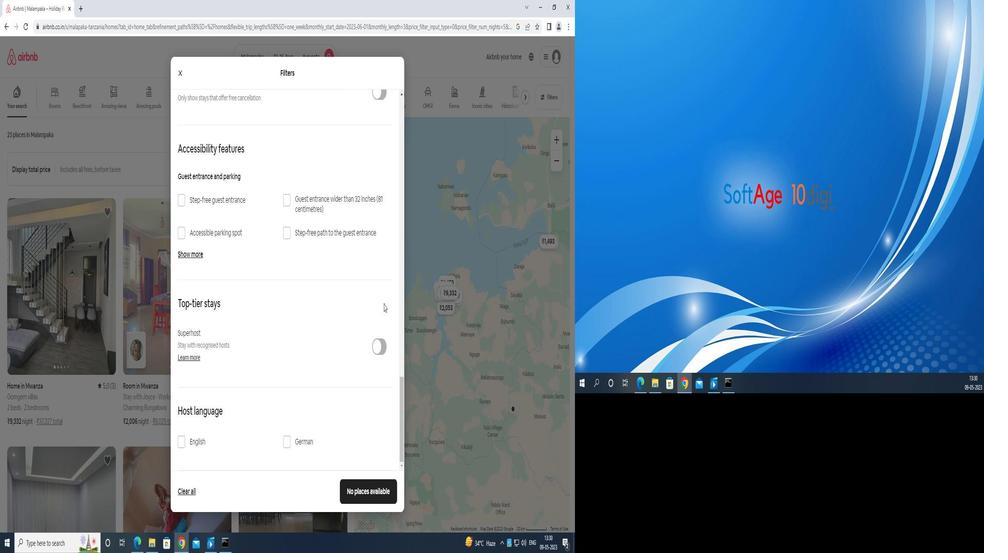 
Action: Mouse scrolled (659, 299) with delta (0, 0)
Screenshot: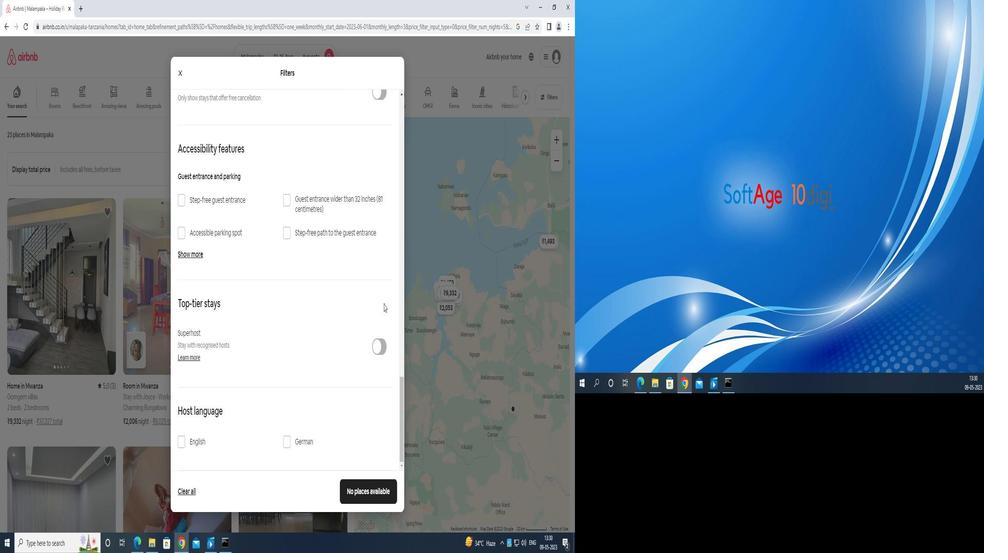 
Action: Mouse scrolled (659, 299) with delta (0, 0)
Screenshot: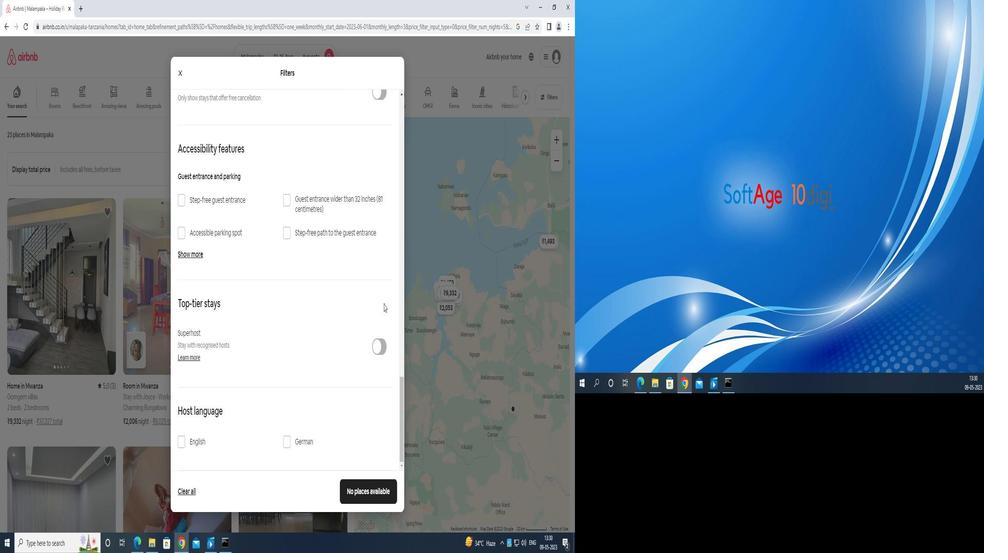 
Action: Mouse moved to (313, 442)
Screenshot: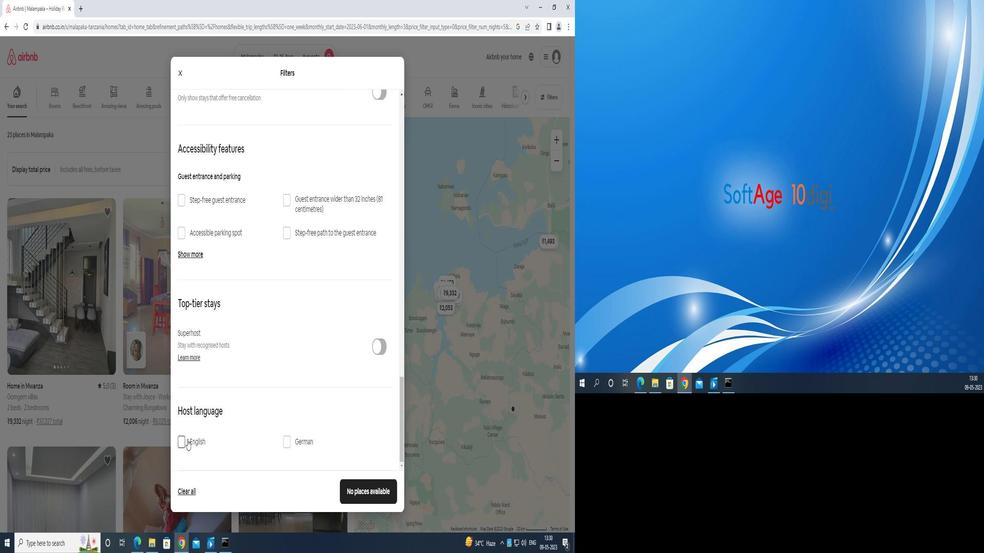 
Action: Mouse pressed left at (313, 442)
Screenshot: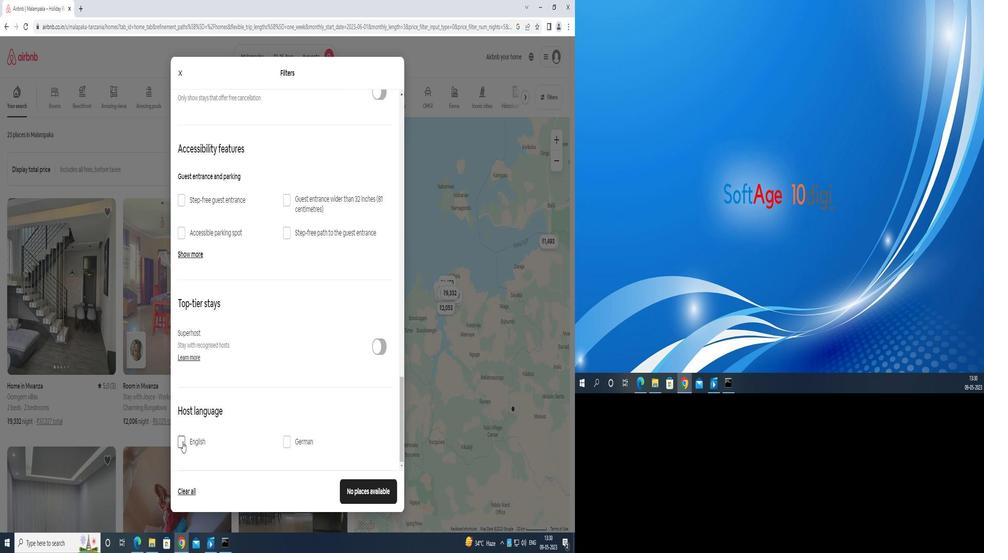 
Action: Mouse moved to (636, 490)
Screenshot: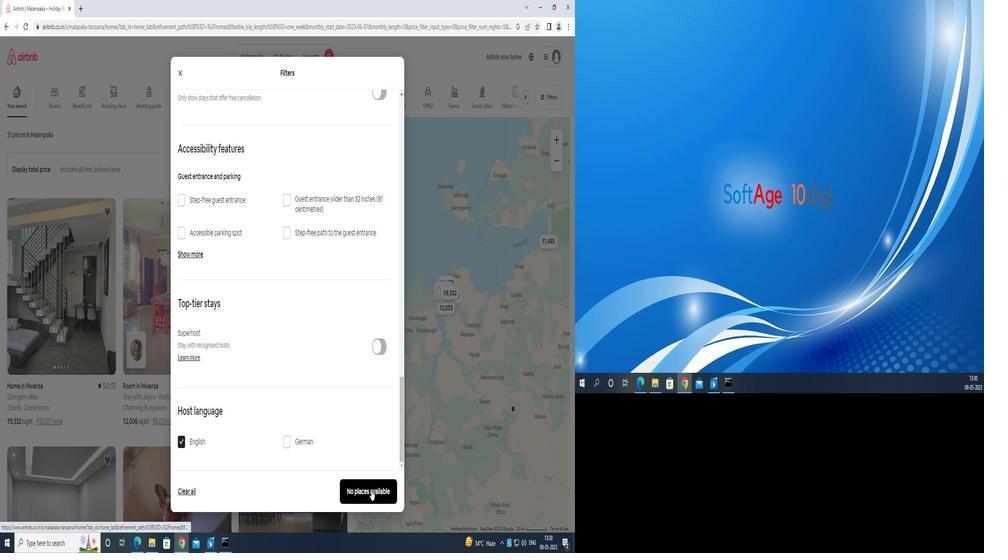 
Action: Mouse pressed left at (636, 490)
Screenshot: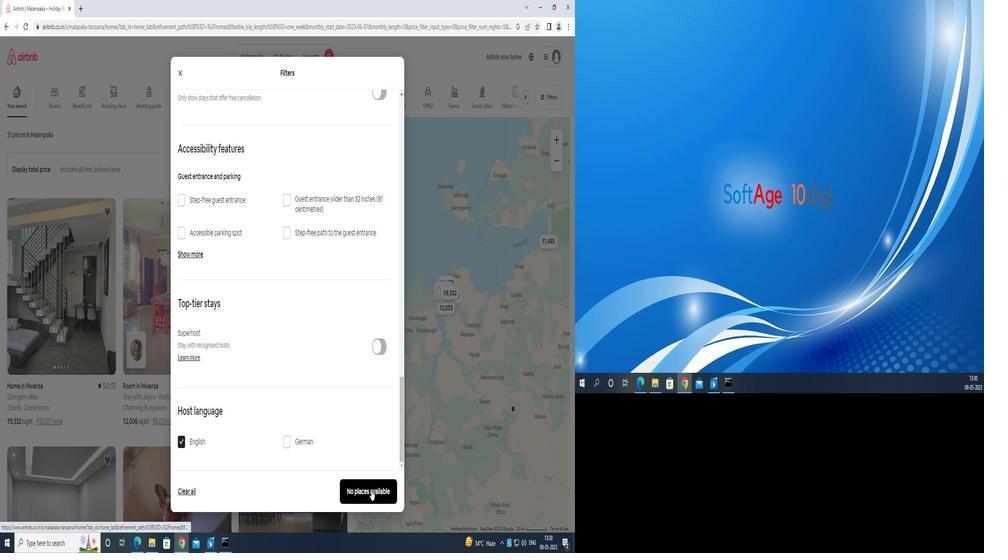 
Action: Mouse moved to (638, 484)
Screenshot: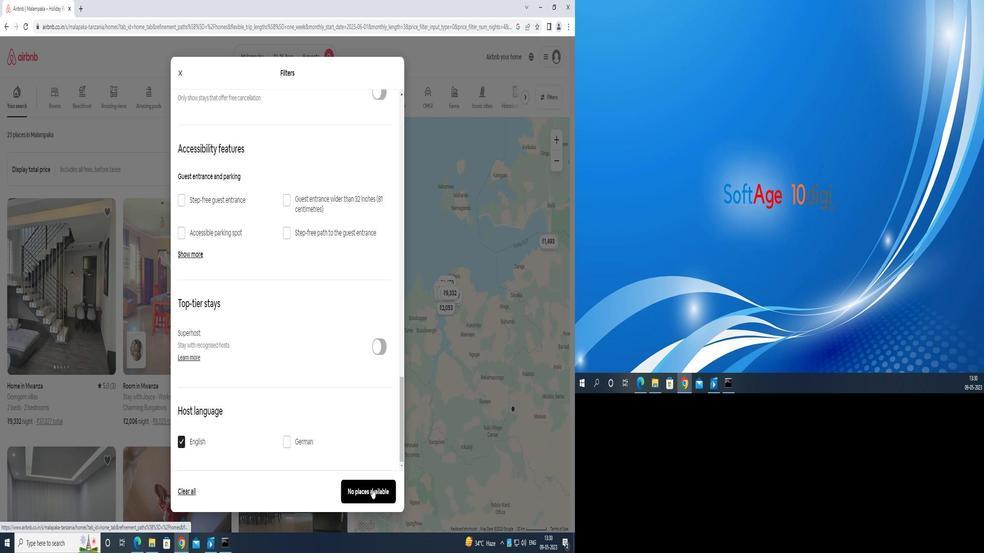 
